 Task: Log work in the project CoastTech for the issue 'Upgrade the website content organization and categorization of a web application to improve user navigation and search experience' spent time as '6w 1d 3h 31m' and remaining time as '4w 6d 15h 57m' and add a flag. Now add the issue to the epic 'IT process automation'. Log work in the project CoastTech for the issue 'Create a new online platform for online fitness courses with advanced fitness tools and community features' spent time as '2w 1d 4h 50m' and remaining time as '5w 1d 13h 27m' and clone the issue. Now add the issue to the epic 'IT project portfolio management (PPM) improvement'
Action: Mouse moved to (220, 63)
Screenshot: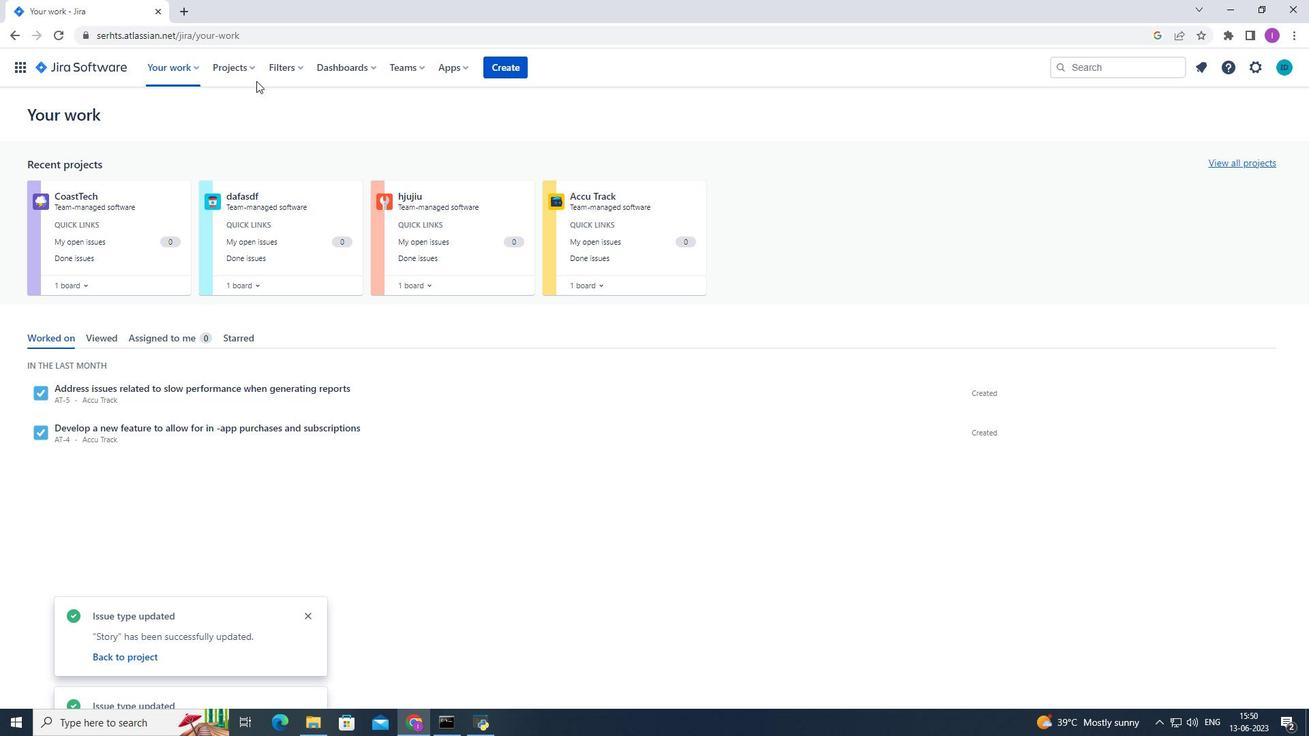 
Action: Mouse pressed left at (220, 63)
Screenshot: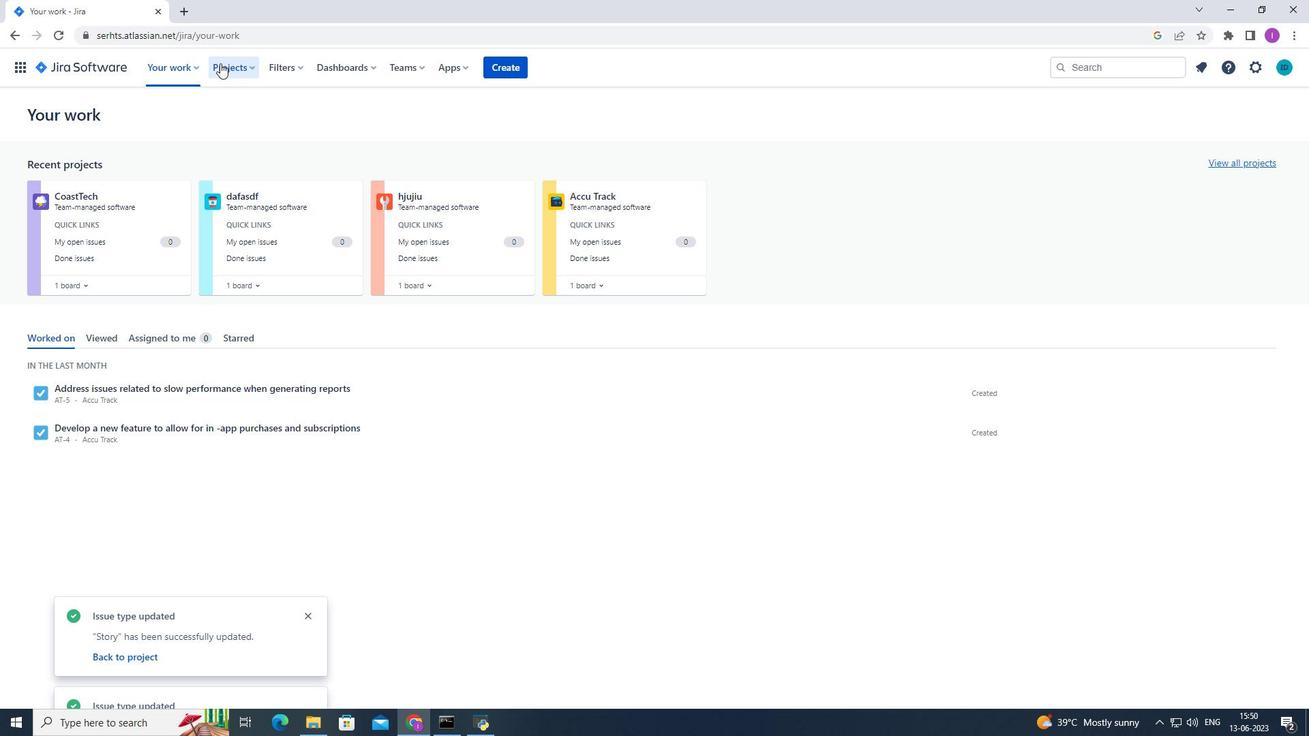 
Action: Mouse moved to (266, 129)
Screenshot: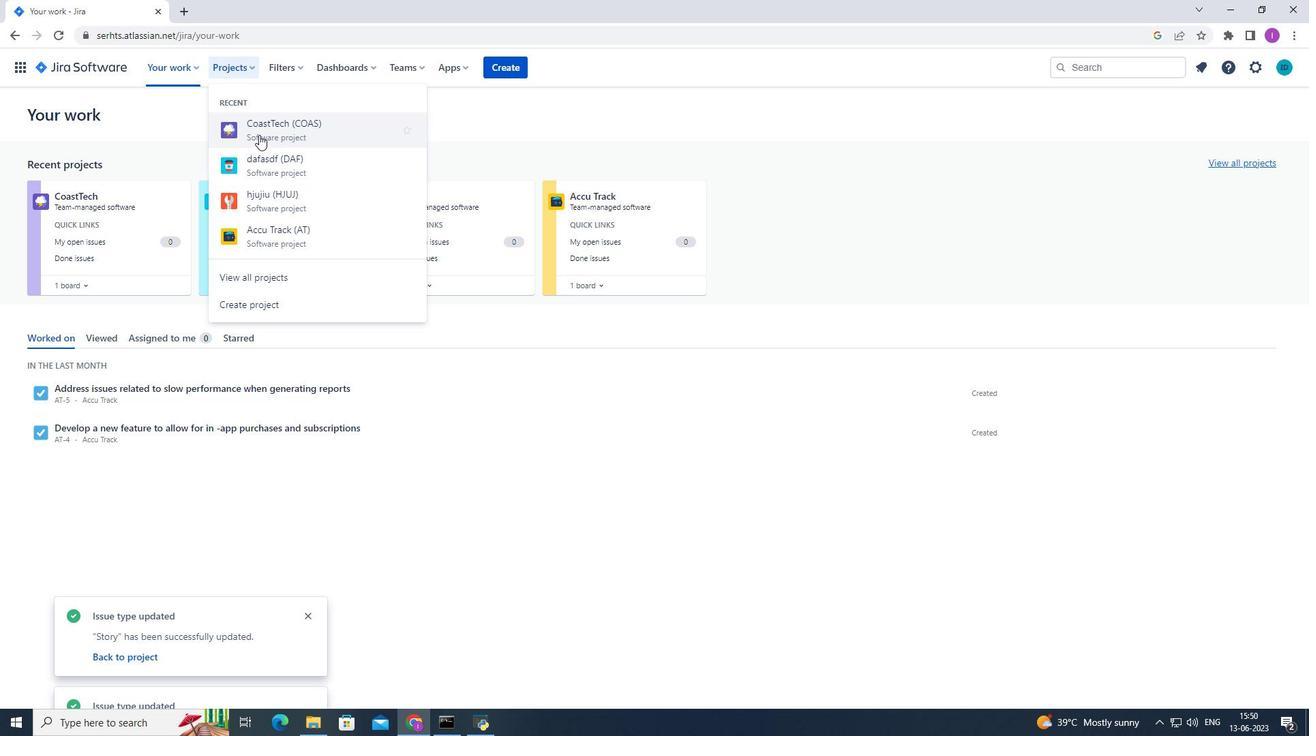 
Action: Mouse pressed left at (266, 129)
Screenshot: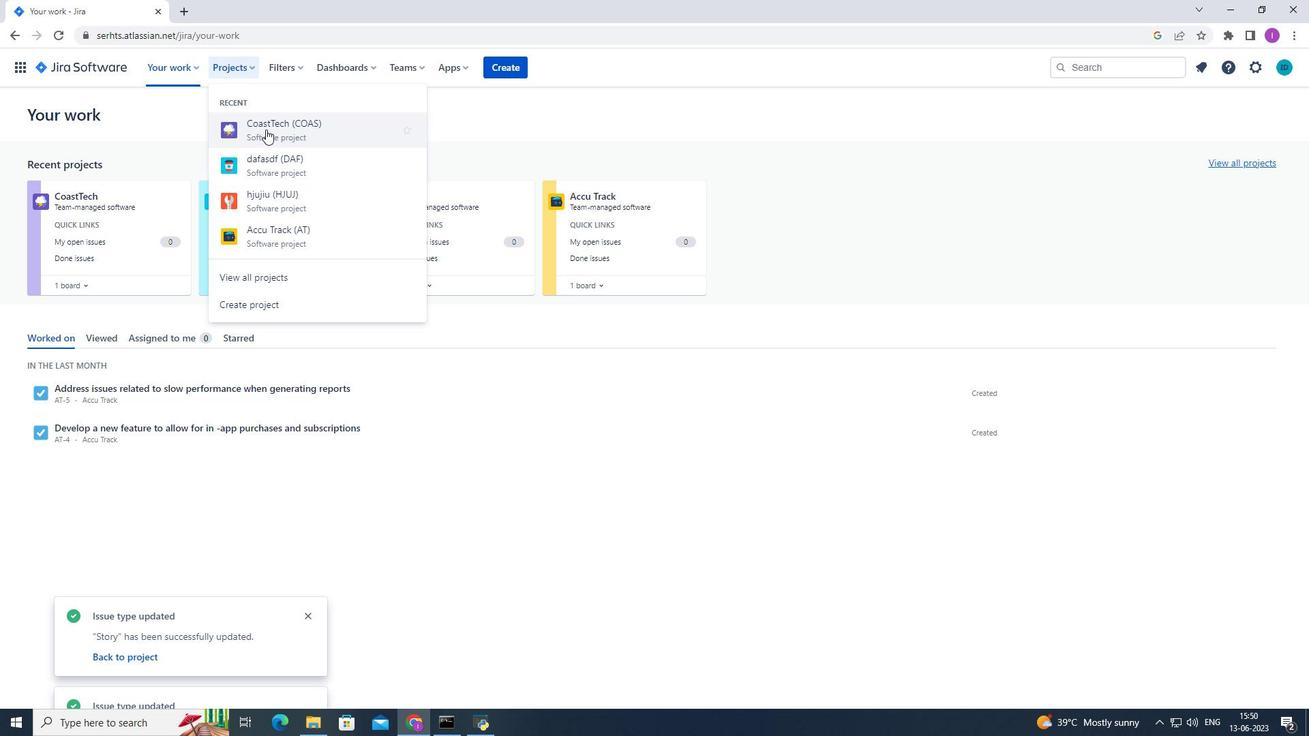 
Action: Mouse moved to (75, 212)
Screenshot: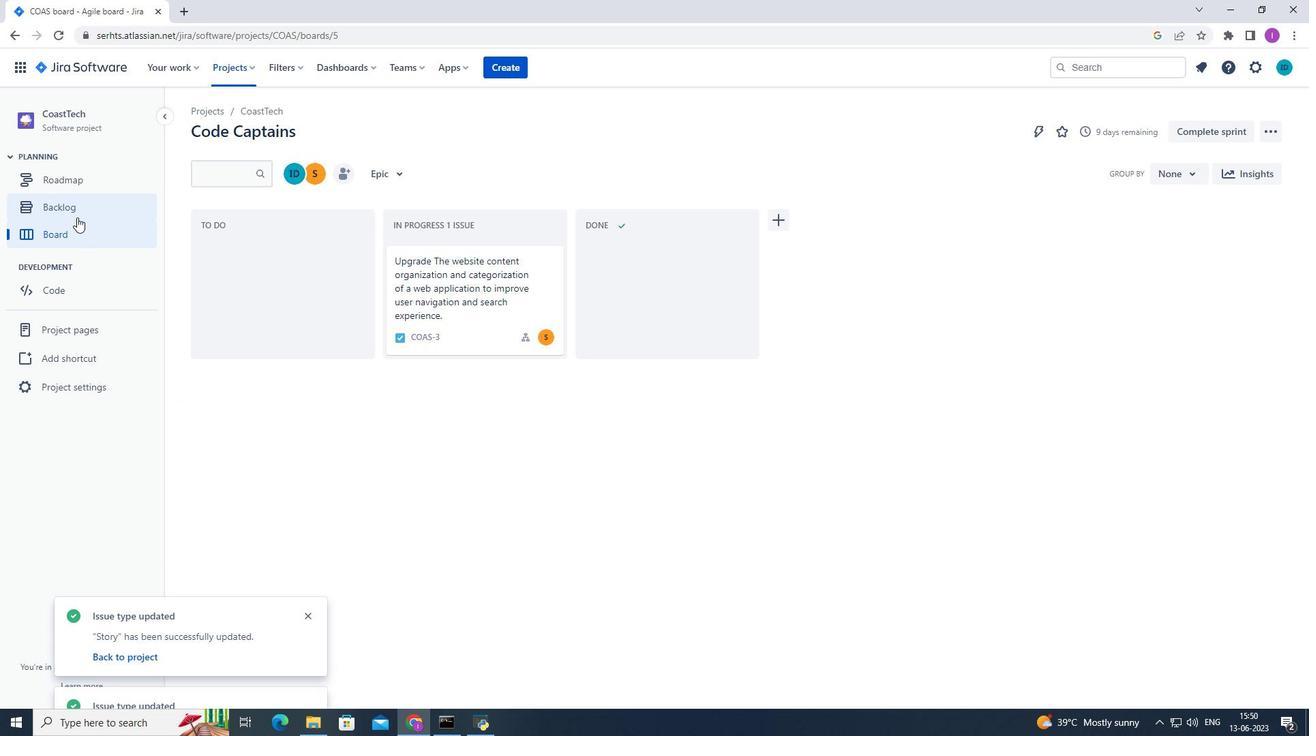 
Action: Mouse pressed left at (75, 212)
Screenshot: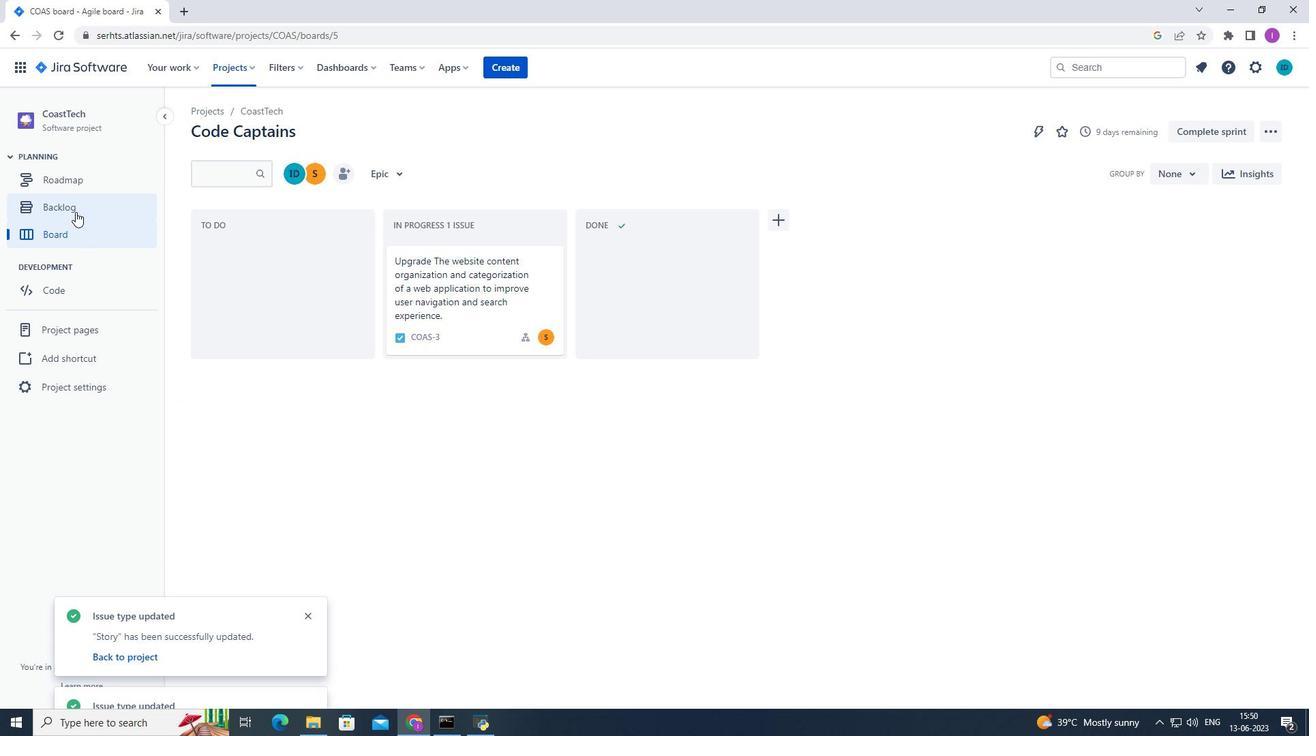 
Action: Mouse moved to (1000, 238)
Screenshot: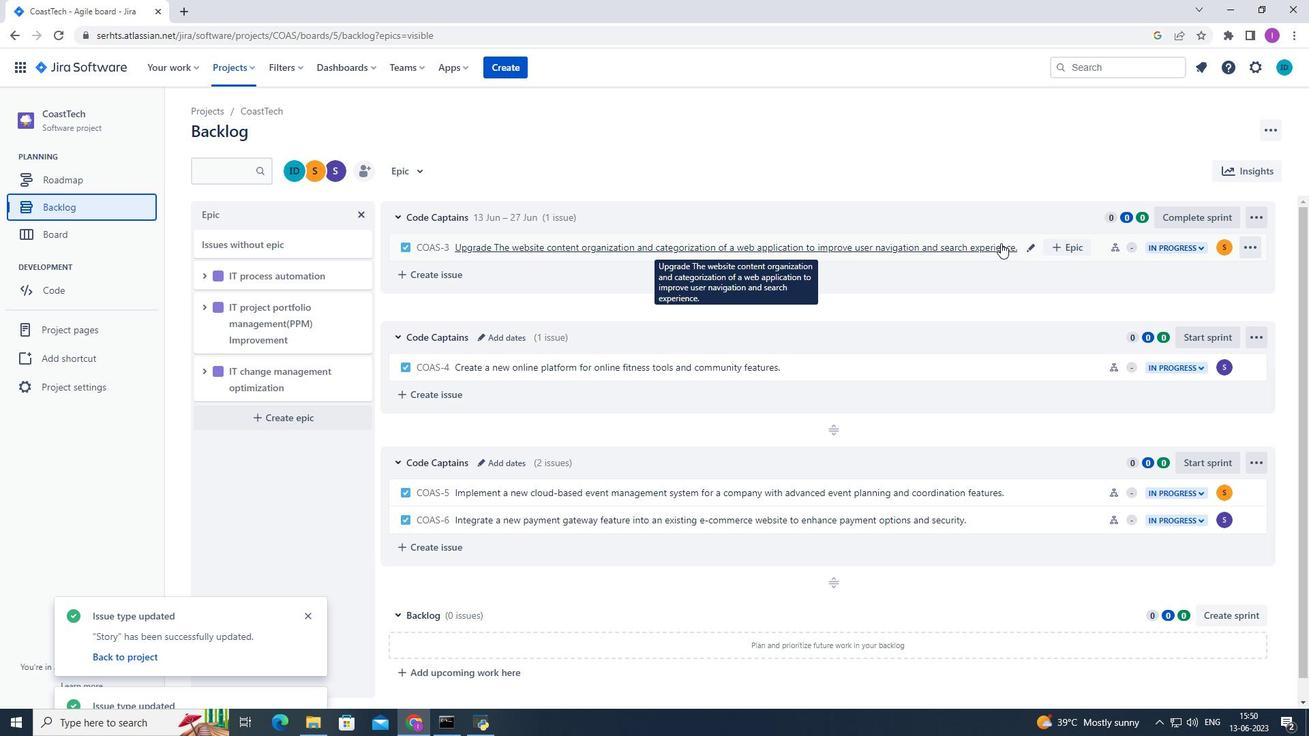 
Action: Mouse pressed left at (1000, 238)
Screenshot: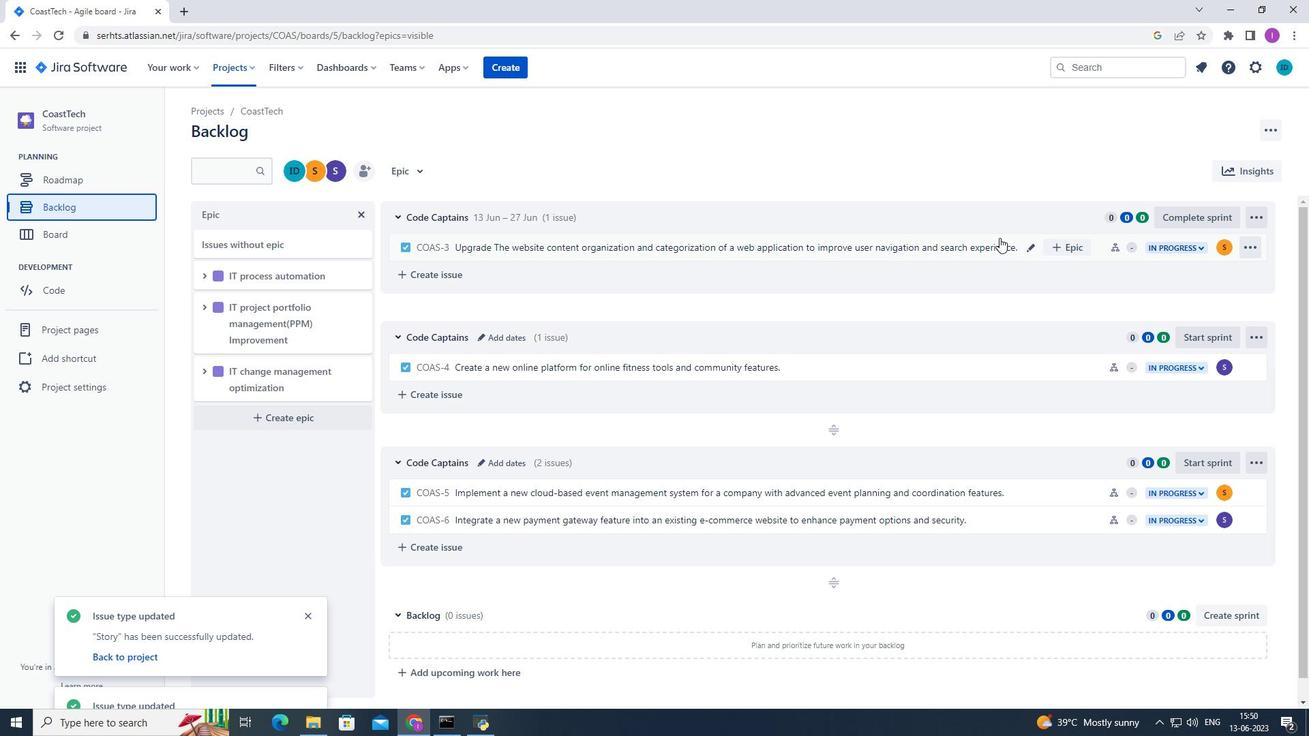 
Action: Mouse moved to (1254, 208)
Screenshot: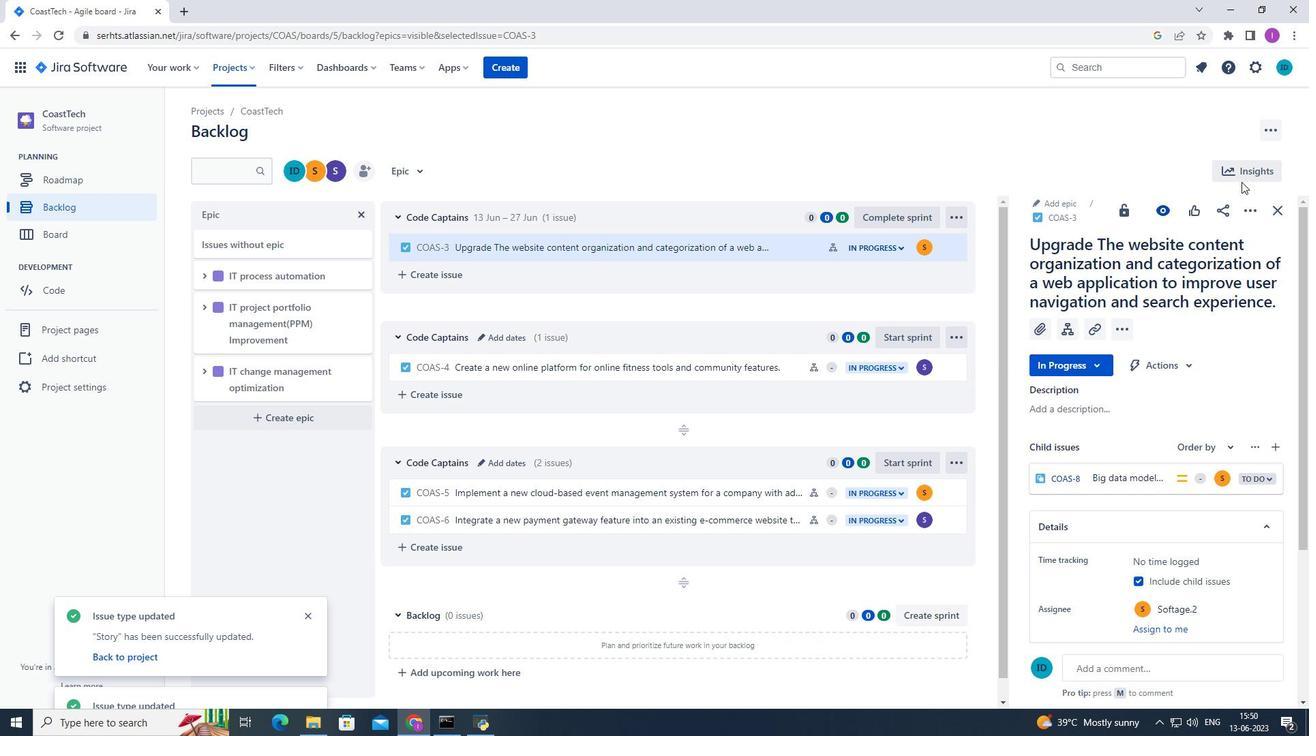 
Action: Mouse pressed left at (1254, 208)
Screenshot: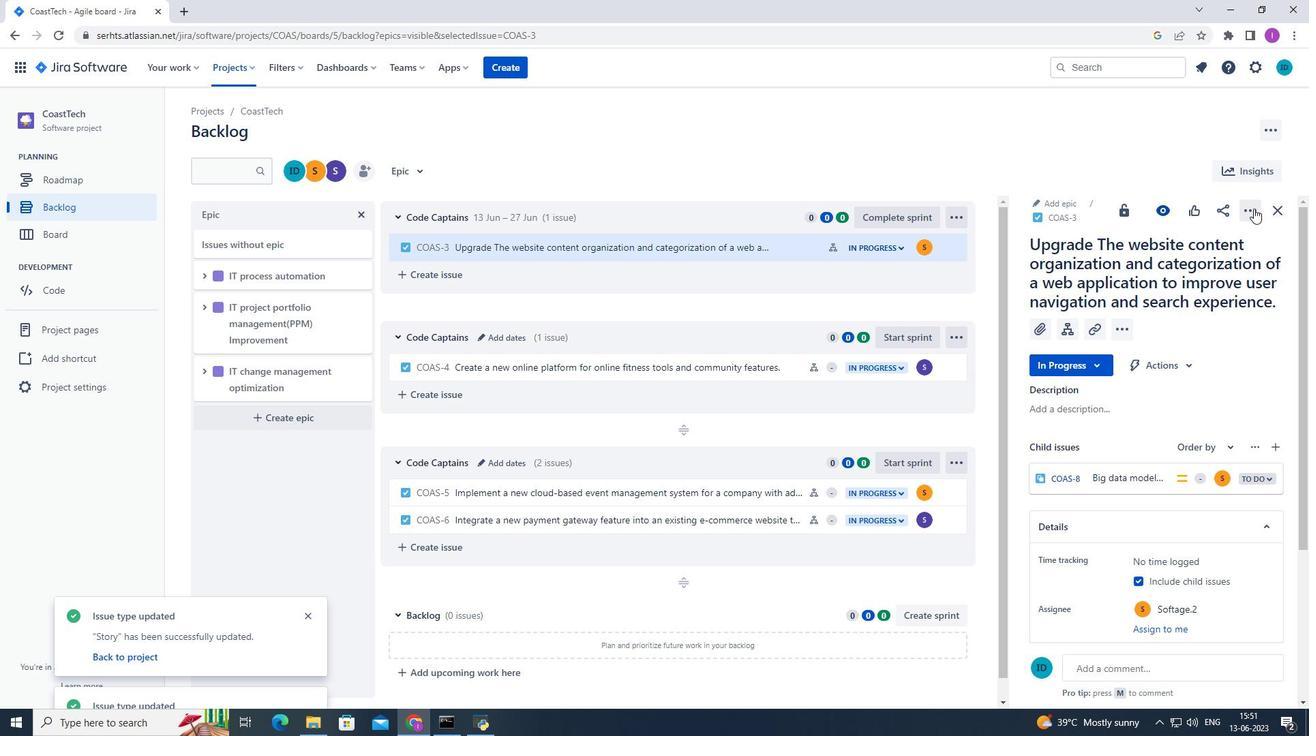 
Action: Mouse moved to (1206, 245)
Screenshot: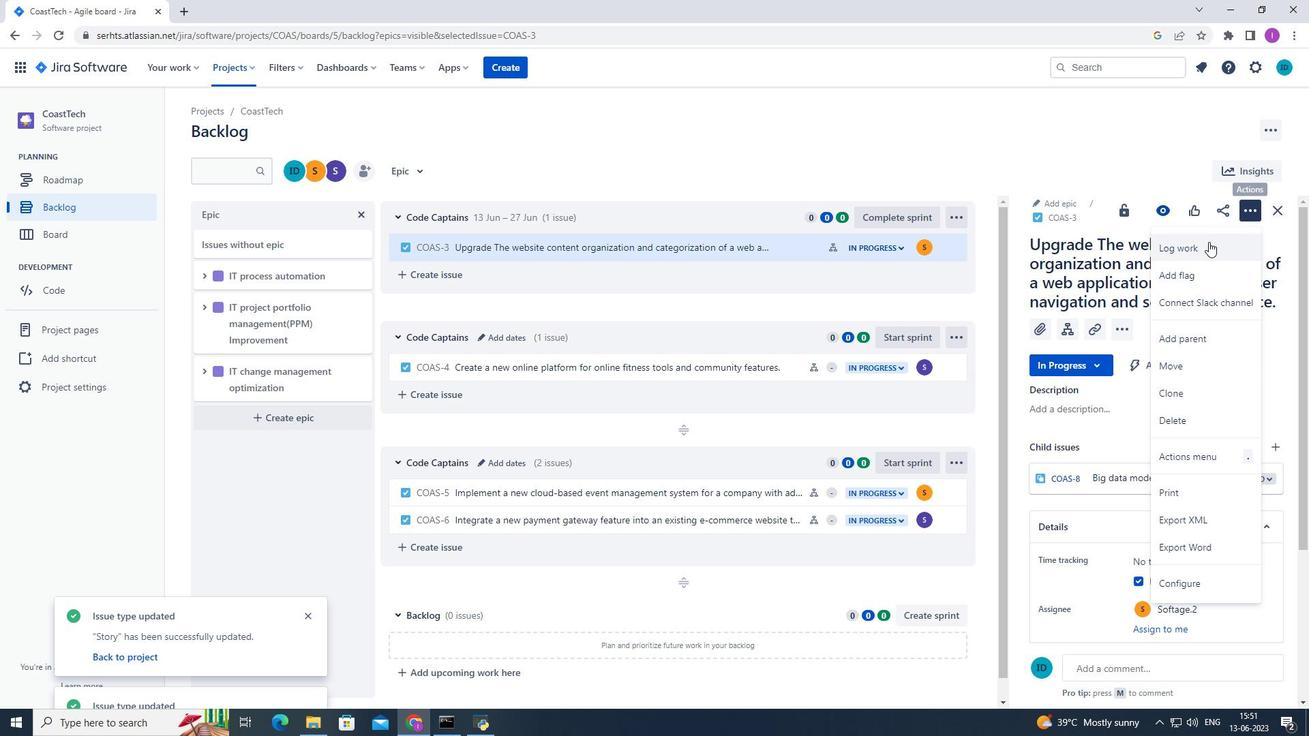 
Action: Mouse pressed left at (1206, 245)
Screenshot: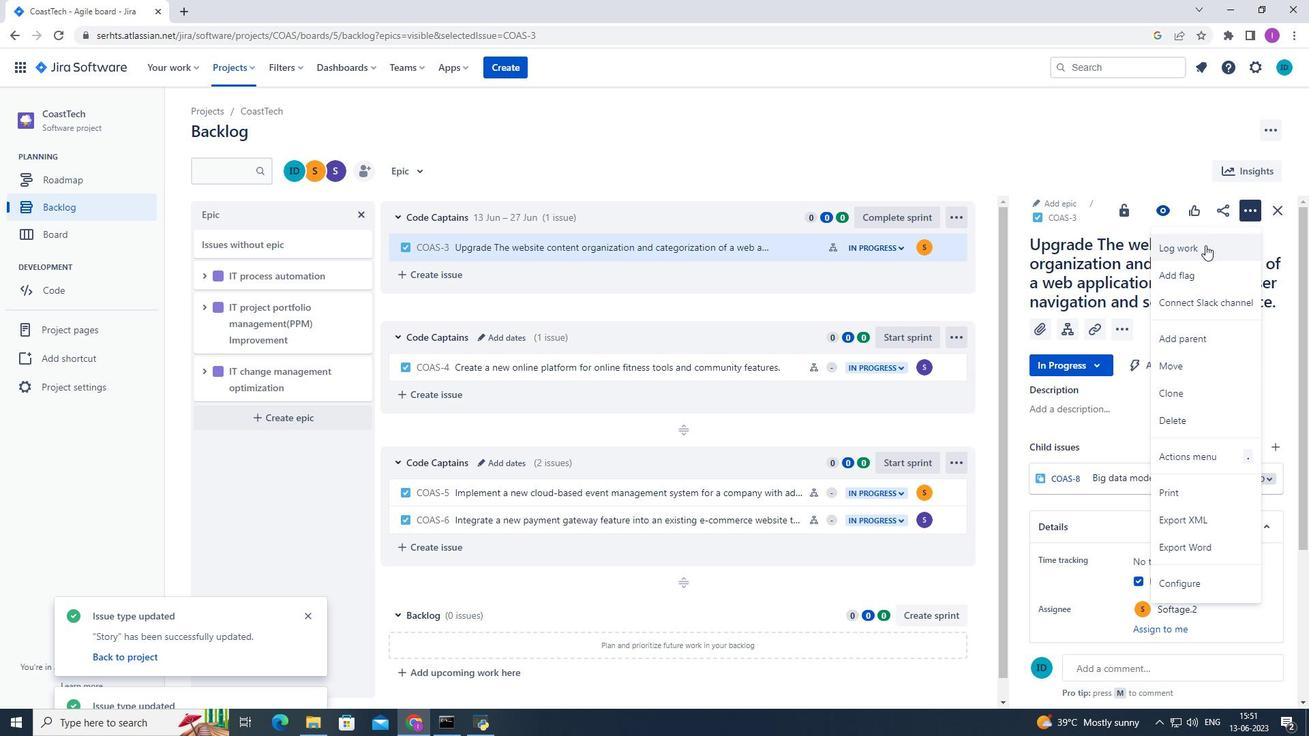 
Action: Mouse moved to (565, 205)
Screenshot: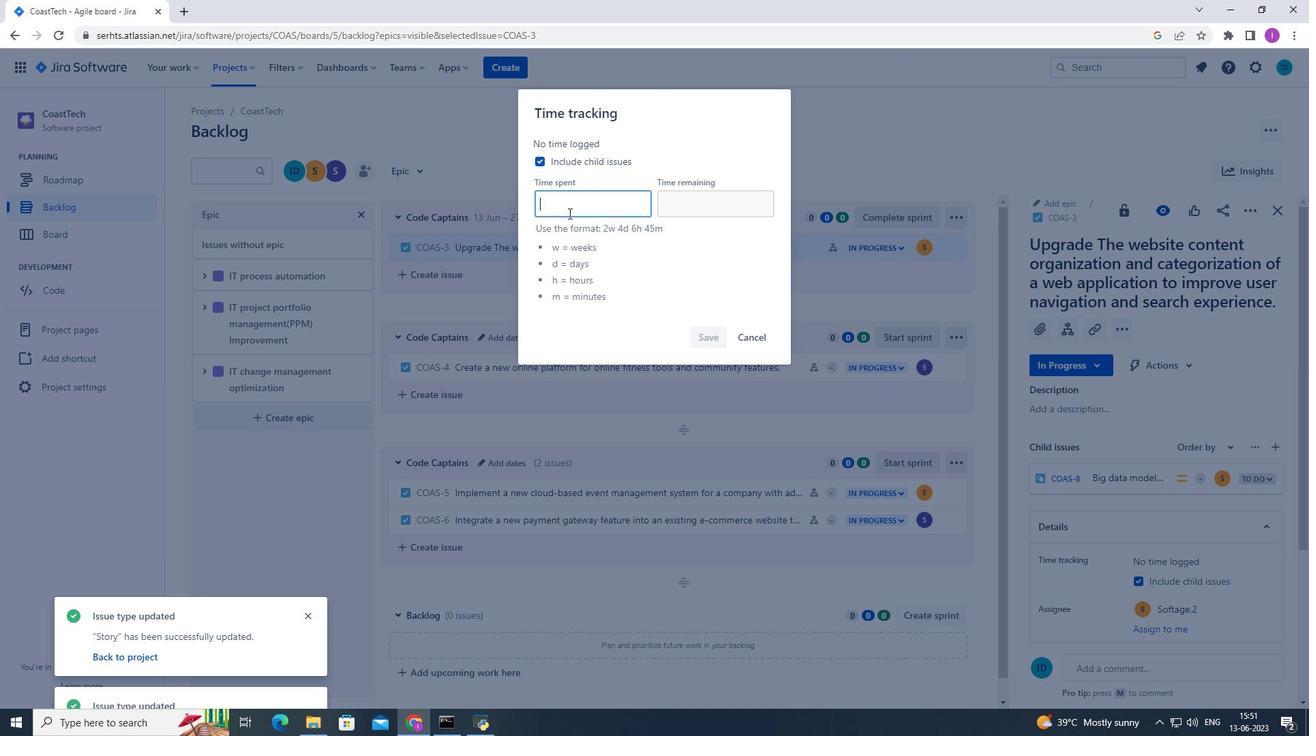 
Action: Key pressed 6<Key.shift>W<Key.backspace>w<Key.space>1<Key.shift>d<Key.space>3<Key.shift><Key.shift><Key.shift><Key.shift><Key.shift>h<Key.space>31m
Screenshot: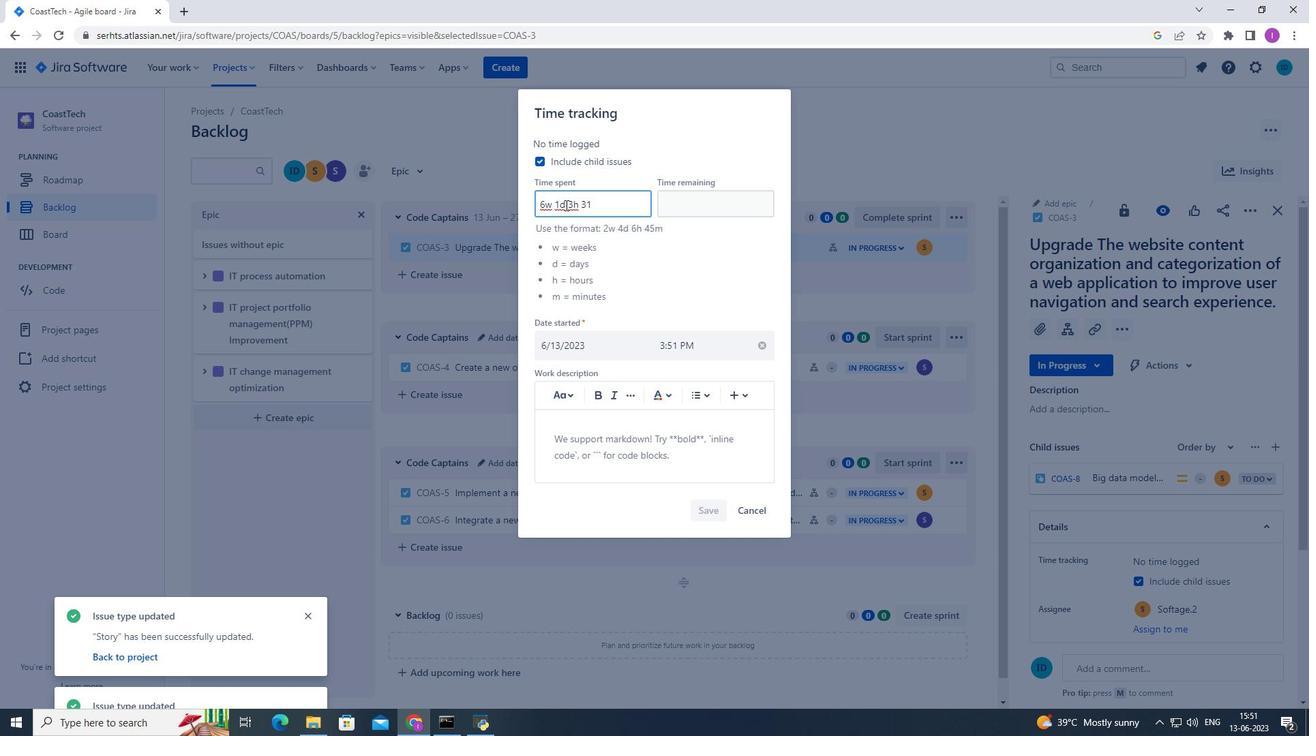 
Action: Mouse moved to (670, 201)
Screenshot: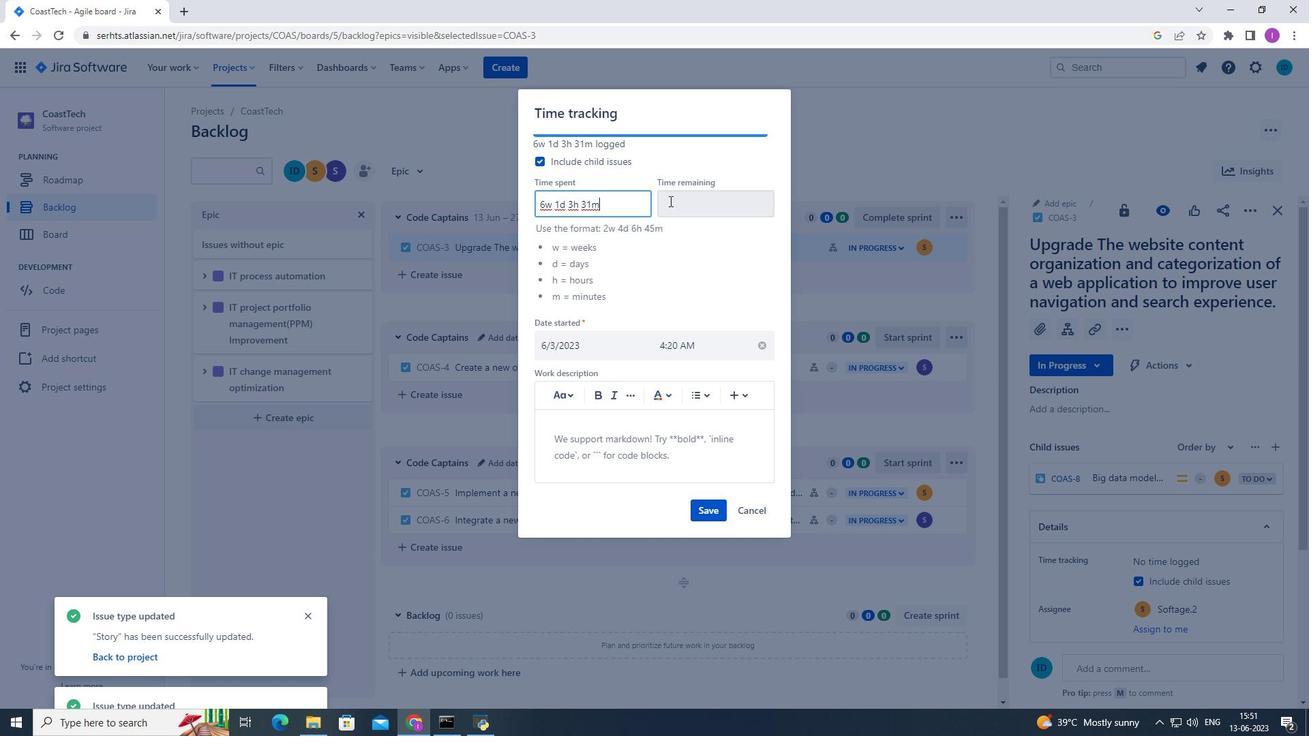
Action: Mouse pressed left at (670, 201)
Screenshot: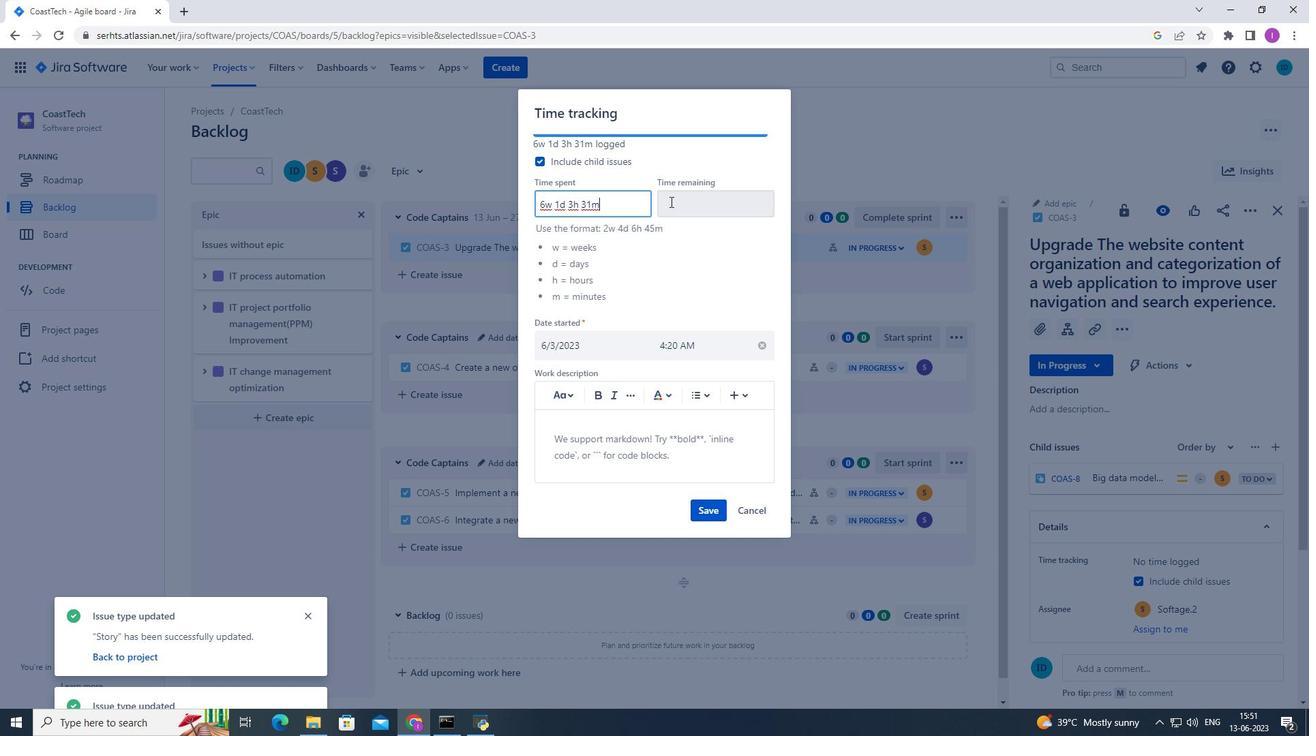 
Action: Mouse moved to (674, 213)
Screenshot: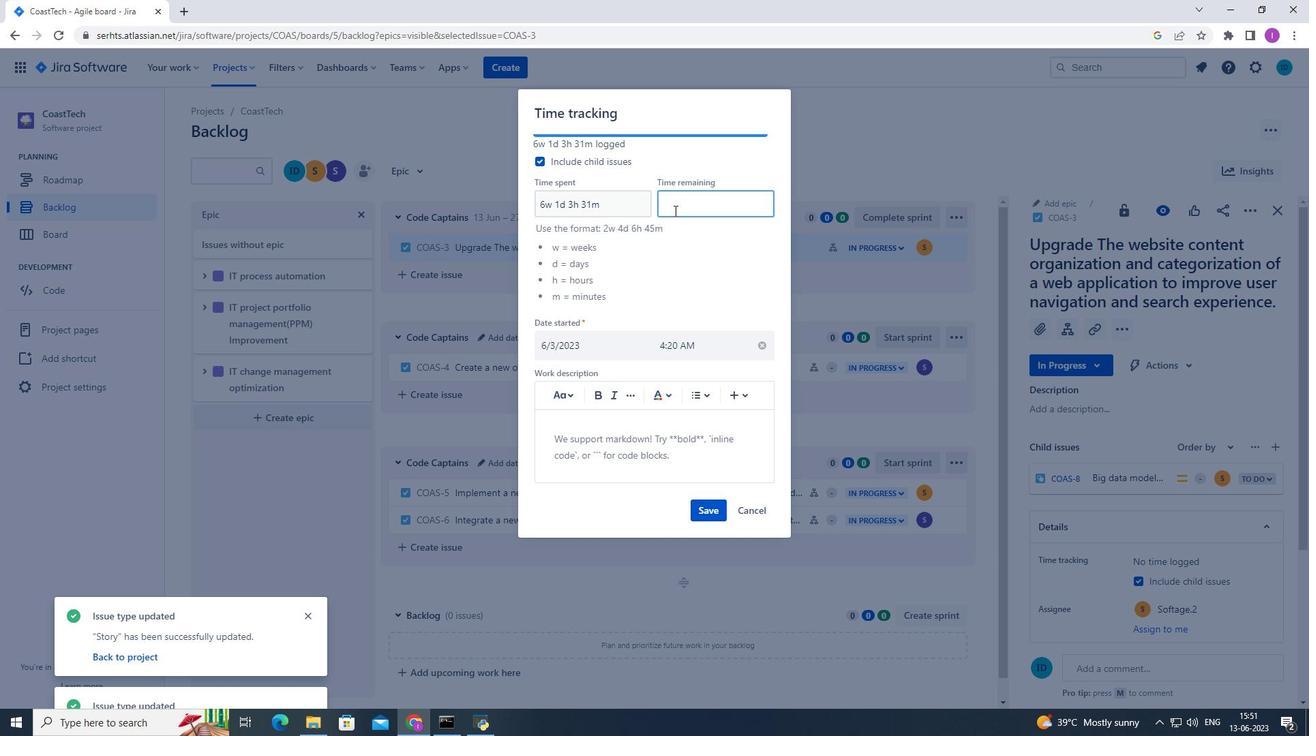 
Action: Key pressed 4w<Key.space>6d<Key.space>15<Key.space>h<Key.space>57m
Screenshot: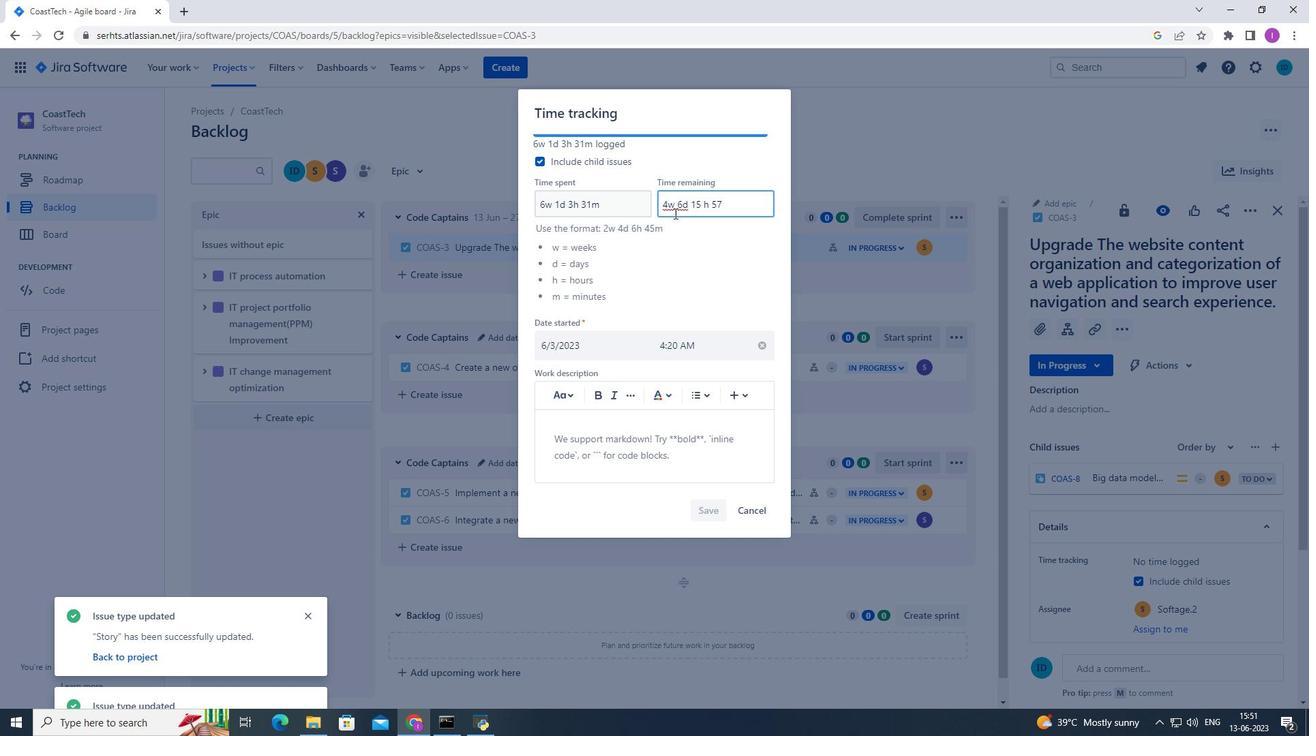 
Action: Mouse moved to (700, 206)
Screenshot: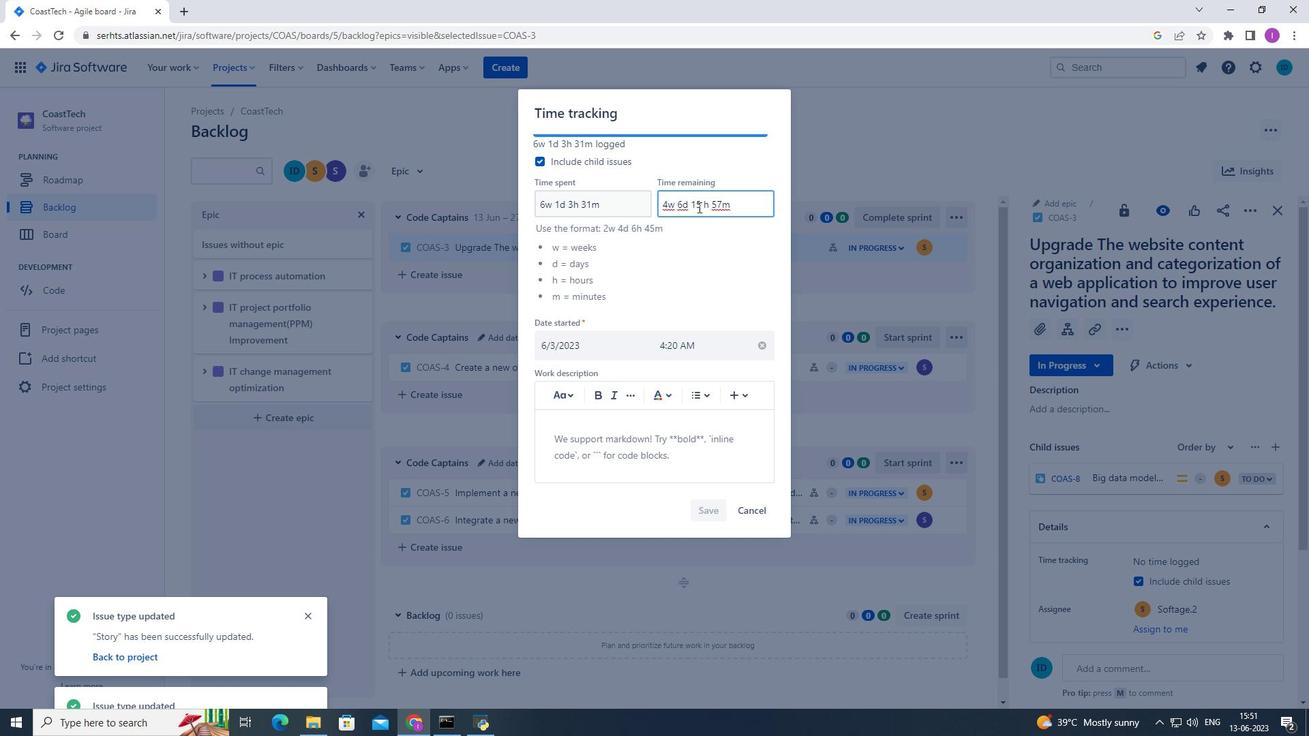 
Action: Mouse pressed left at (700, 206)
Screenshot: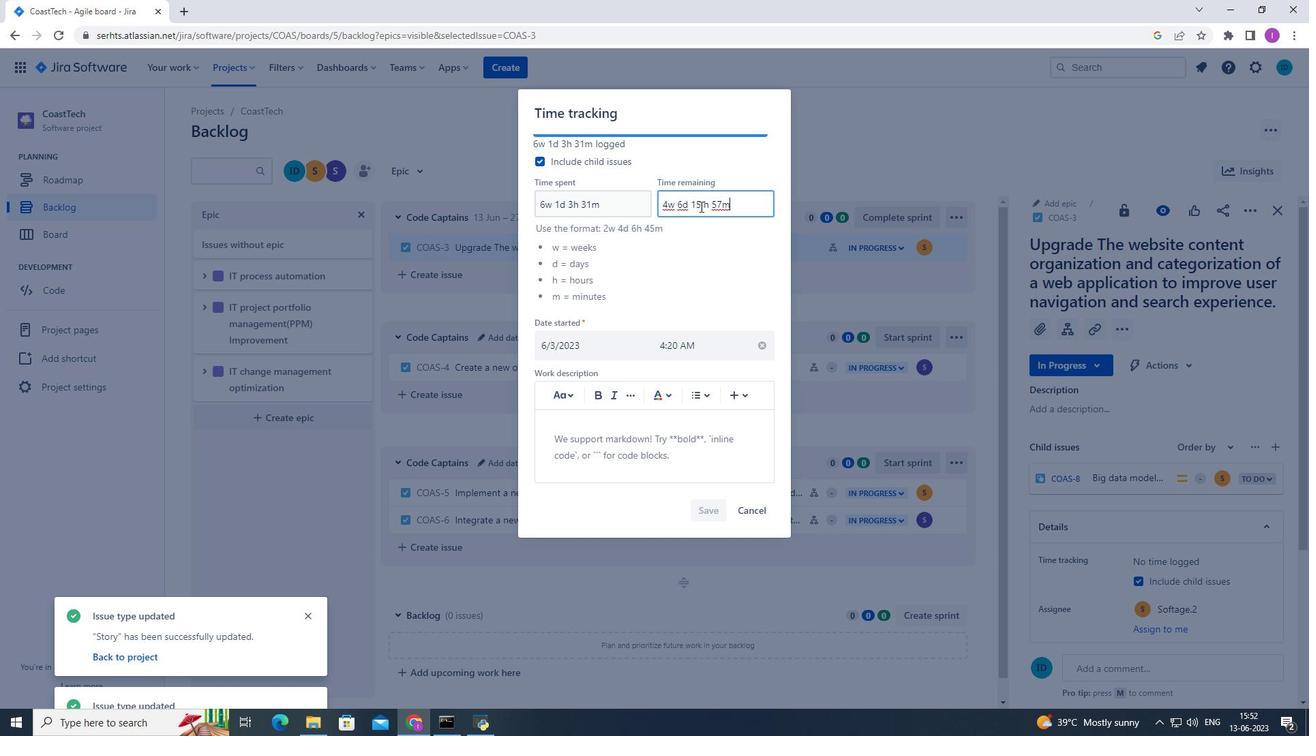 
Action: Mouse moved to (702, 208)
Screenshot: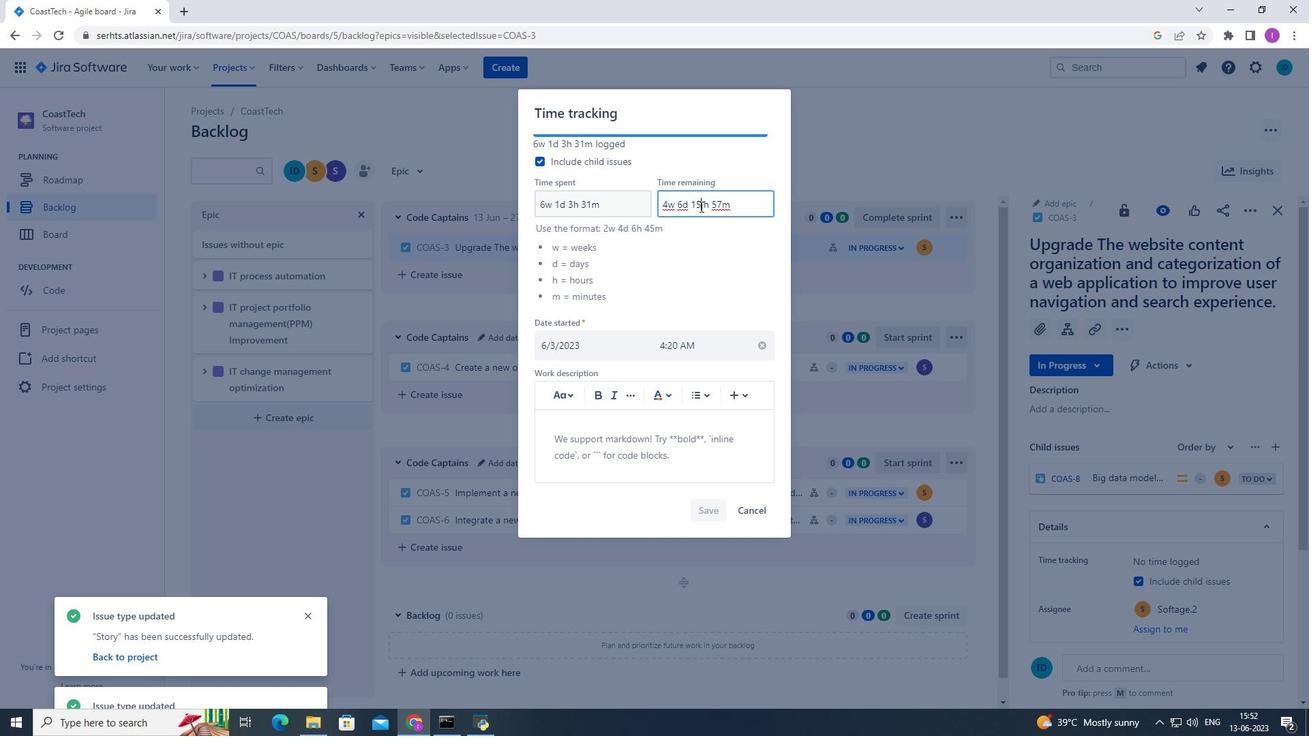 
Action: Mouse pressed left at (702, 208)
Screenshot: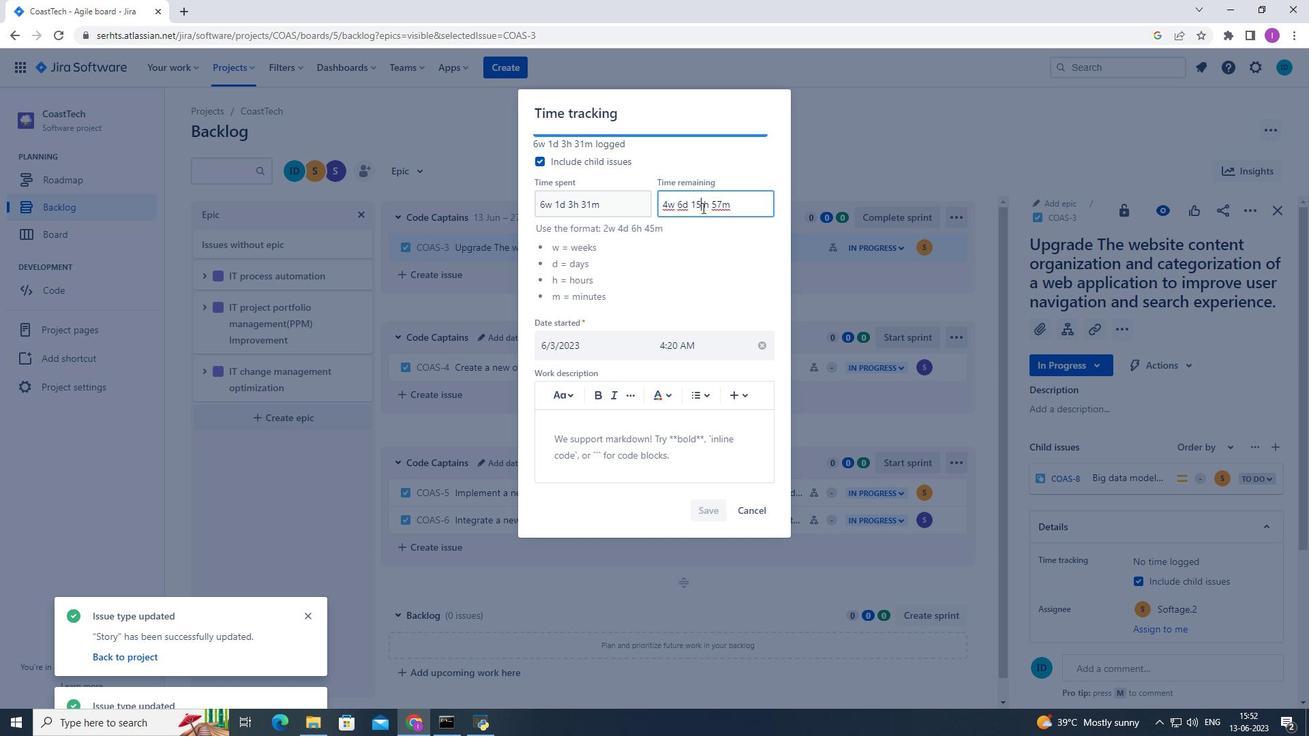 
Action: Mouse moved to (704, 201)
Screenshot: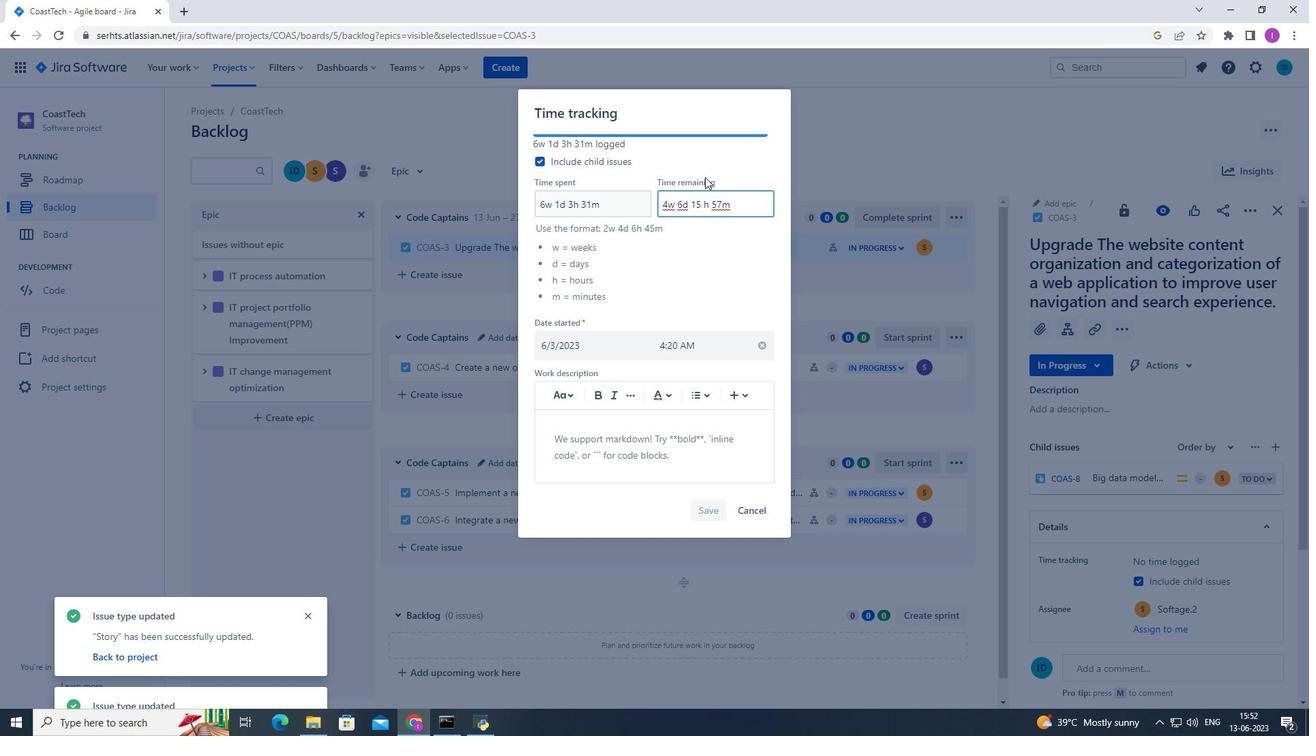 
Action: Mouse pressed left at (704, 201)
Screenshot: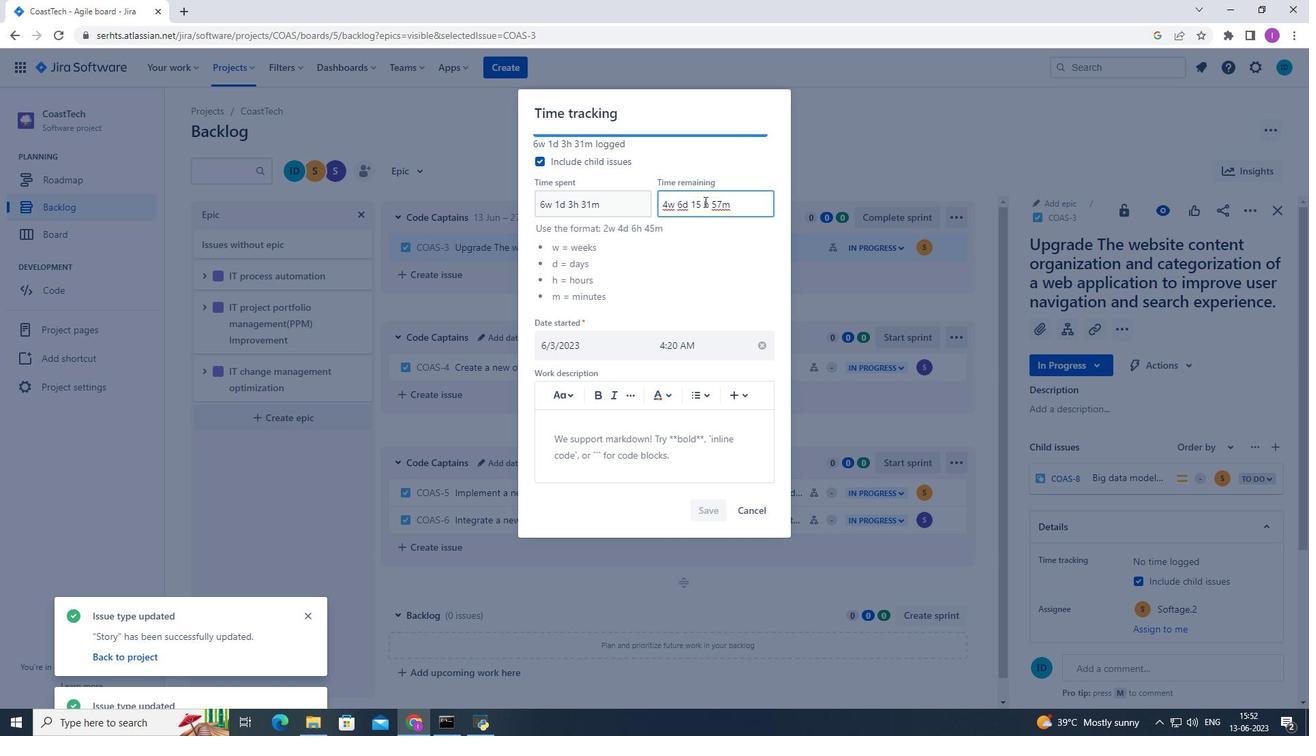 
Action: Mouse moved to (795, 345)
Screenshot: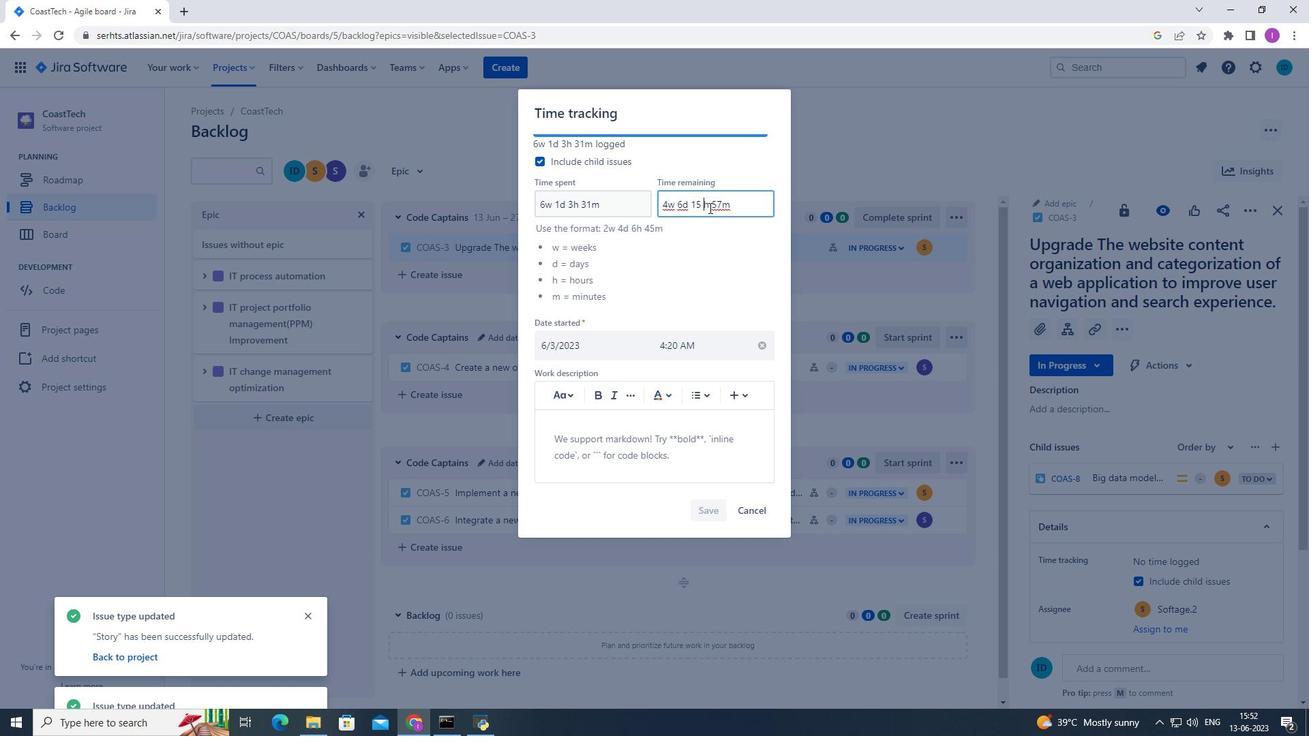 
Action: Key pressed <Key.space><Key.backspace><Key.backspace><Key.backspace>5
Screenshot: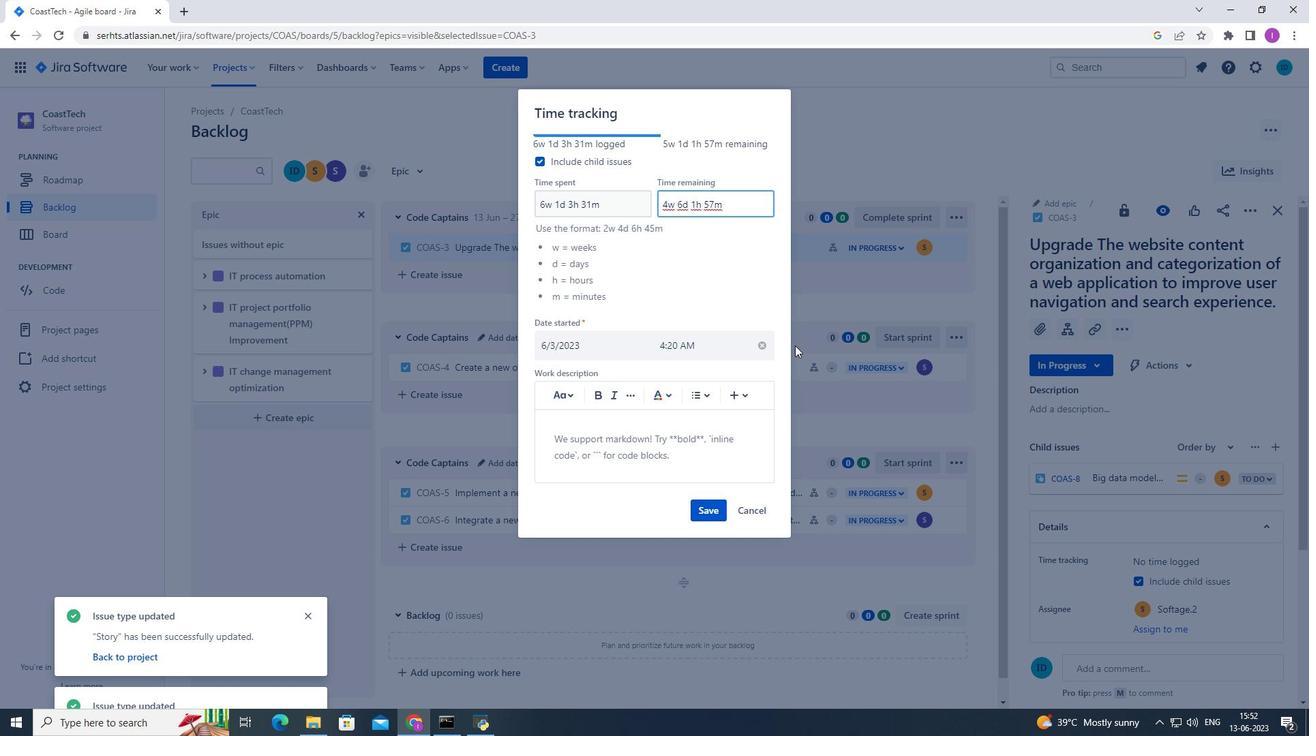 
Action: Mouse scrolled (795, 345) with delta (0, 0)
Screenshot: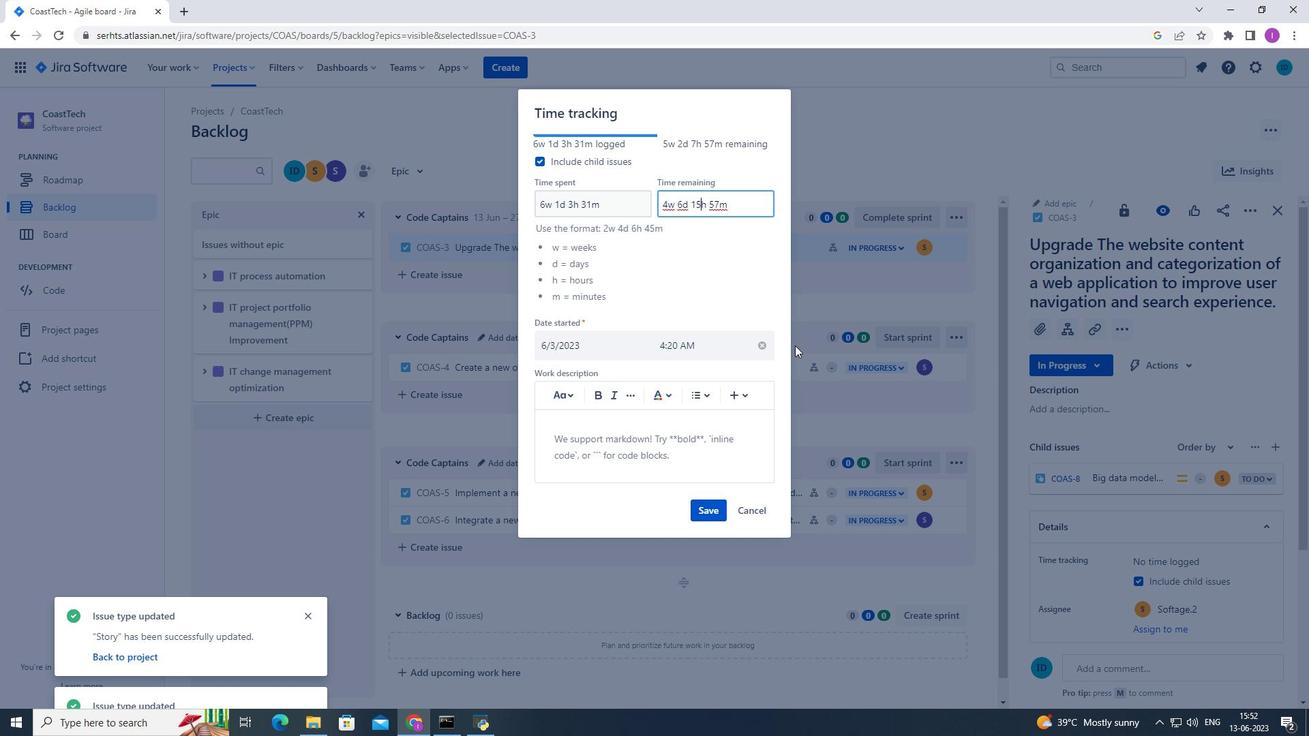 
Action: Mouse scrolled (795, 345) with delta (0, 0)
Screenshot: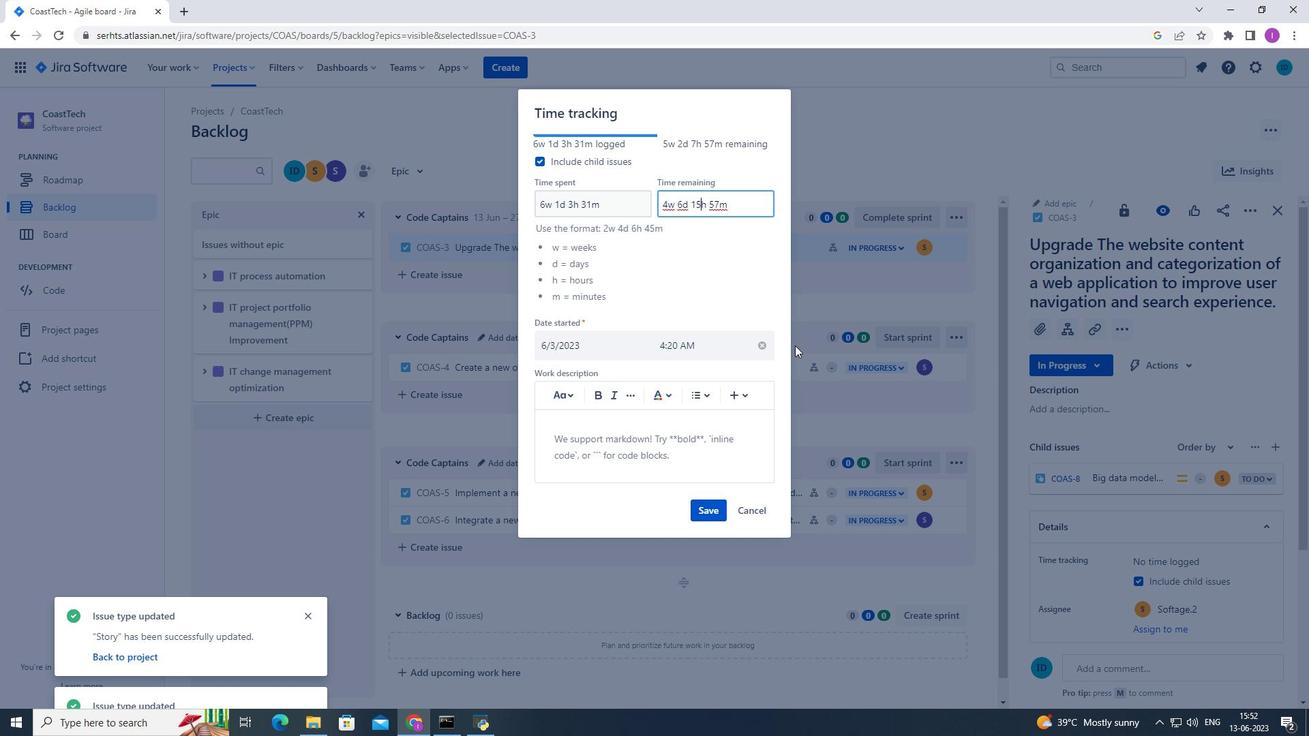 
Action: Mouse moved to (702, 517)
Screenshot: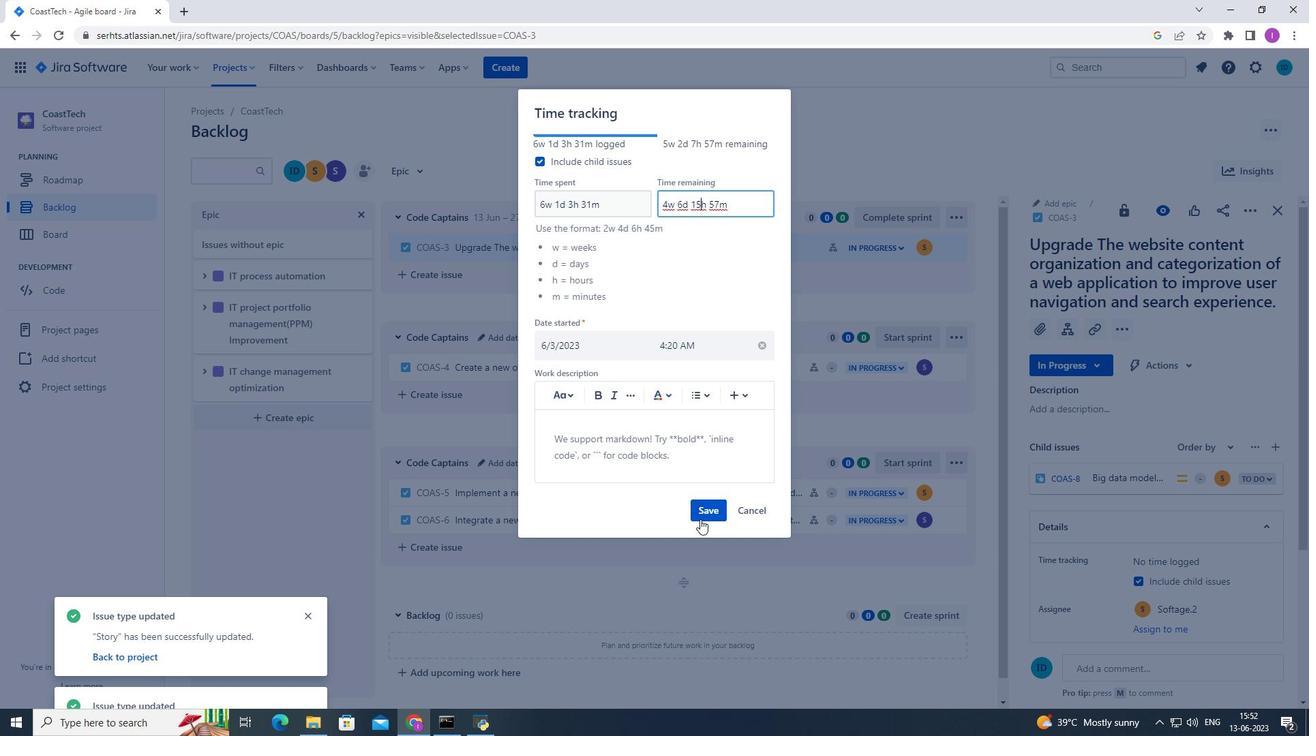 
Action: Mouse pressed left at (702, 517)
Screenshot: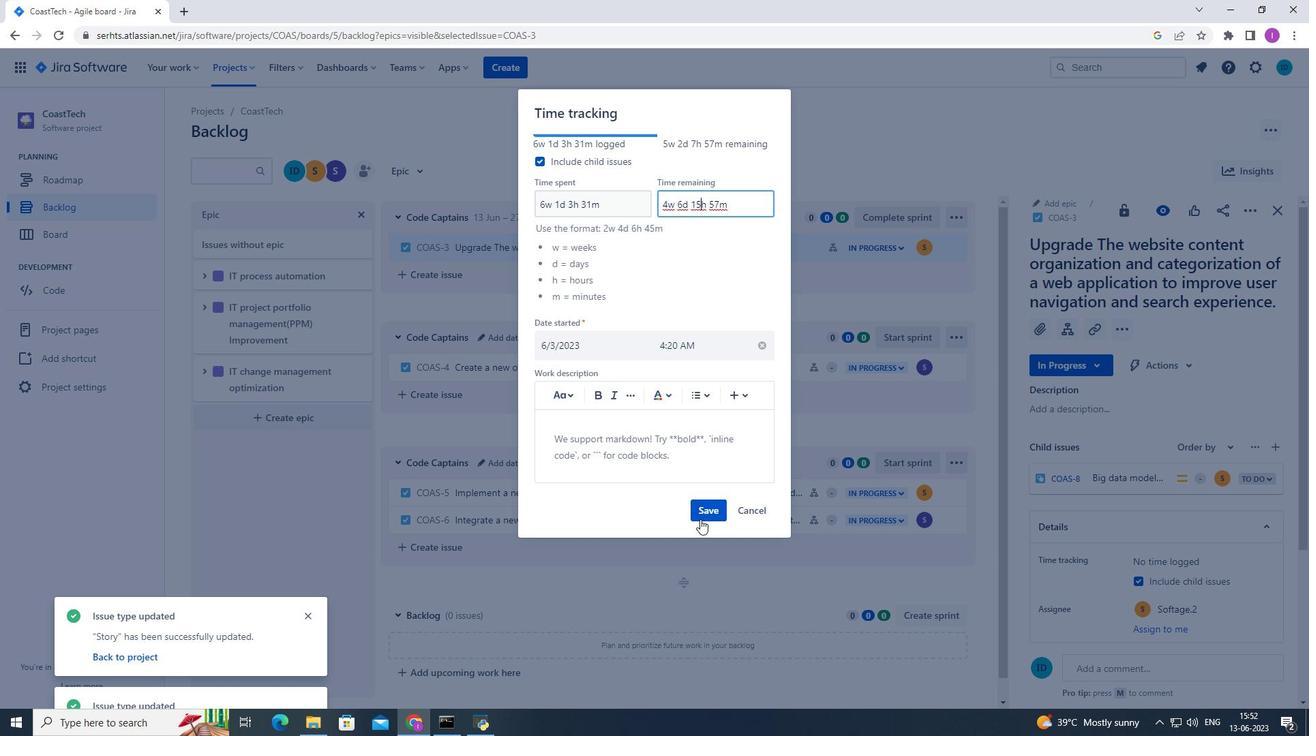 
Action: Mouse moved to (1256, 211)
Screenshot: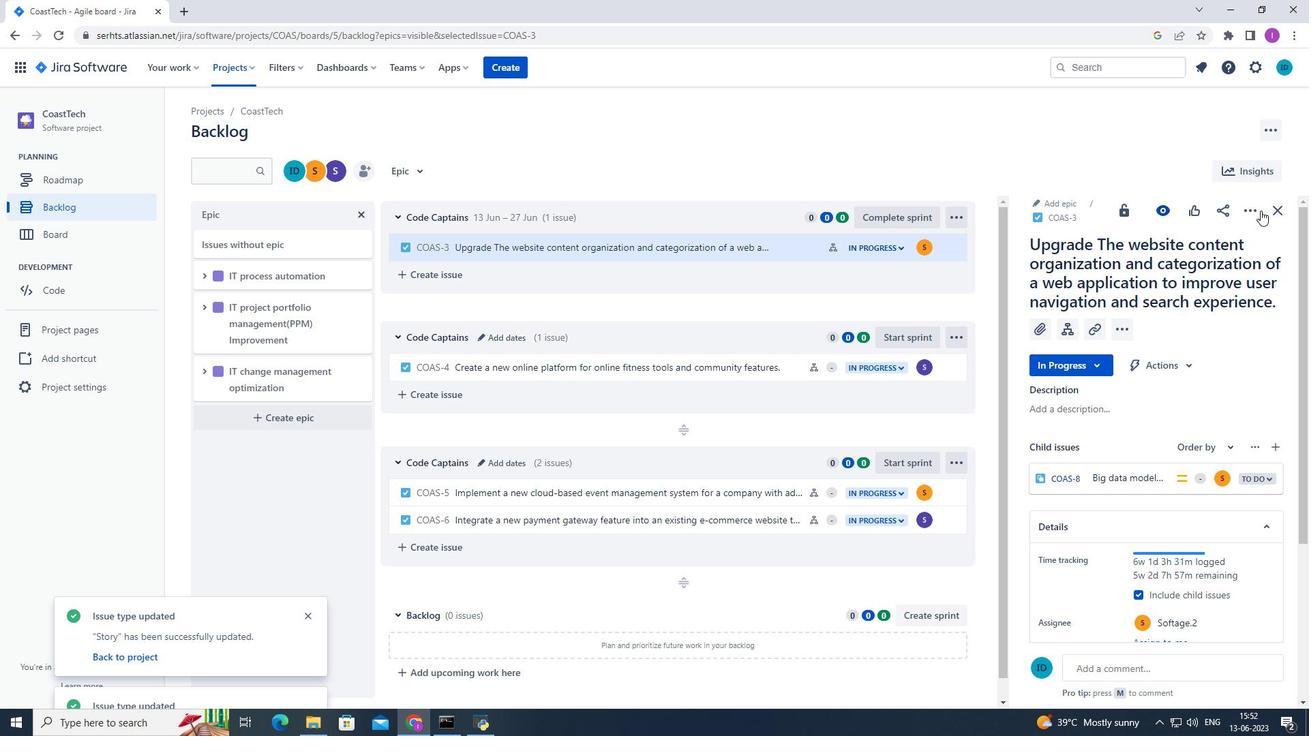 
Action: Mouse pressed left at (1256, 211)
Screenshot: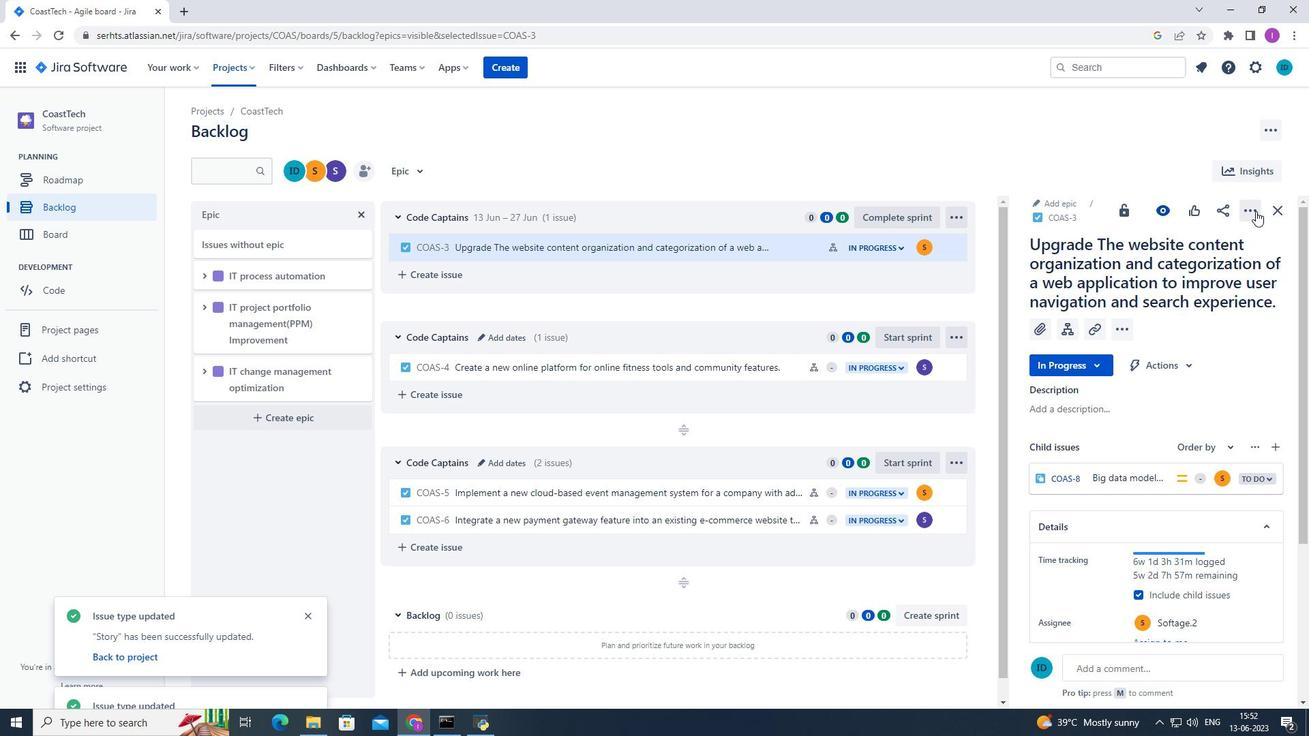 
Action: Mouse moved to (1188, 273)
Screenshot: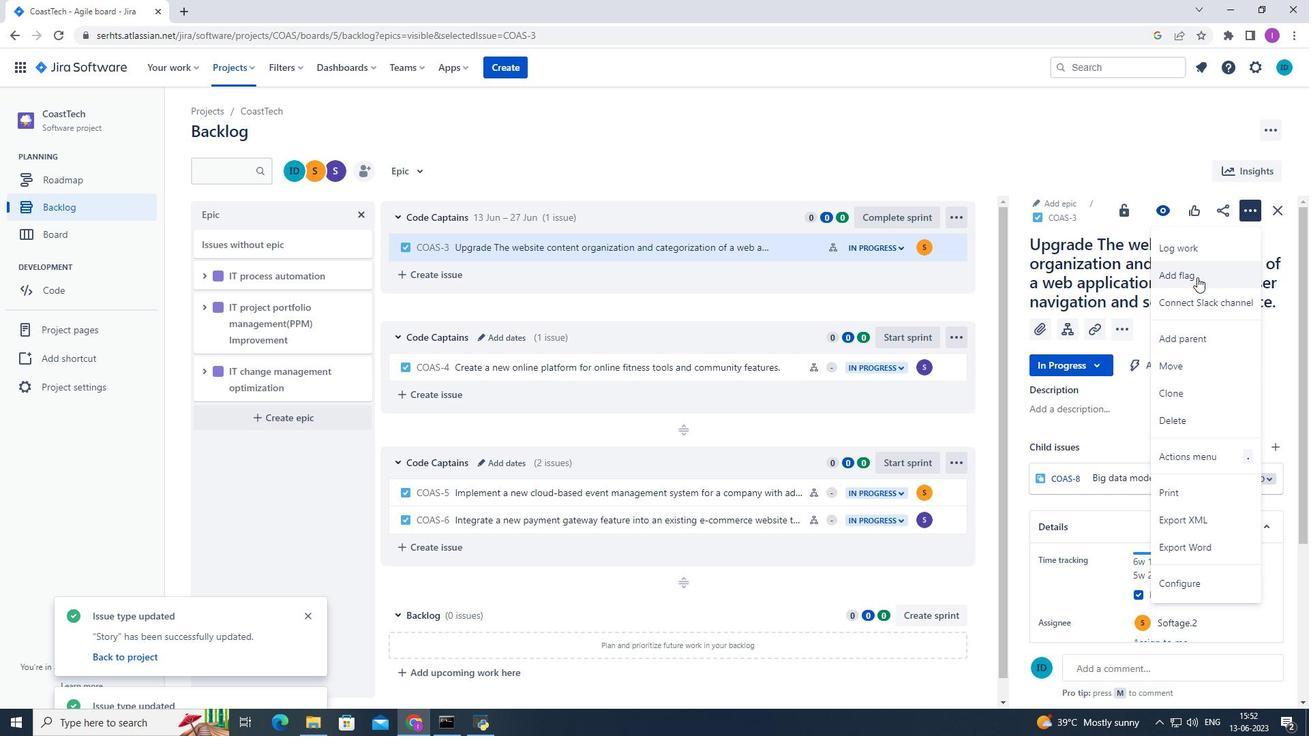 
Action: Mouse pressed left at (1188, 273)
Screenshot: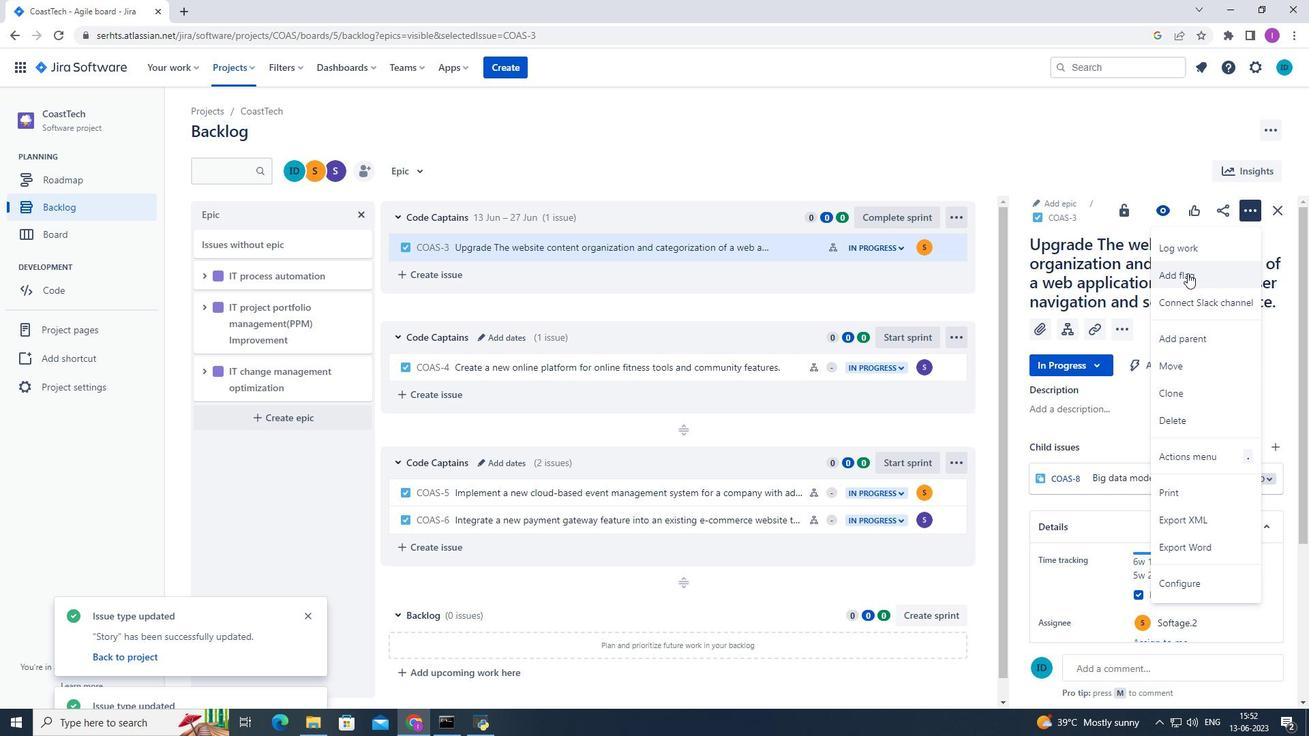 
Action: Mouse moved to (771, 242)
Screenshot: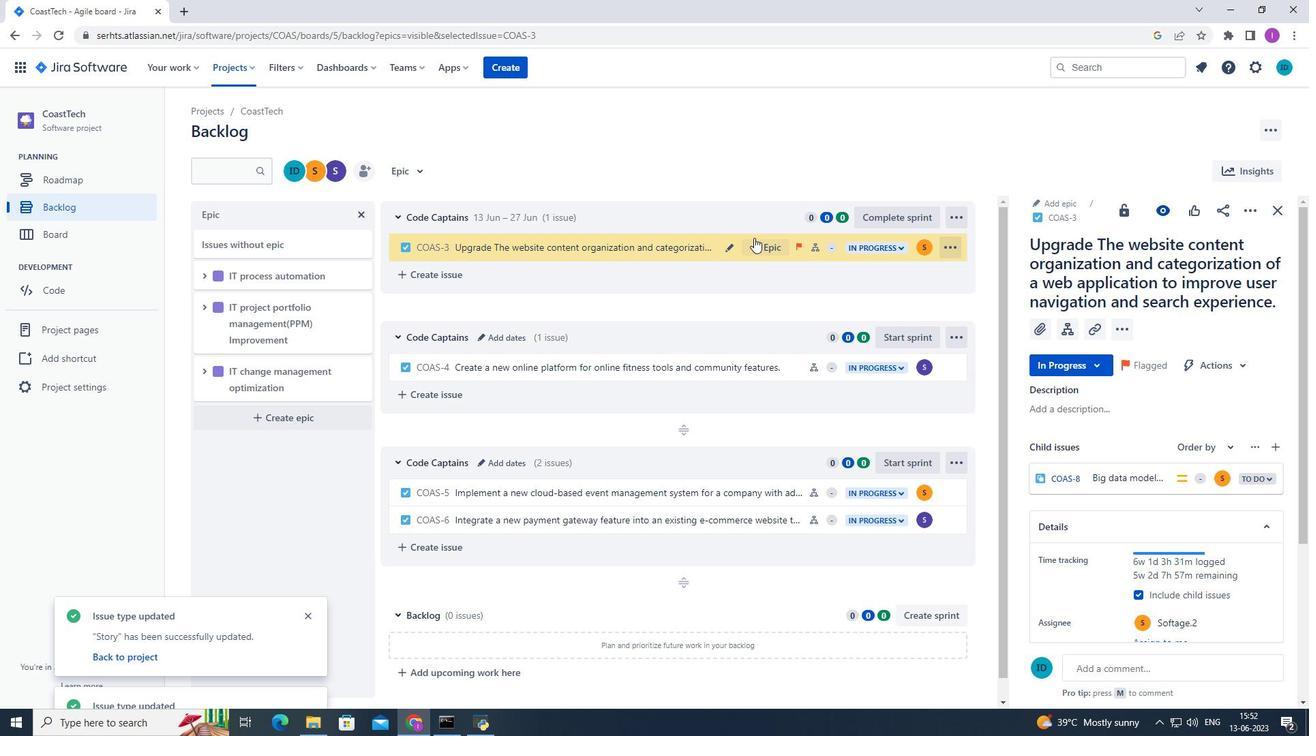 
Action: Mouse pressed left at (771, 242)
Screenshot: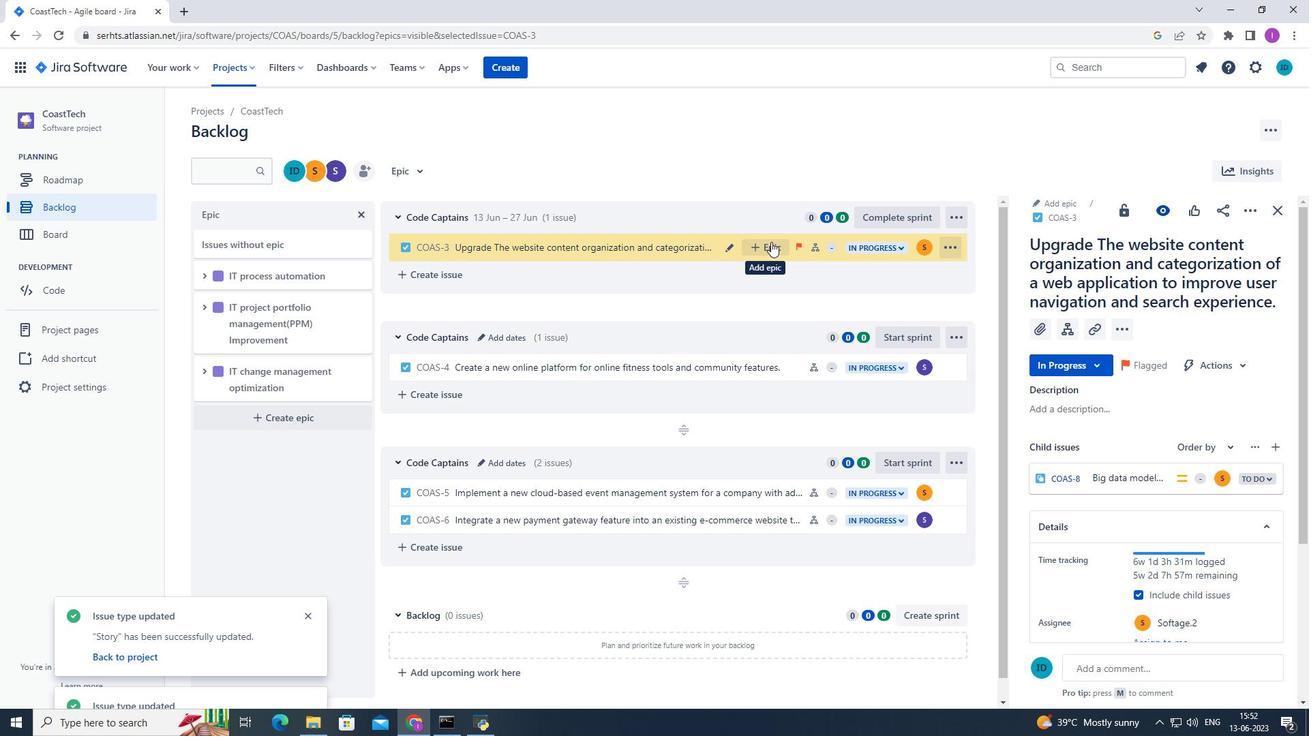 
Action: Mouse moved to (844, 345)
Screenshot: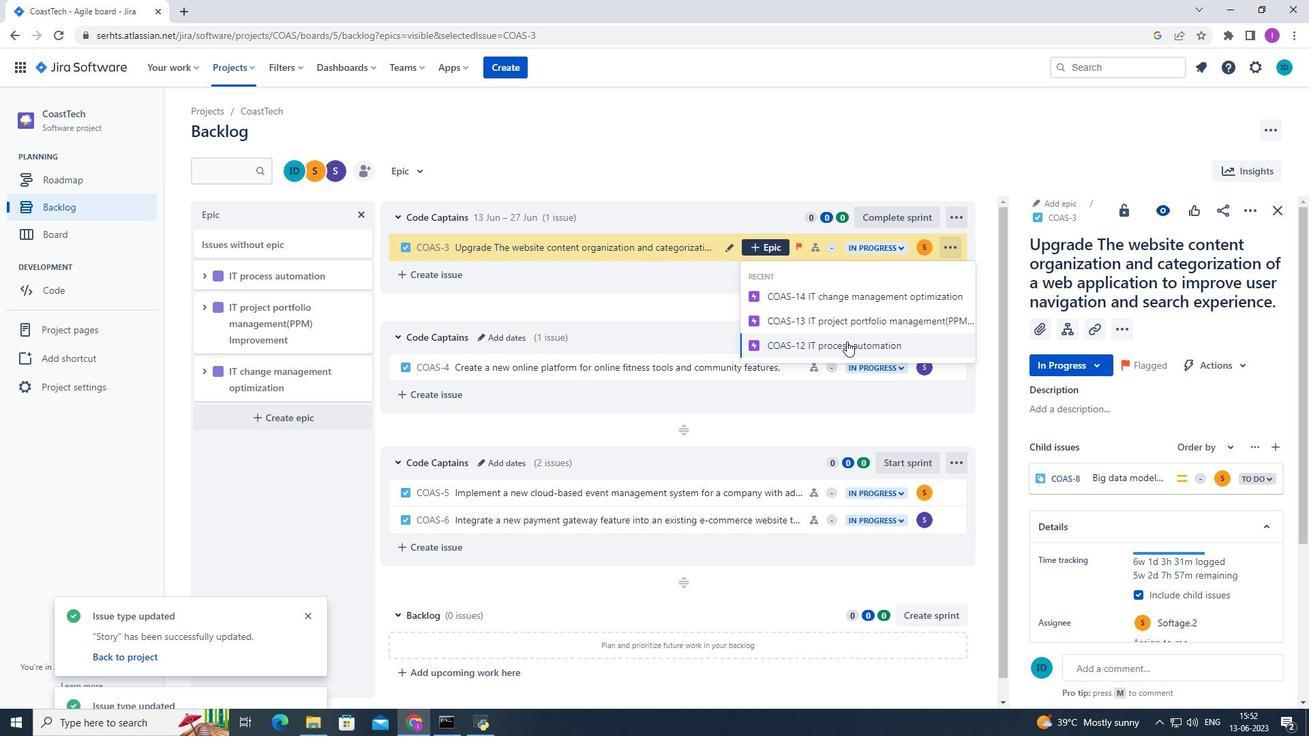 
Action: Mouse pressed left at (844, 345)
Screenshot: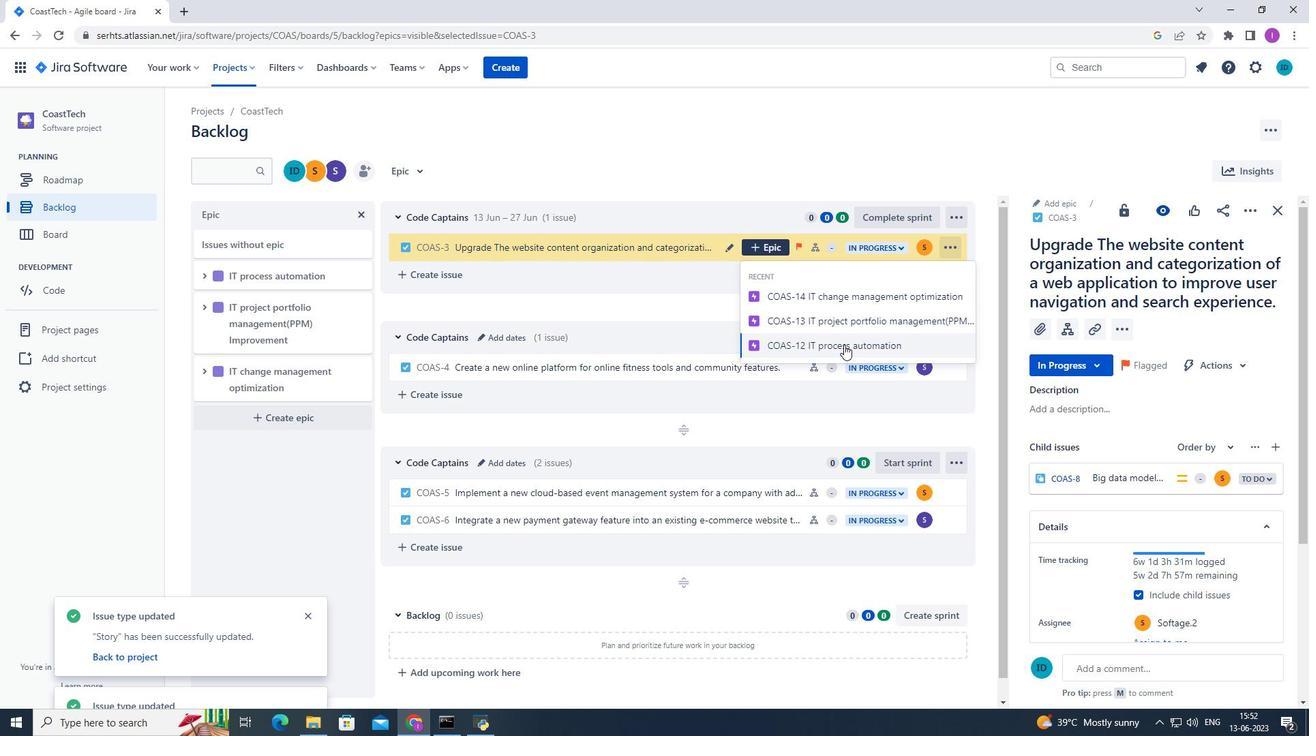 
Action: Mouse moved to (734, 360)
Screenshot: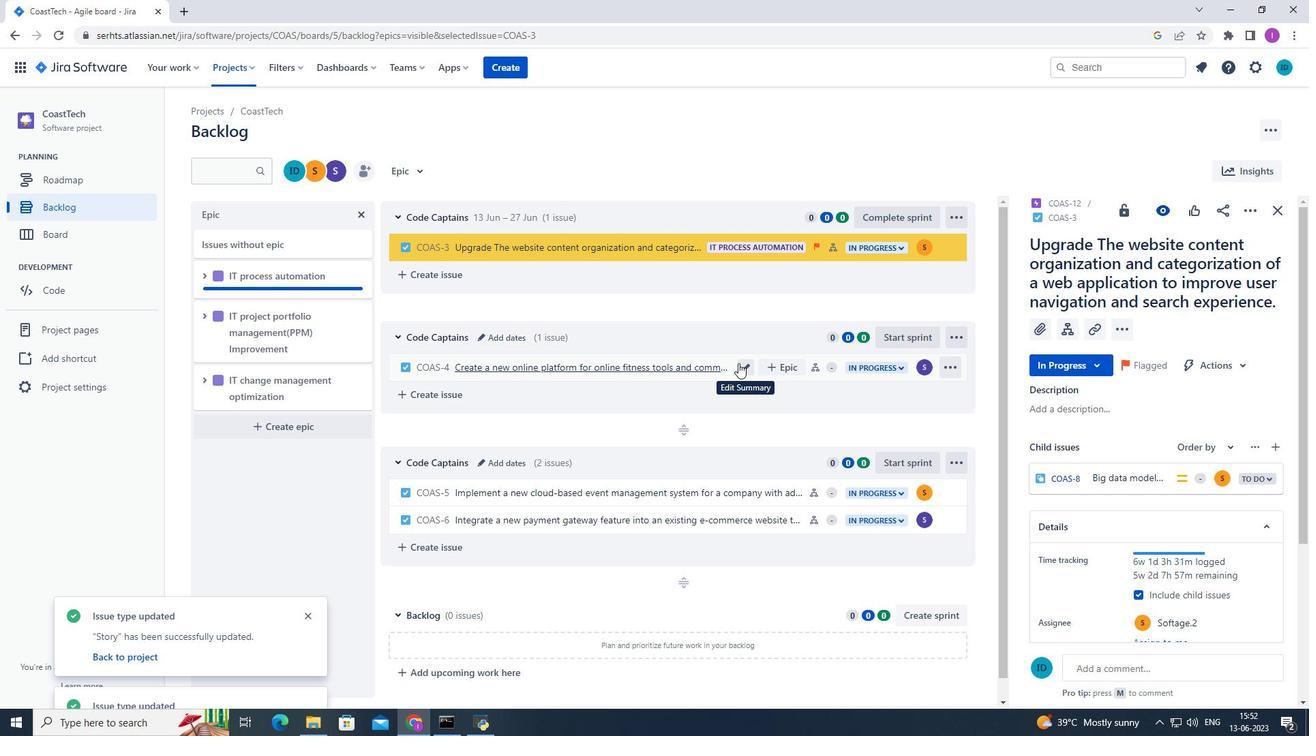 
Action: Mouse pressed left at (734, 360)
Screenshot: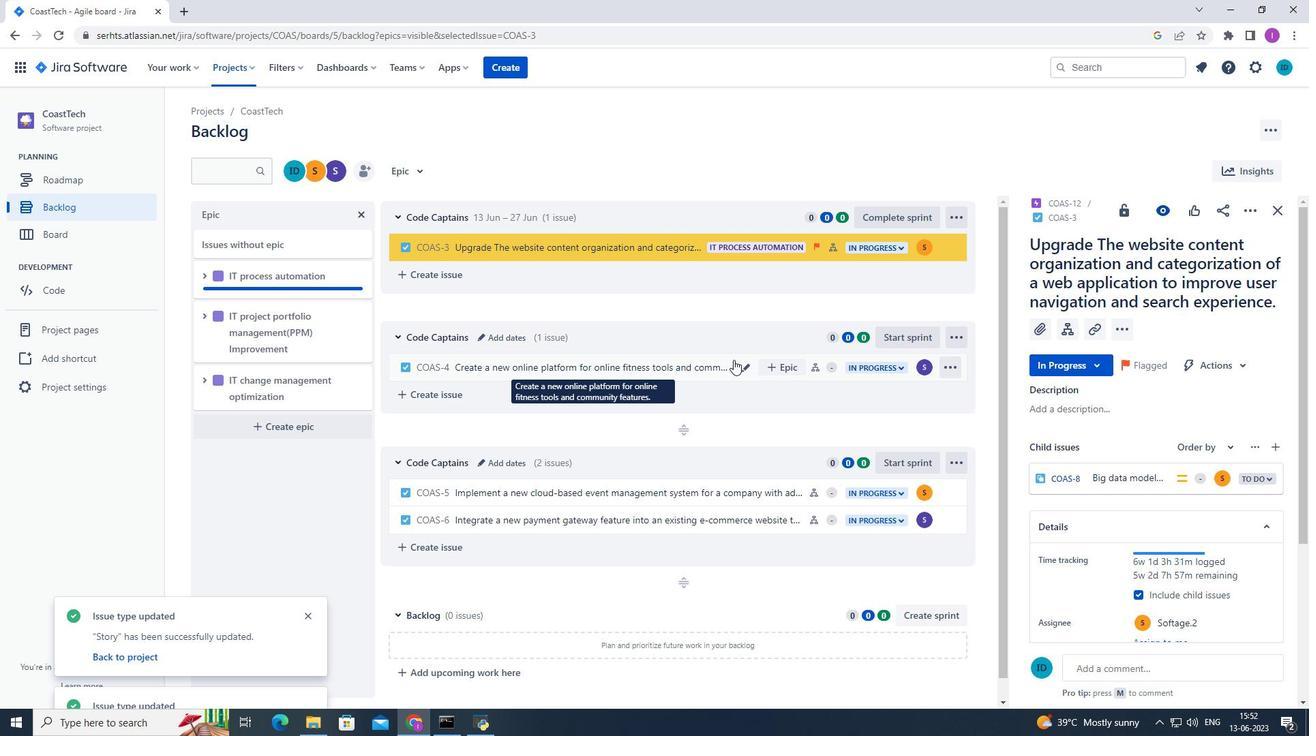 
Action: Mouse moved to (1257, 211)
Screenshot: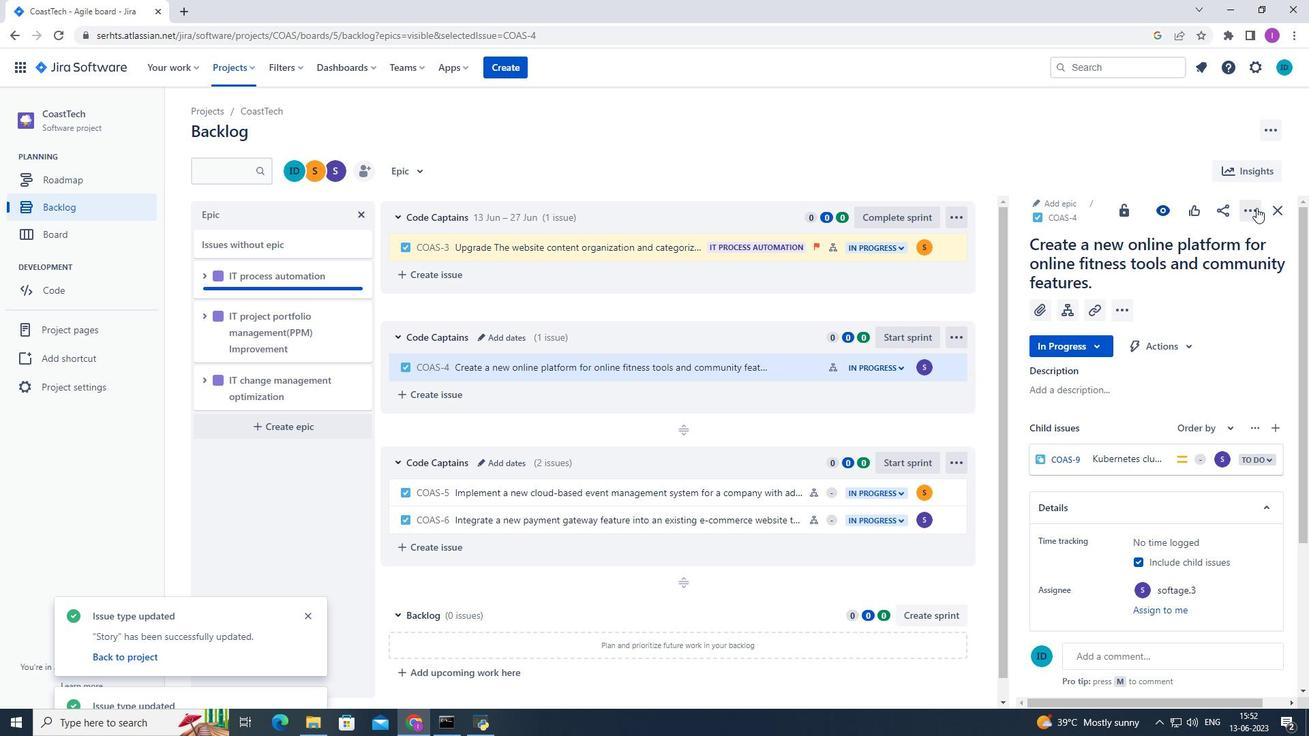 
Action: Mouse pressed left at (1257, 211)
Screenshot: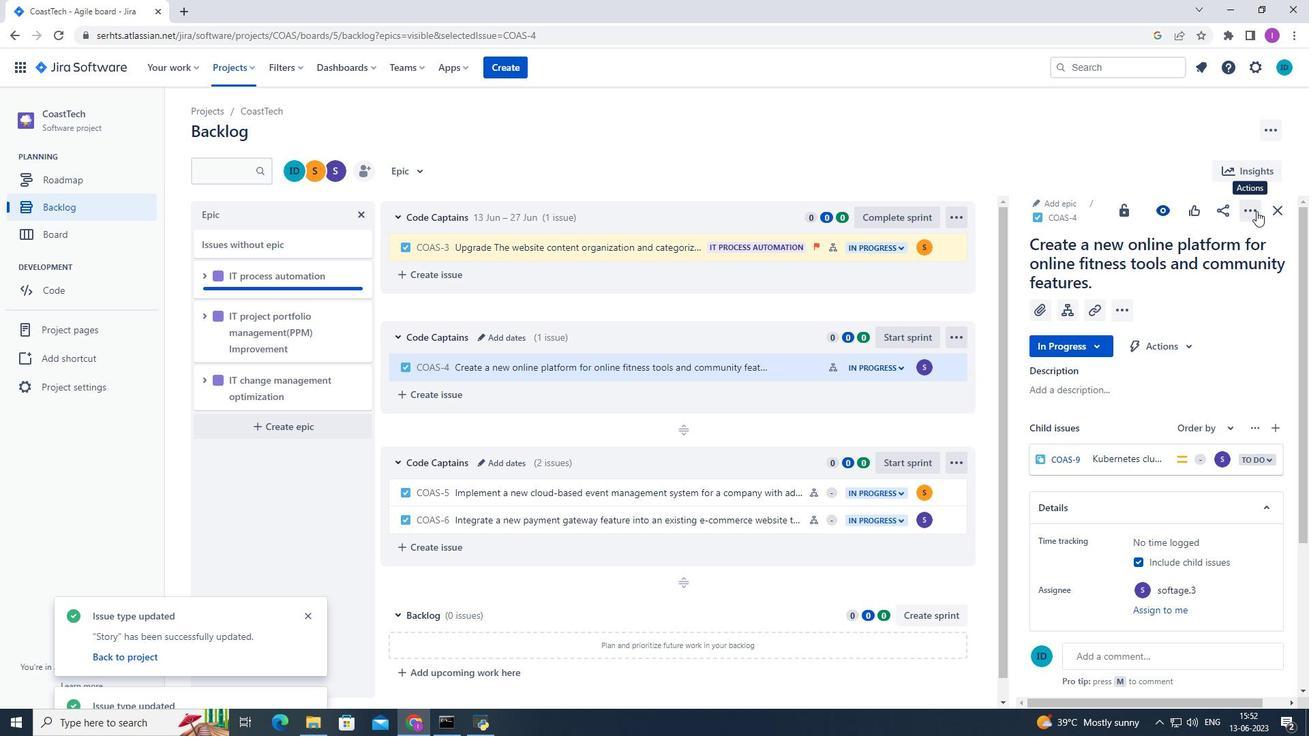 
Action: Mouse moved to (1185, 249)
Screenshot: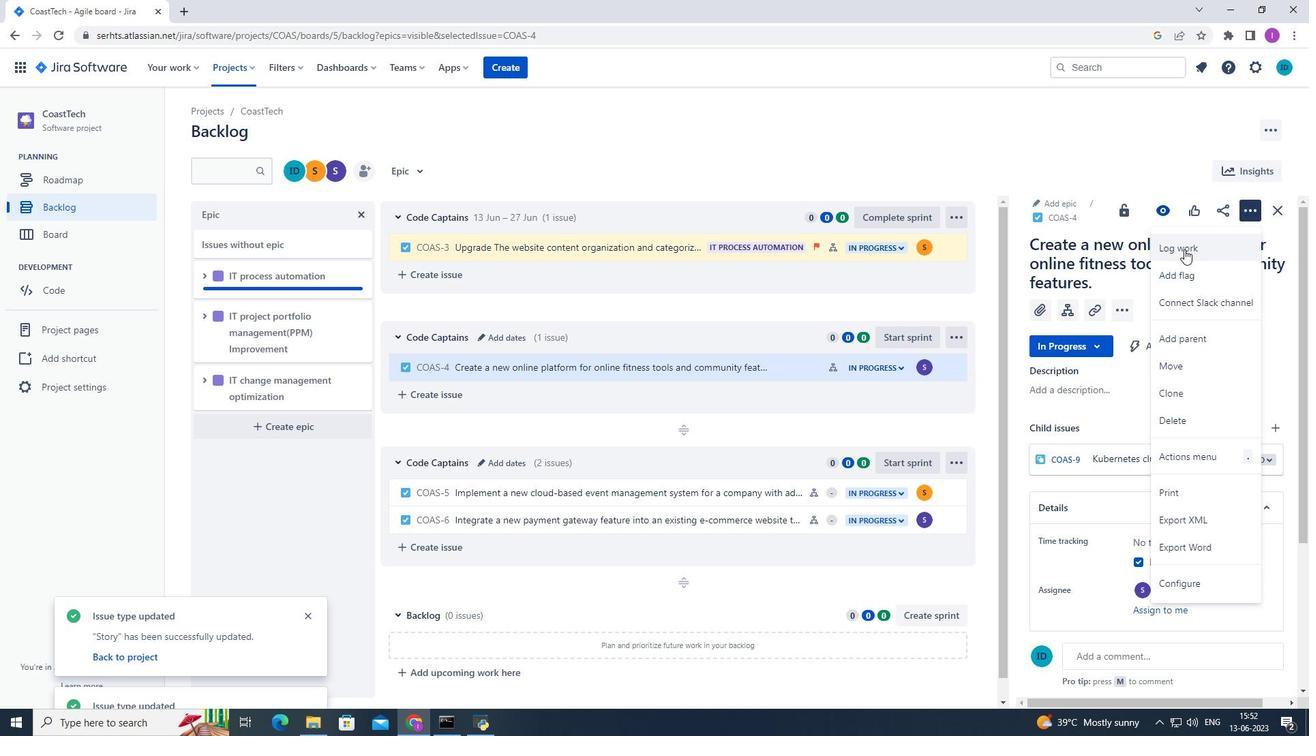 
Action: Mouse pressed left at (1185, 249)
Screenshot: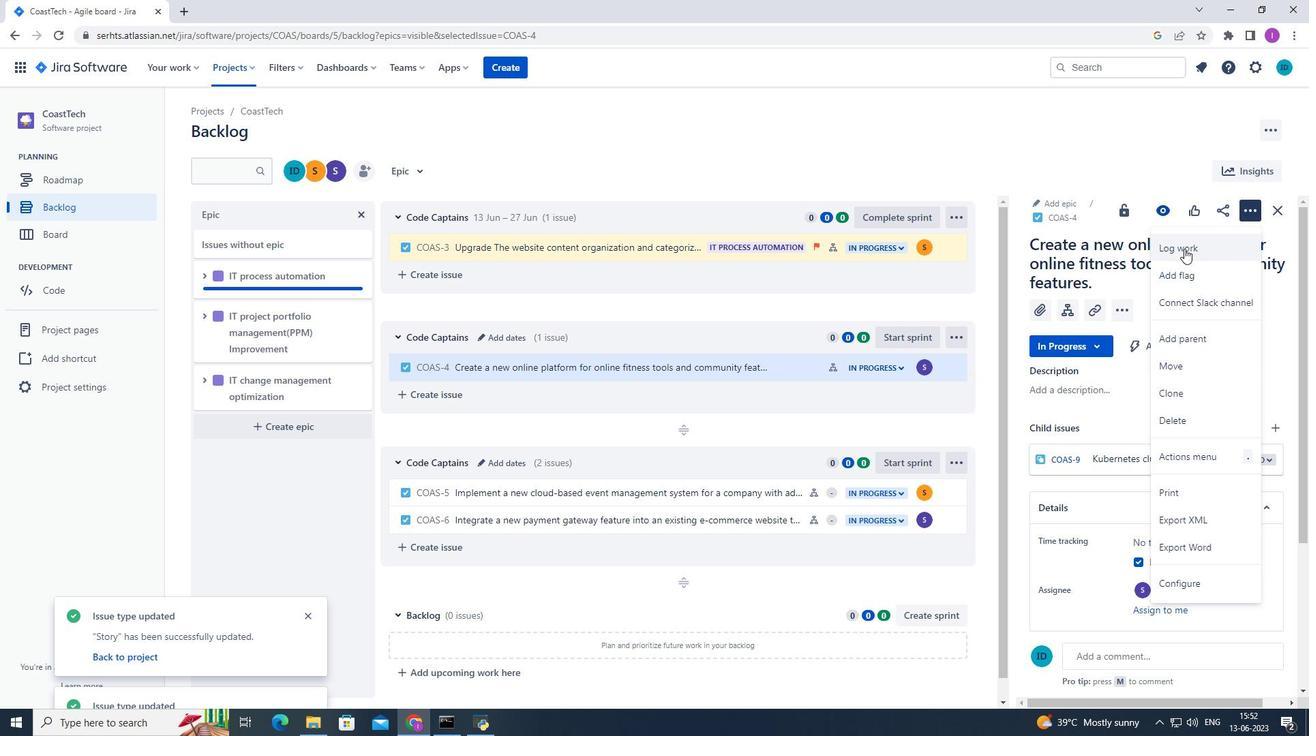 
Action: Mouse moved to (560, 221)
Screenshot: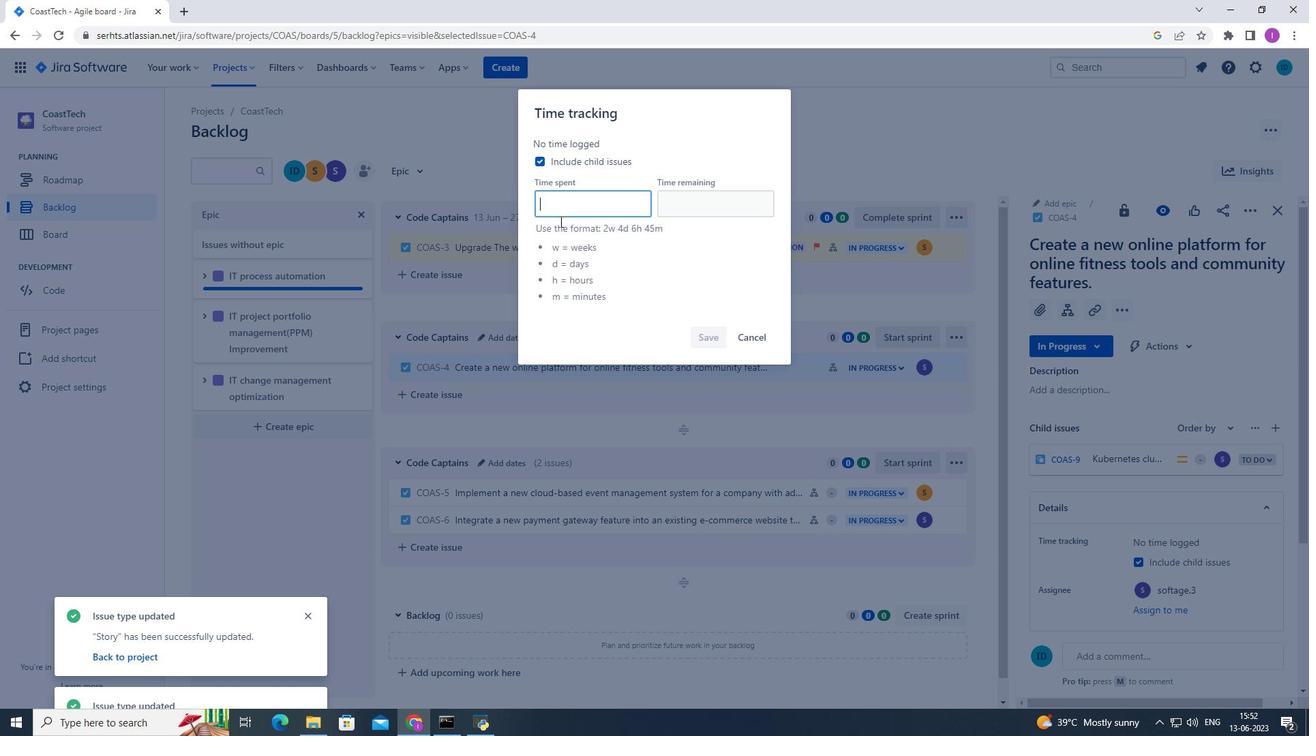 
Action: Key pressed 2w
Screenshot: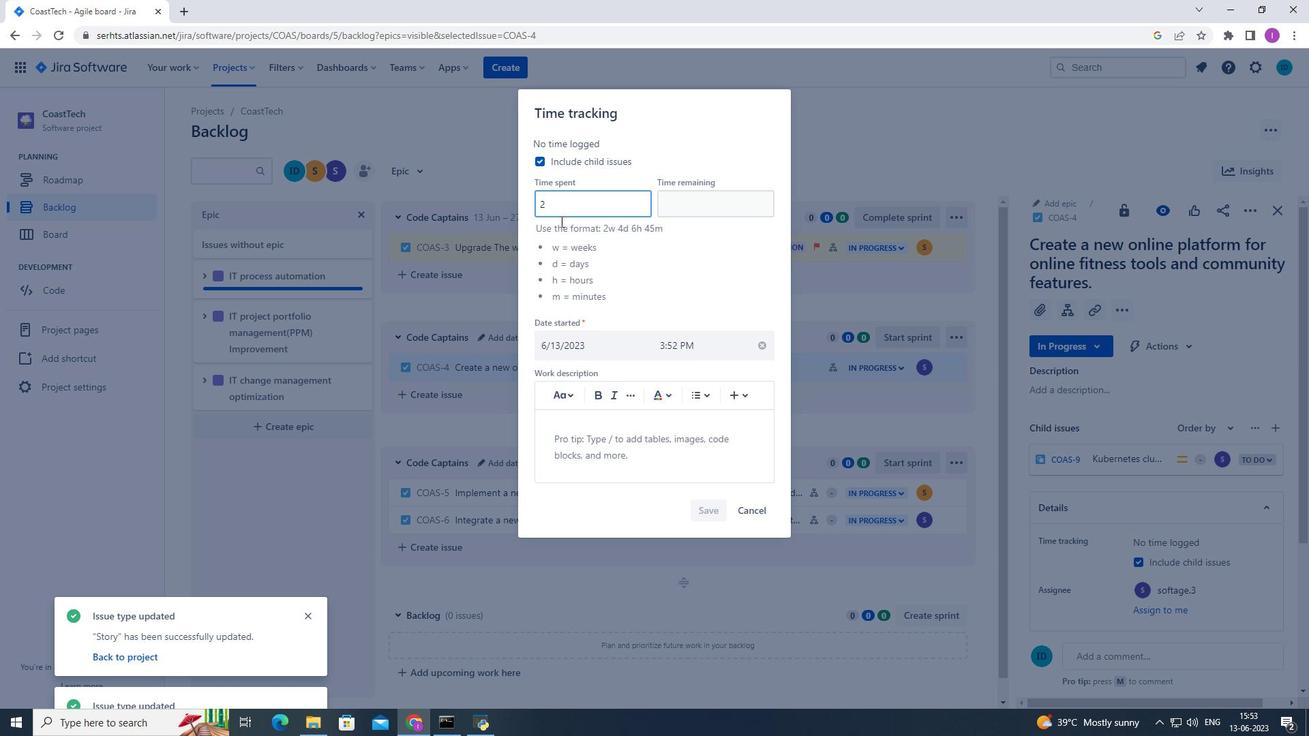 
Action: Mouse moved to (561, 233)
Screenshot: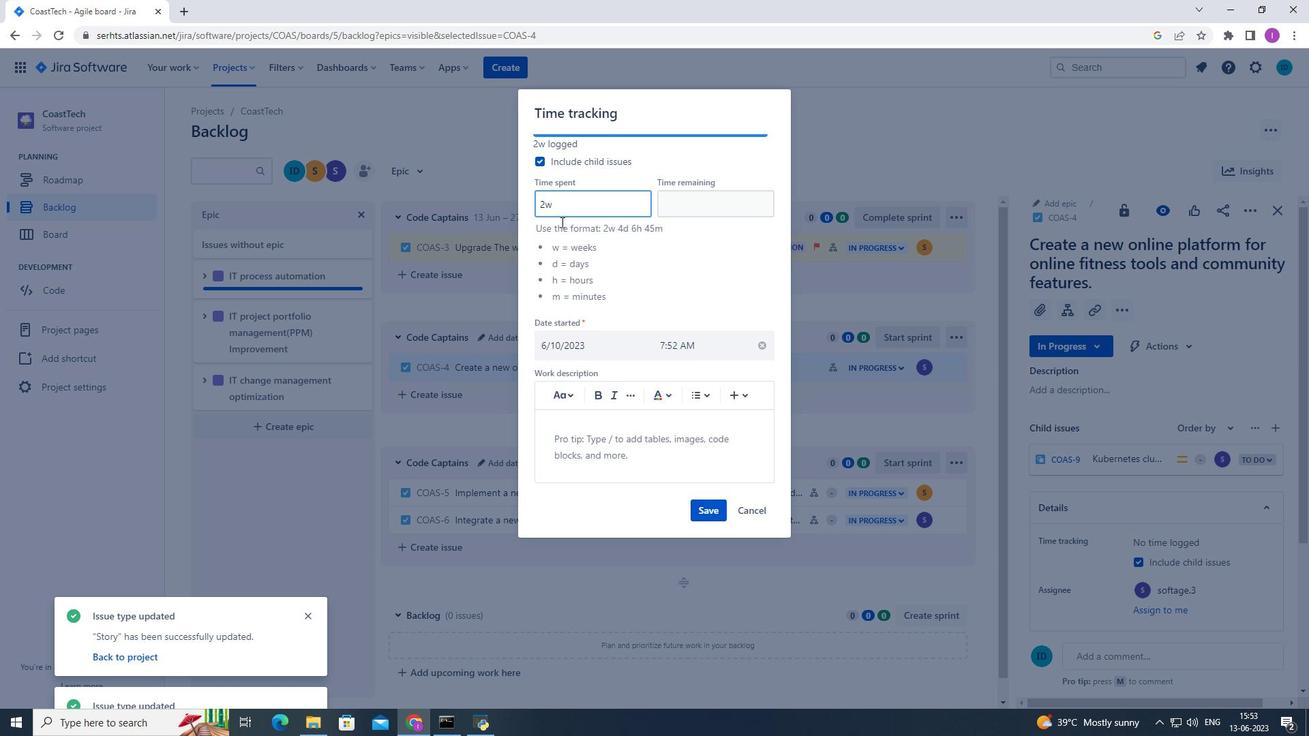 
Action: Key pressed <Key.space>
Screenshot: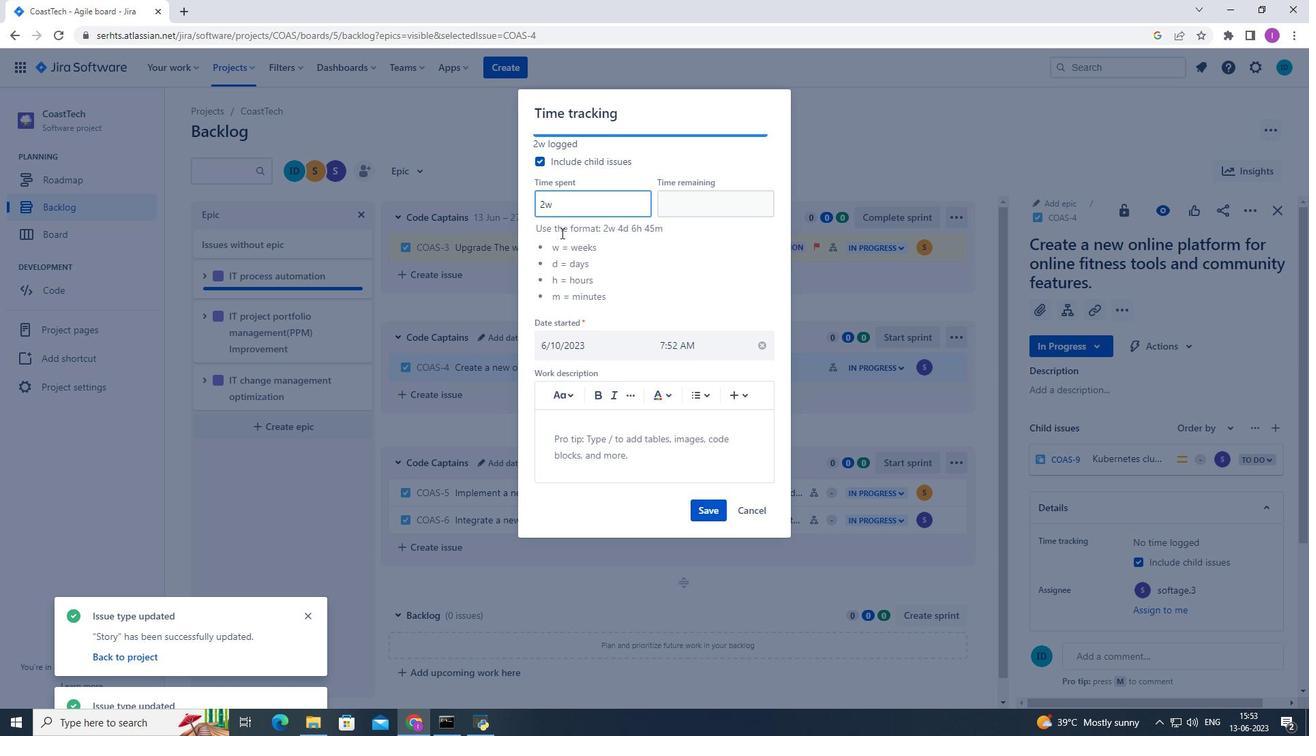 
Action: Mouse moved to (562, 236)
Screenshot: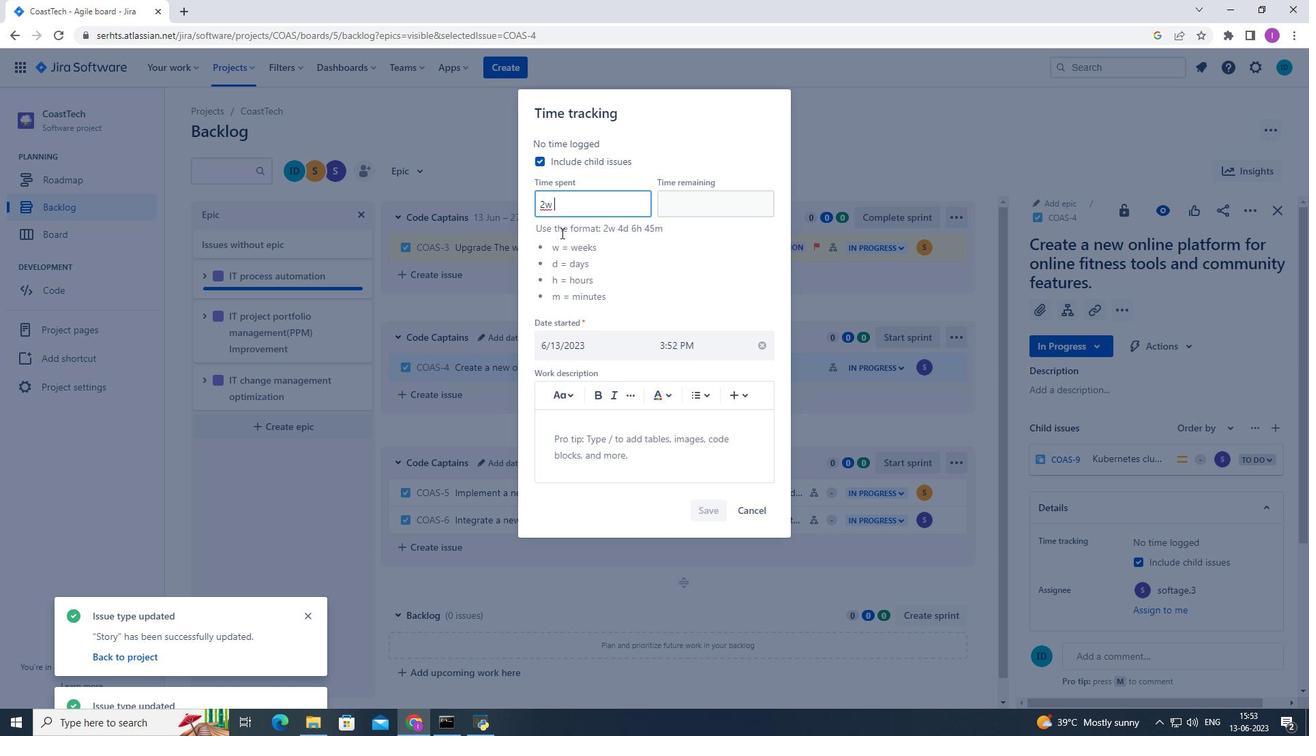 
Action: Key pressed 1
Screenshot: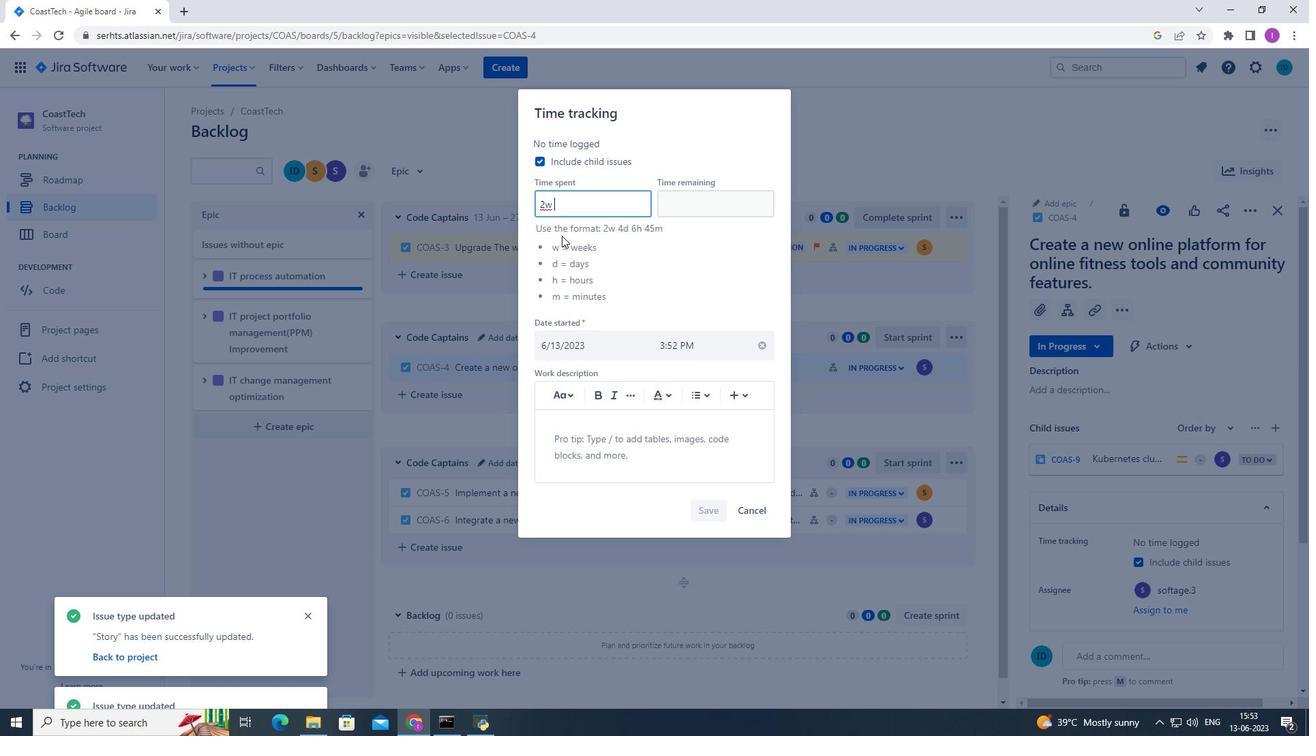 
Action: Mouse moved to (562, 238)
Screenshot: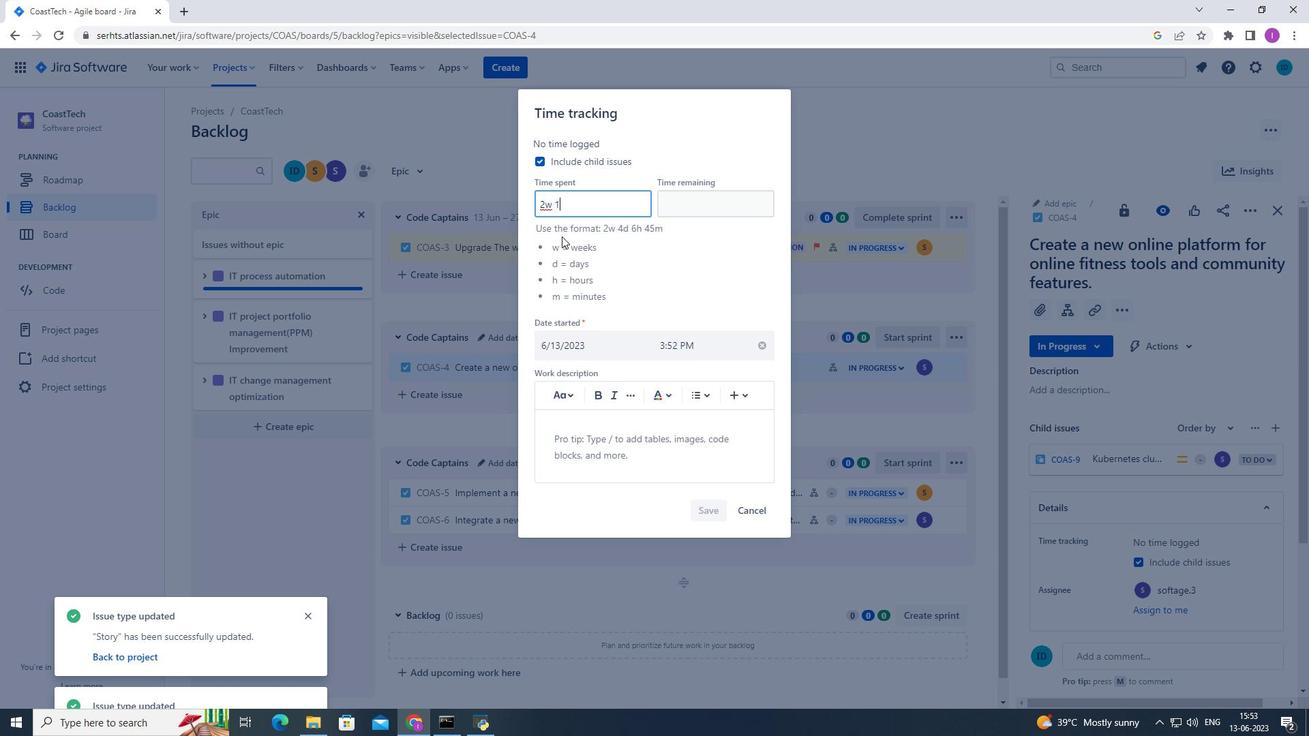 
Action: Key pressed d<Key.space>
Screenshot: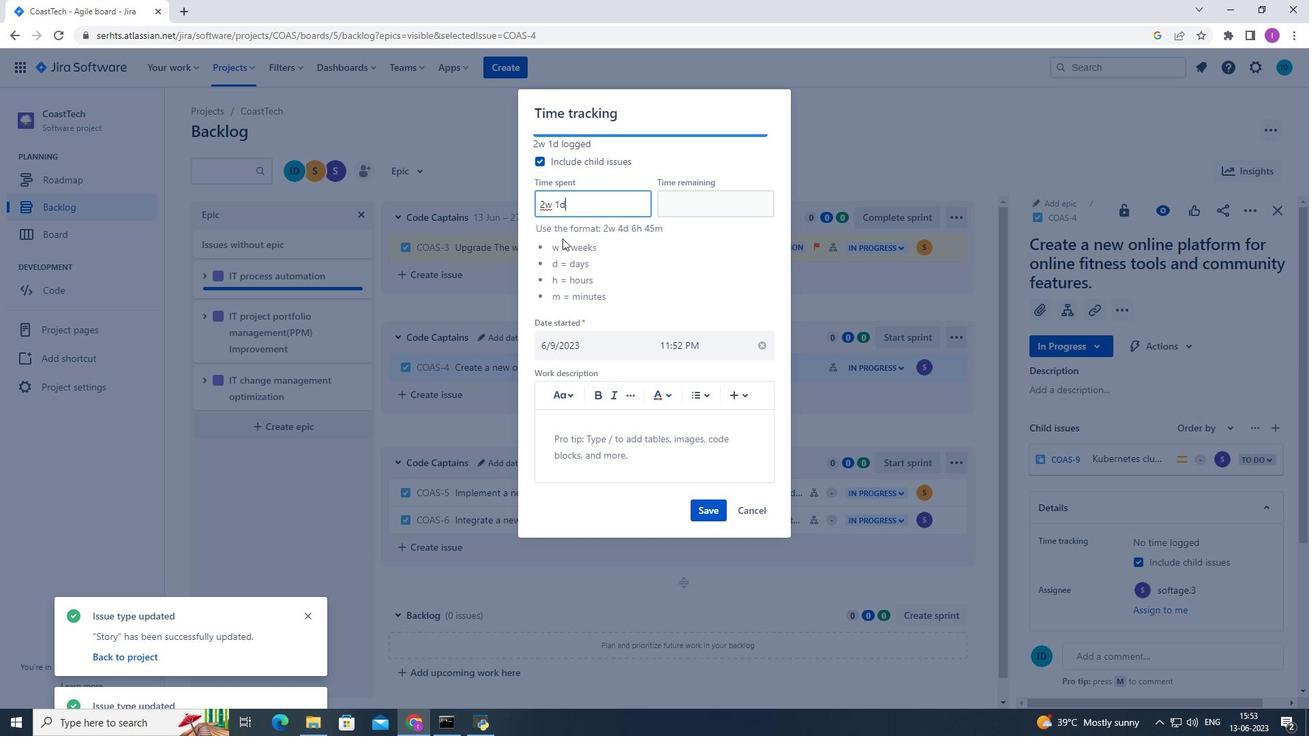 
Action: Mouse moved to (563, 244)
Screenshot: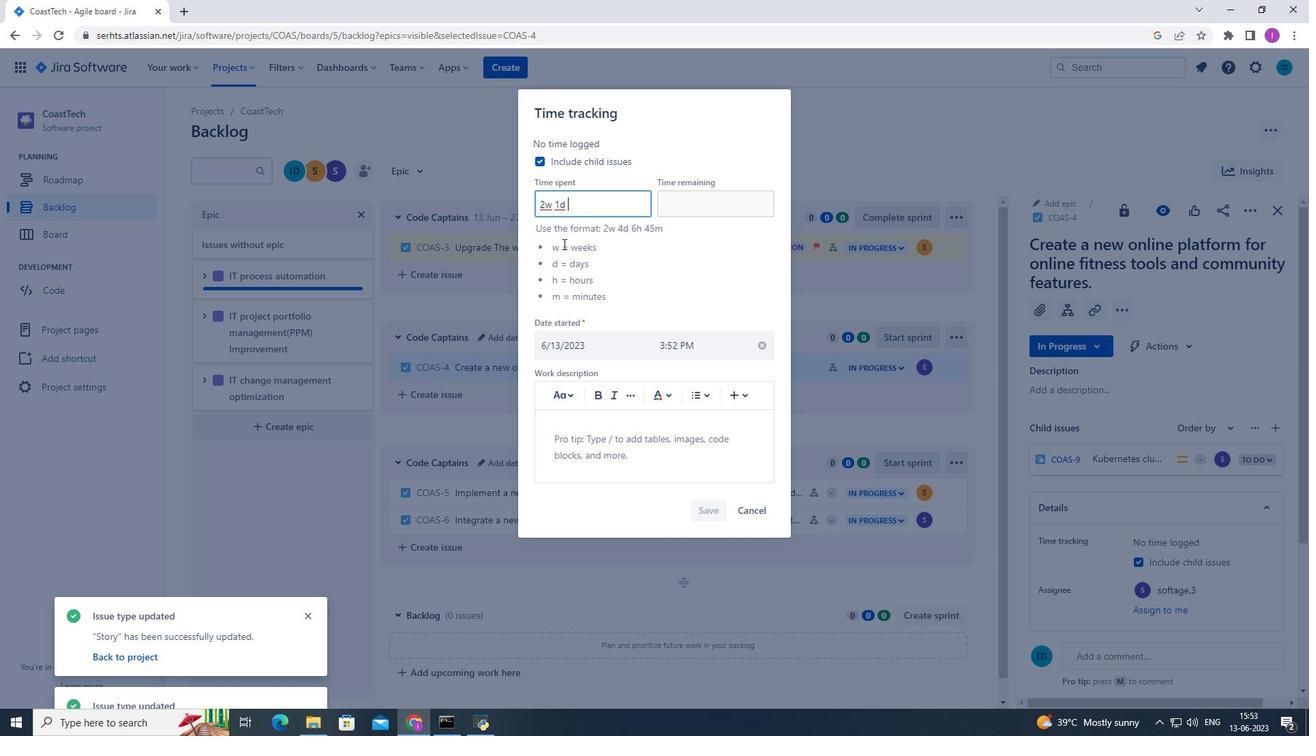 
Action: Key pressed 4
Screenshot: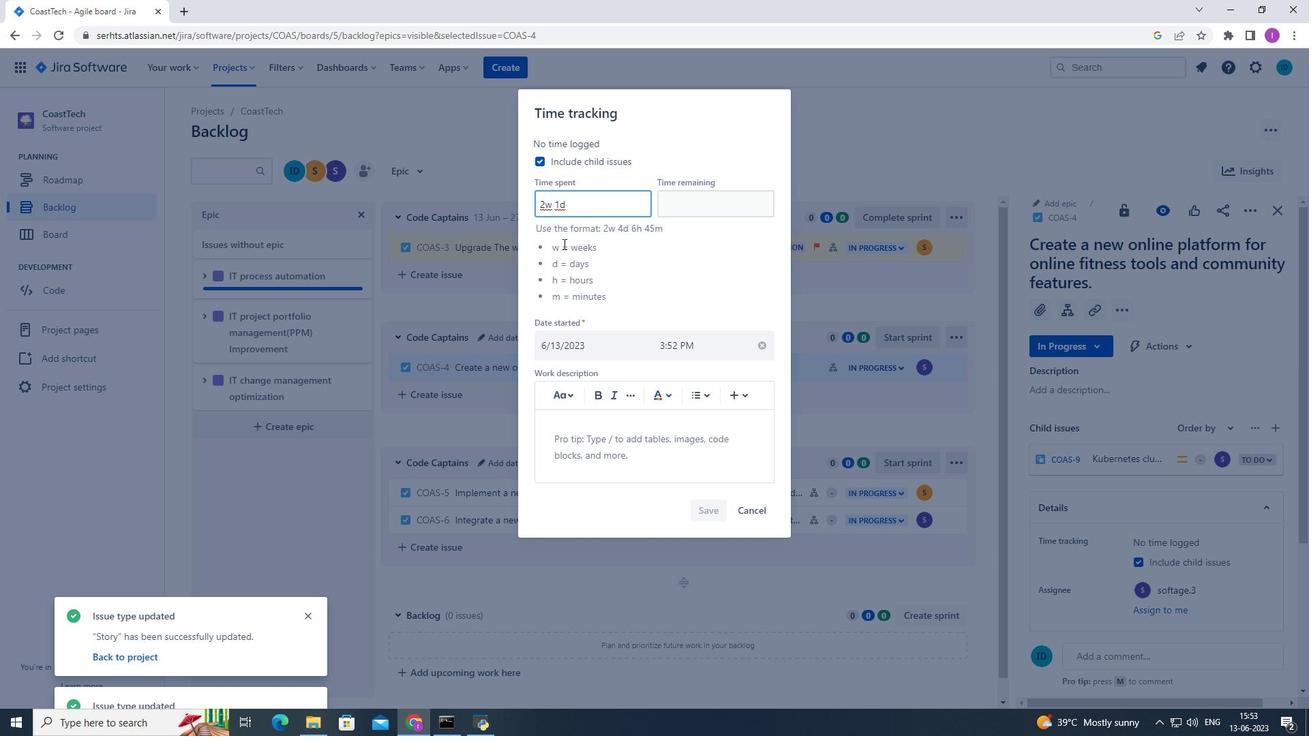 
Action: Mouse moved to (564, 248)
Screenshot: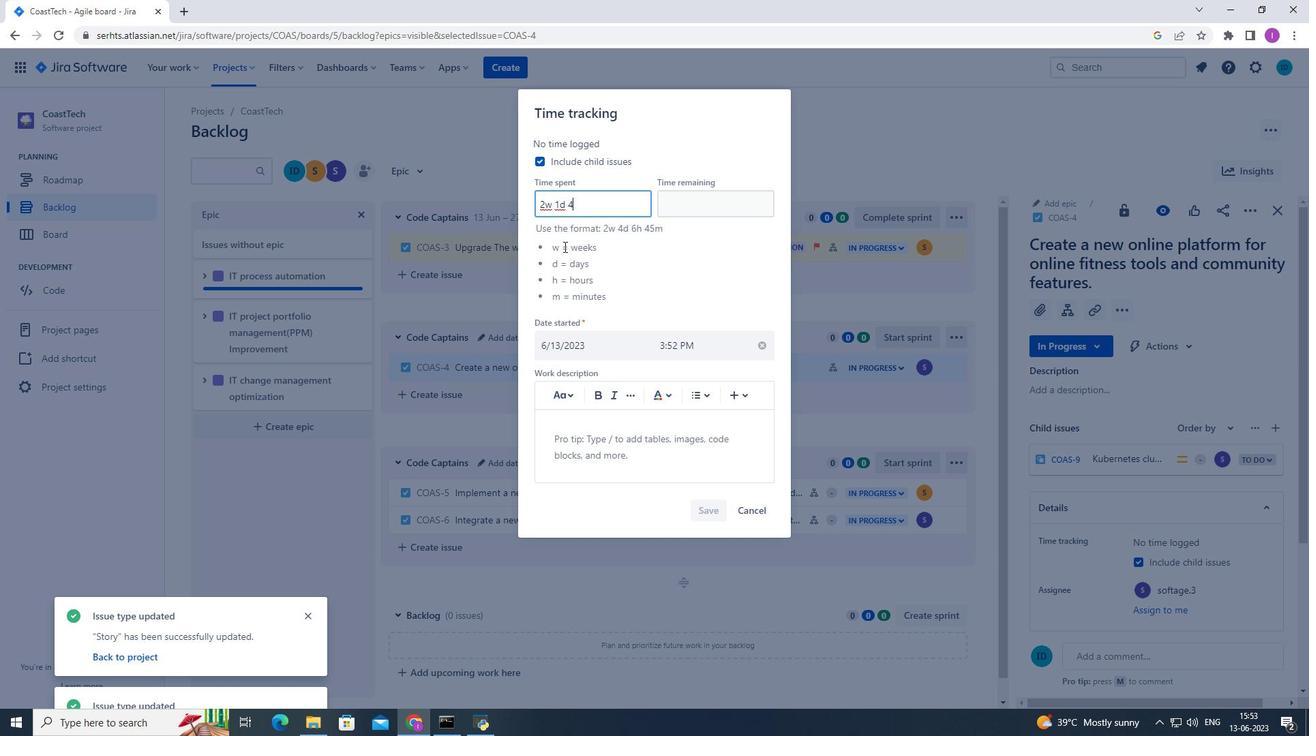 
Action: Key pressed h<Key.space>
Screenshot: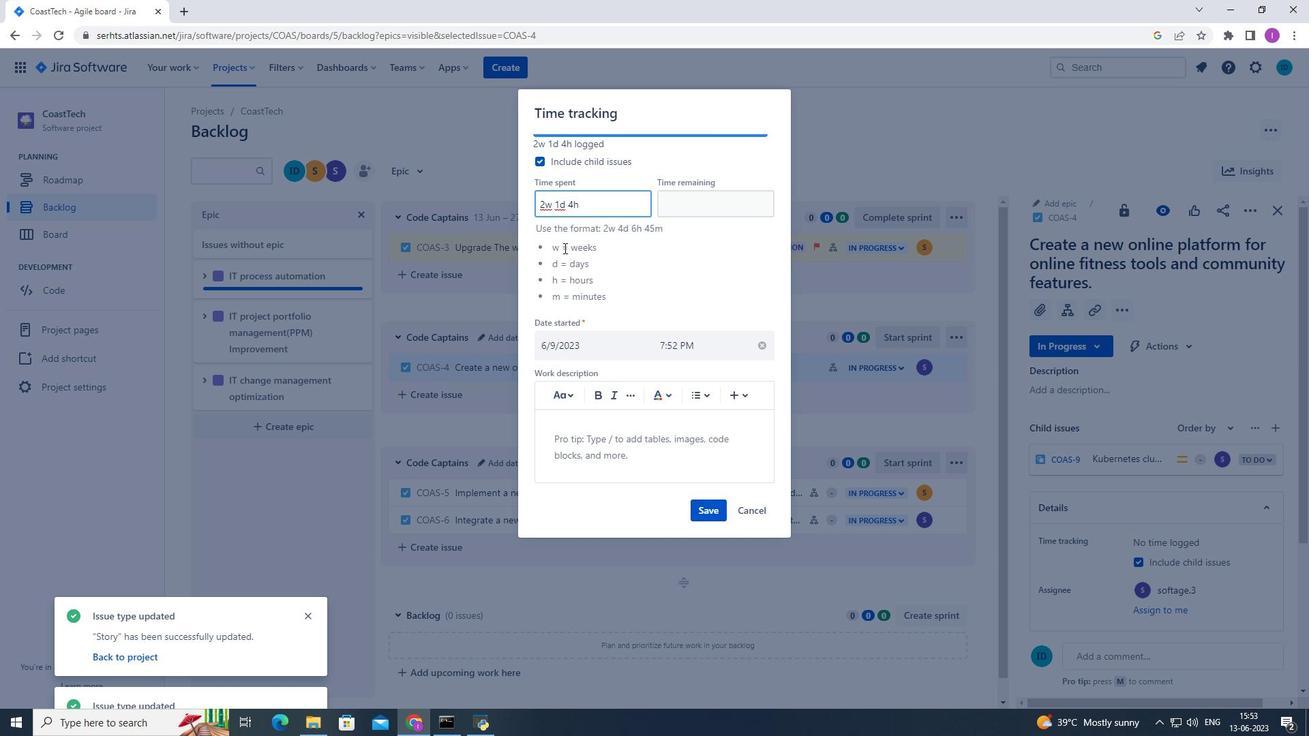 
Action: Mouse moved to (564, 251)
Screenshot: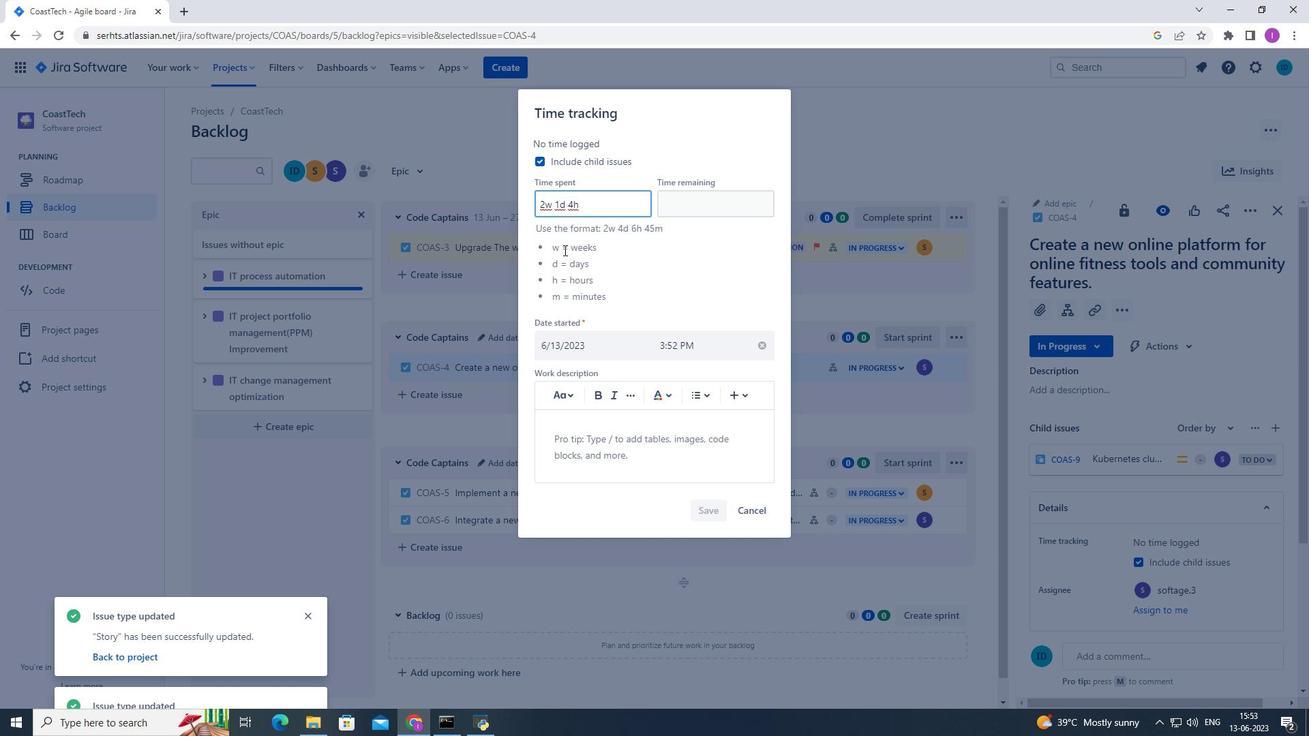 
Action: Key pressed 50
Screenshot: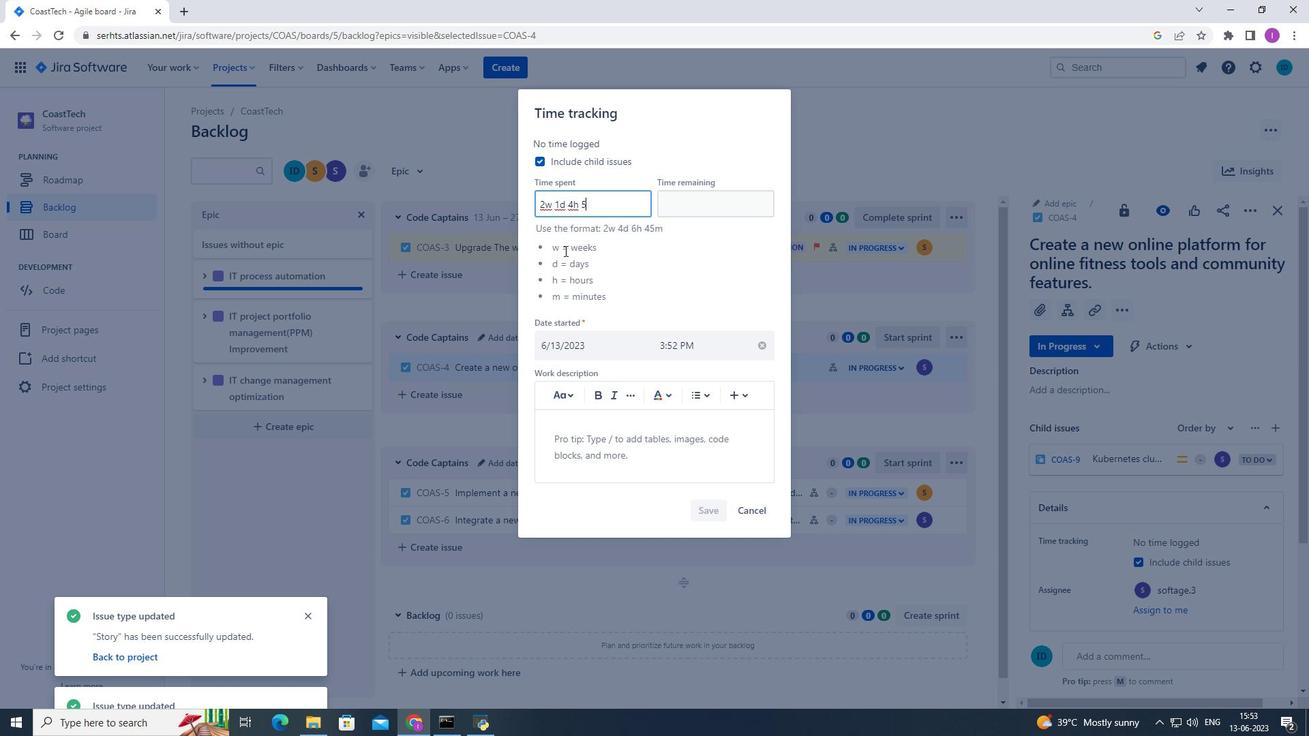
Action: Mouse moved to (564, 253)
Screenshot: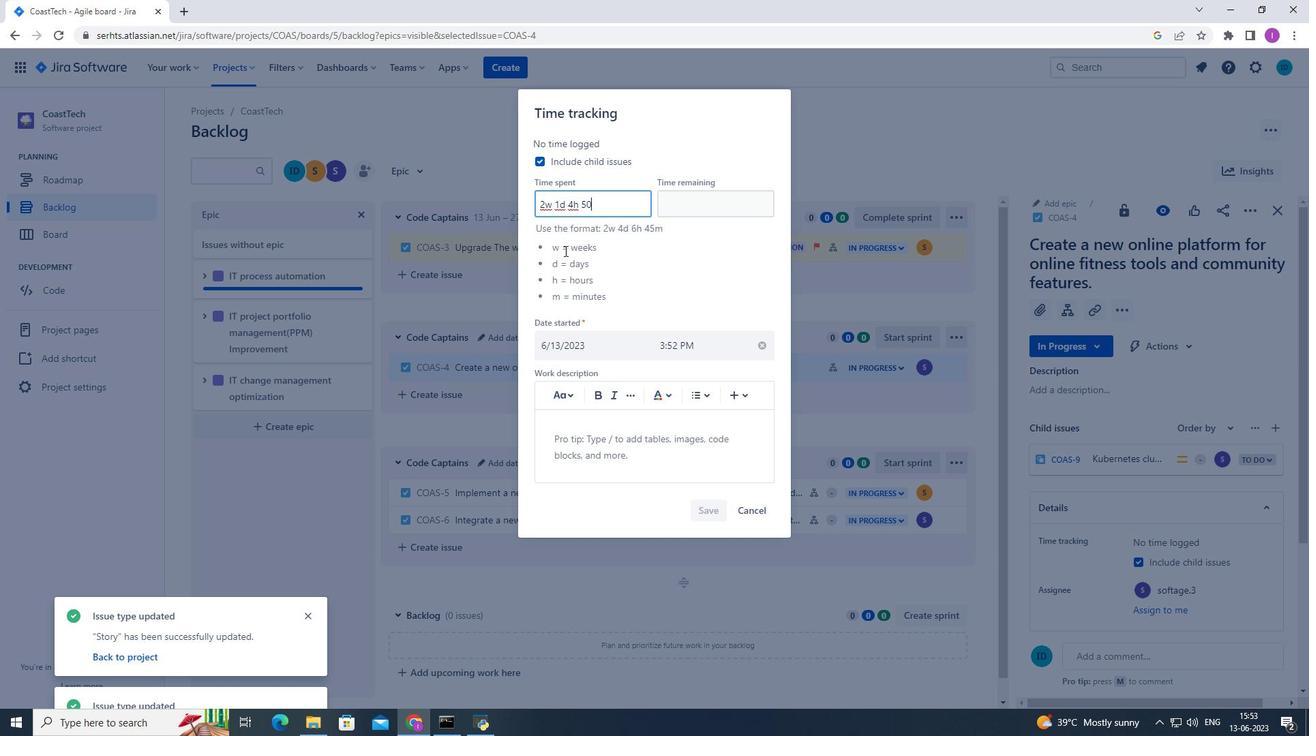 
Action: Key pressed m
Screenshot: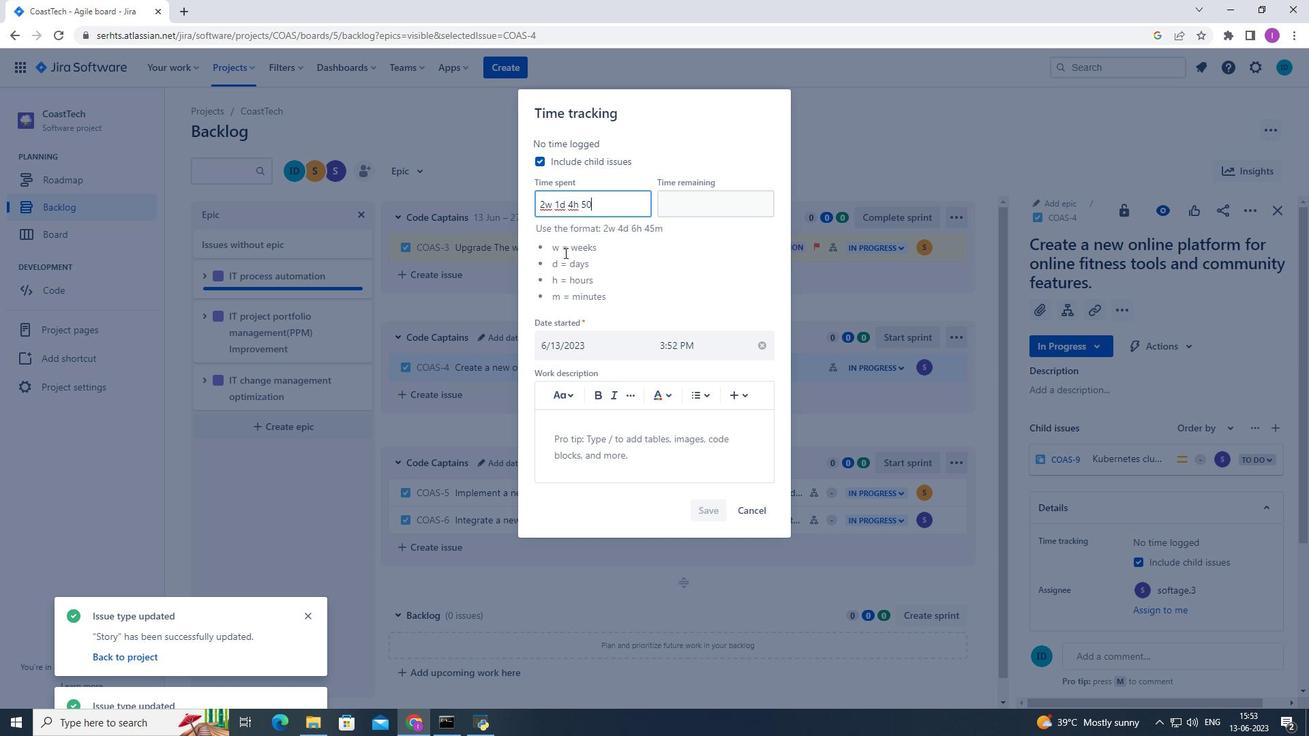
Action: Mouse moved to (687, 203)
Screenshot: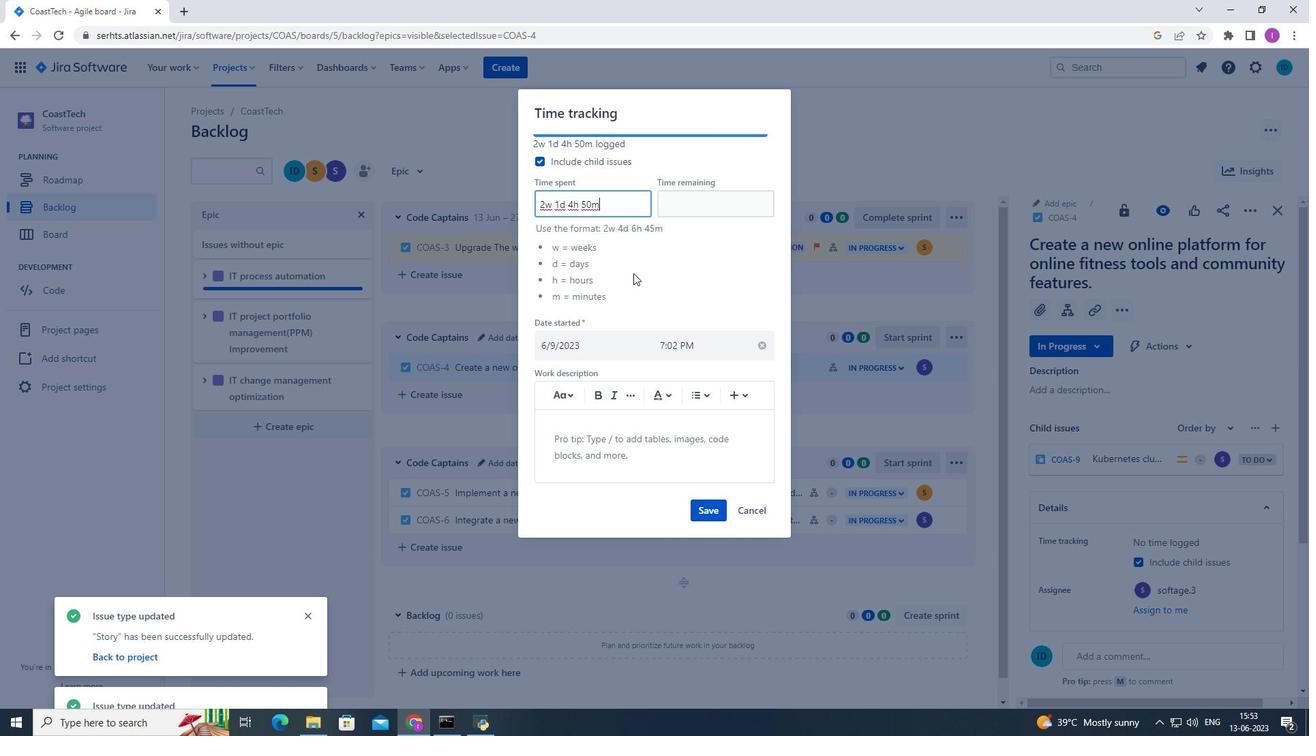 
Action: Mouse pressed left at (687, 203)
Screenshot: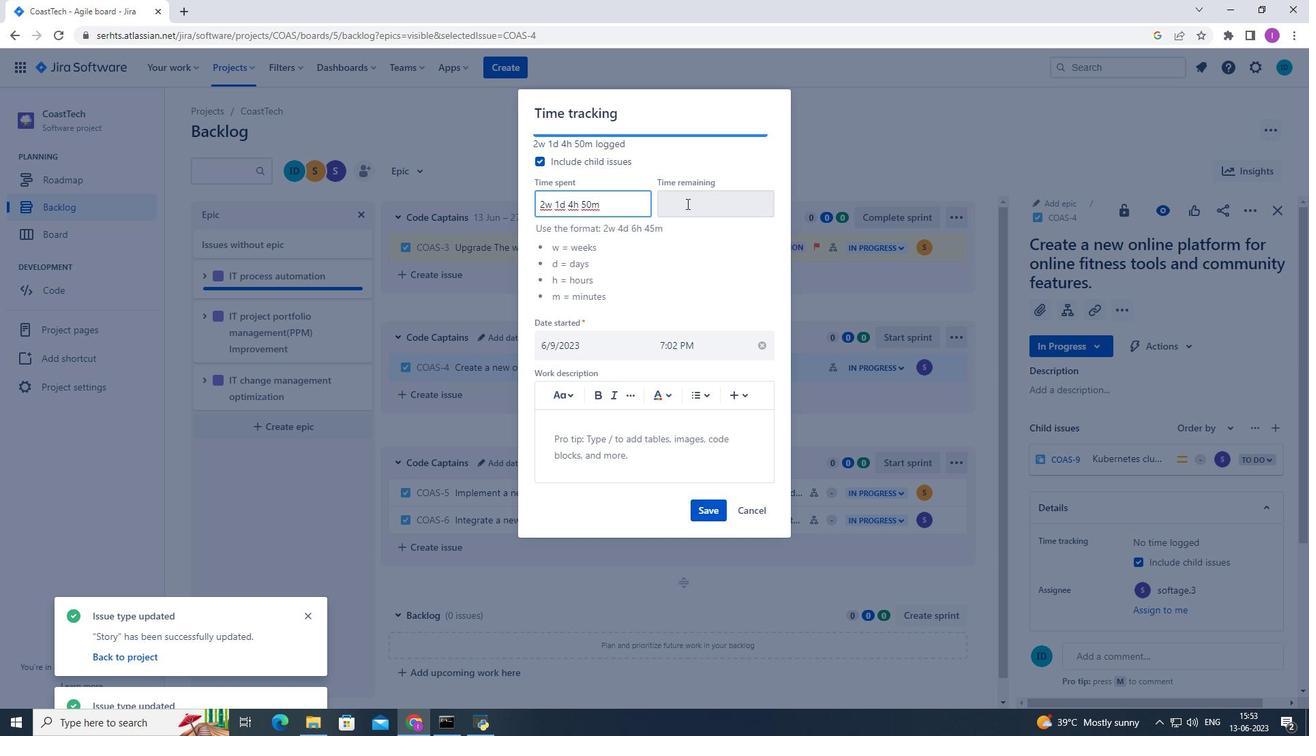 
Action: Mouse moved to (713, 231)
Screenshot: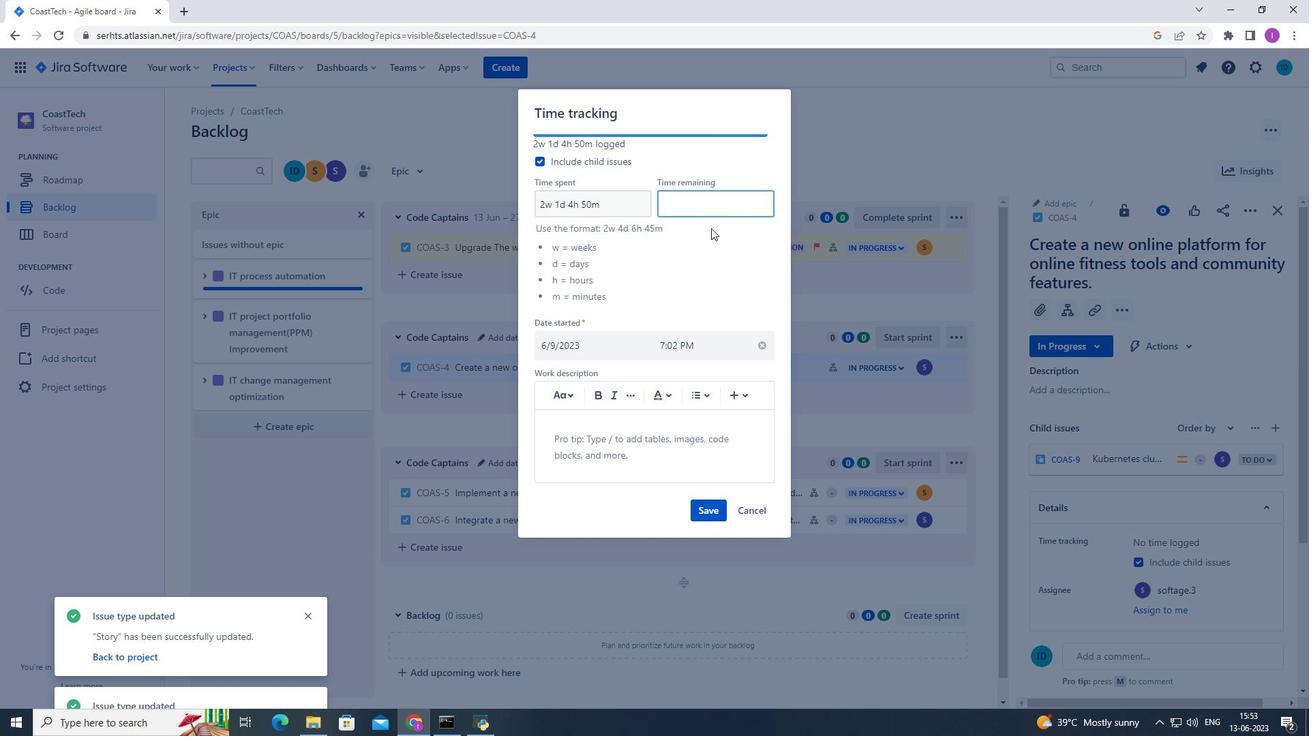 
Action: Key pressed 5
Screenshot: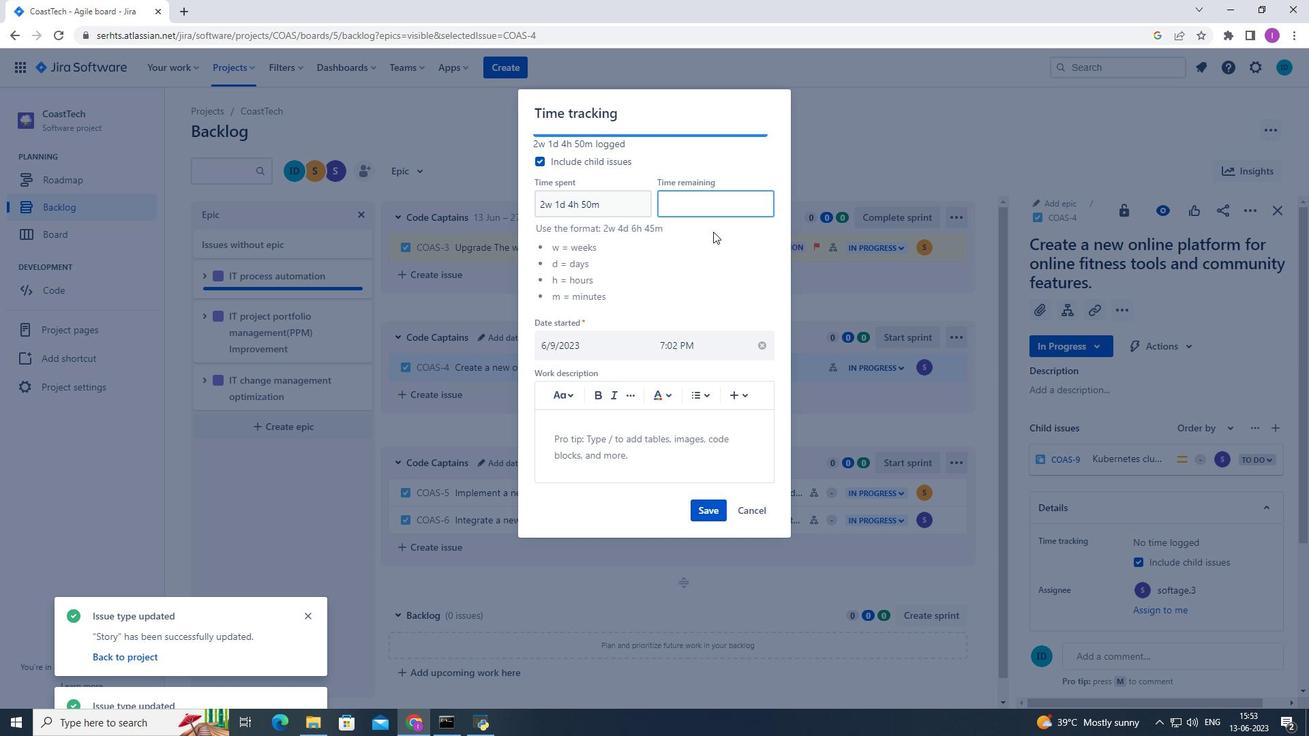 
Action: Mouse moved to (713, 232)
Screenshot: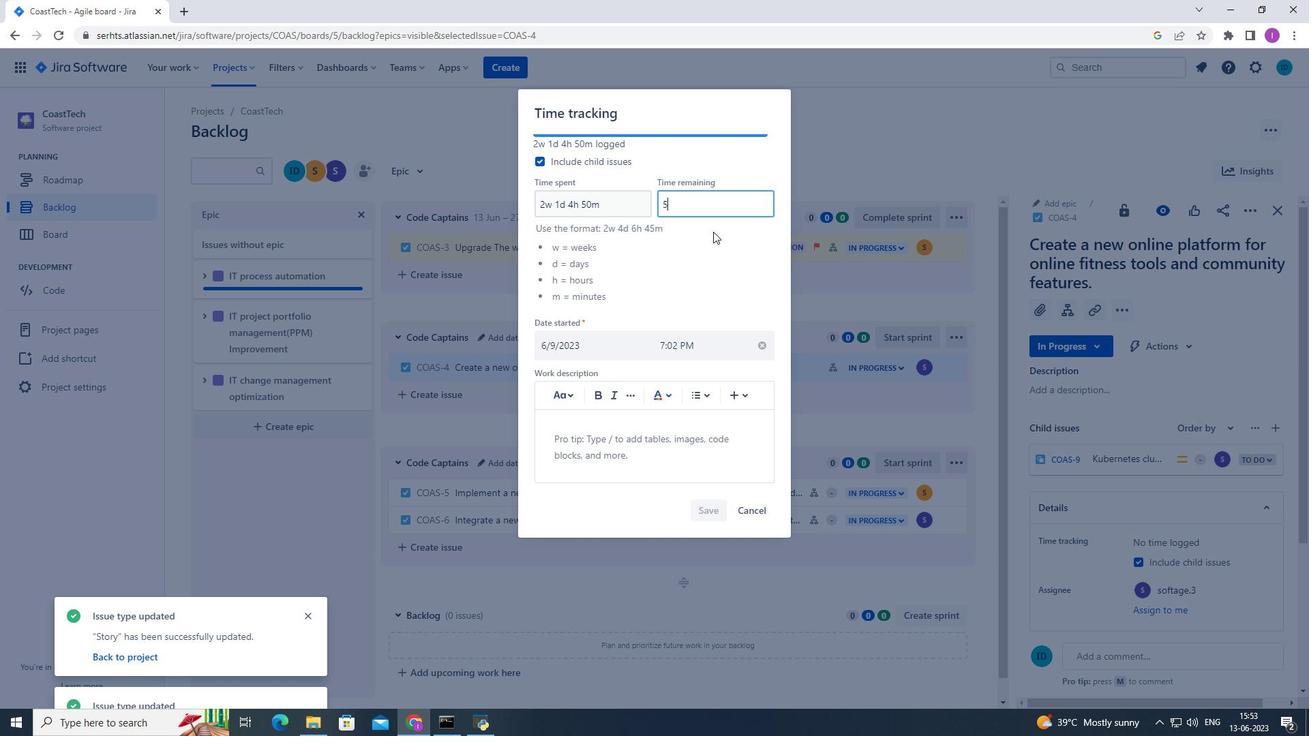 
Action: Key pressed w
Screenshot: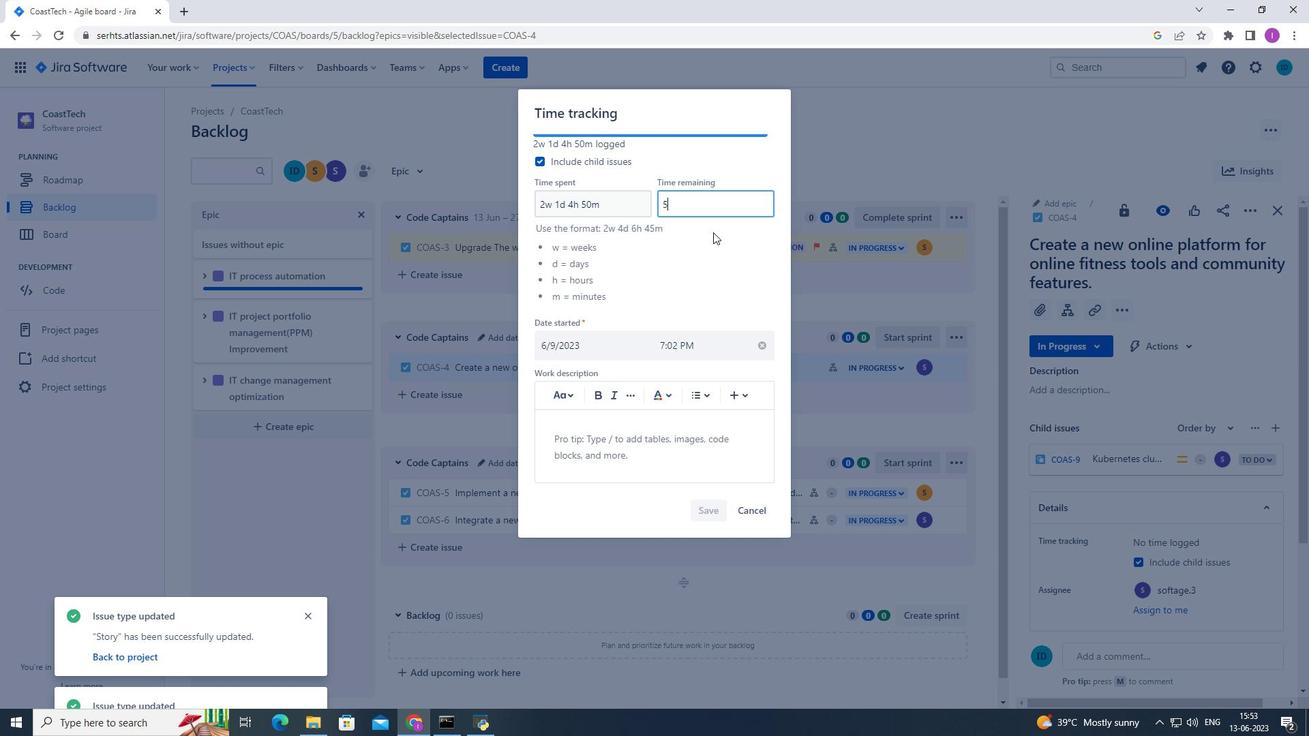
Action: Mouse moved to (713, 235)
Screenshot: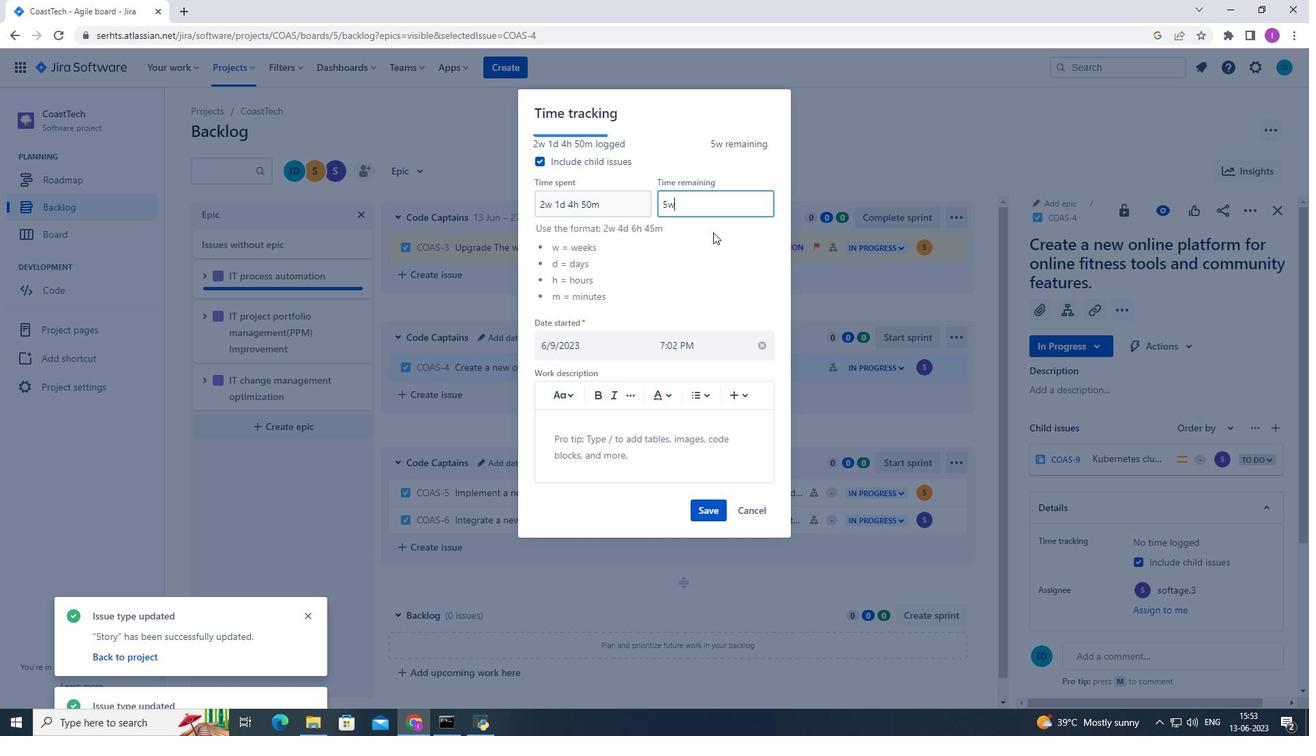
Action: Key pressed <Key.space>
Screenshot: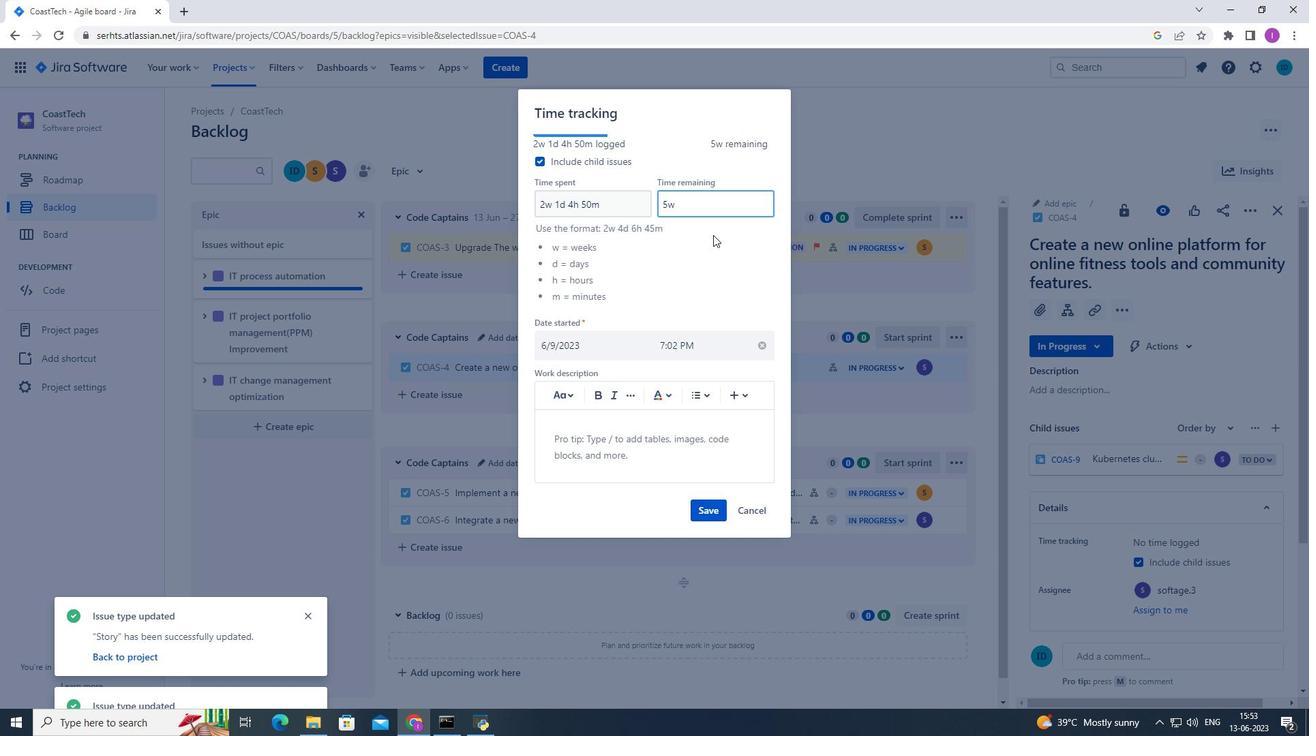 
Action: Mouse moved to (706, 252)
Screenshot: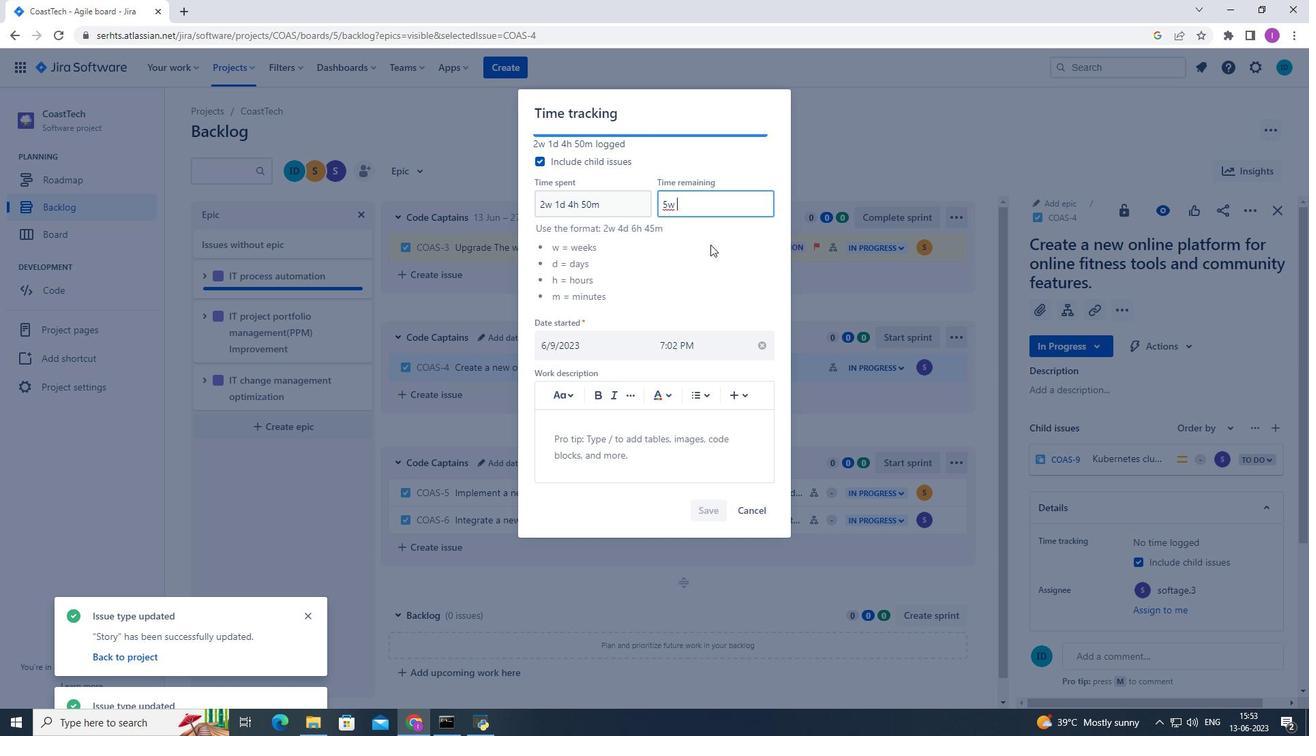 
Action: Key pressed 1d<Key.space>13h<Key.space>27m
Screenshot: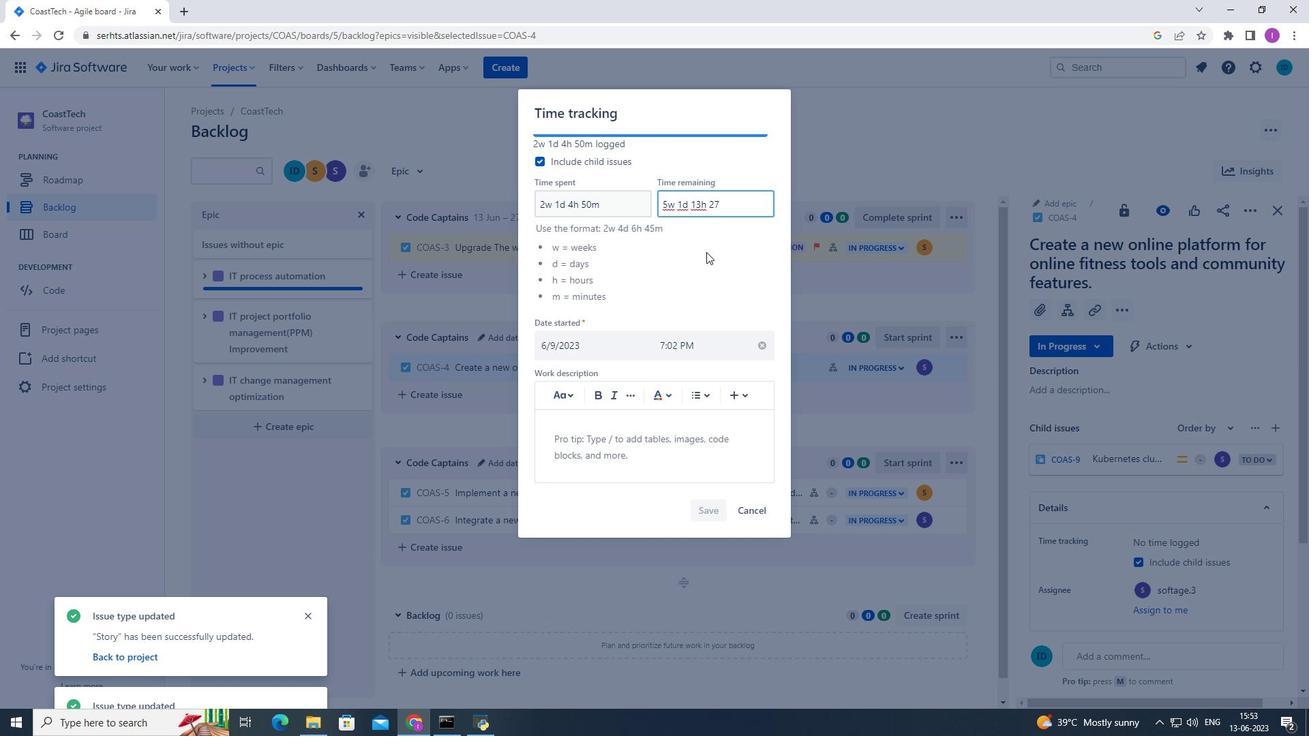 
Action: Mouse moved to (706, 502)
Screenshot: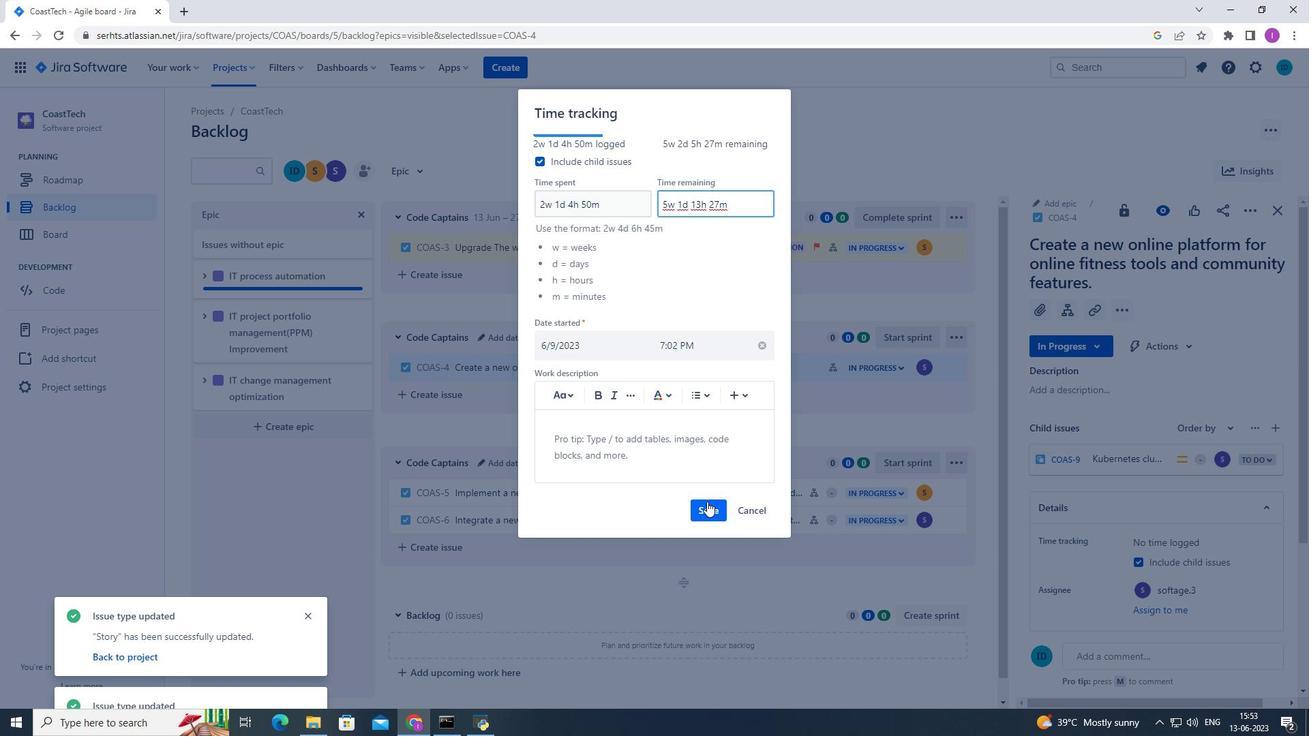 
Action: Mouse pressed left at (706, 502)
Screenshot: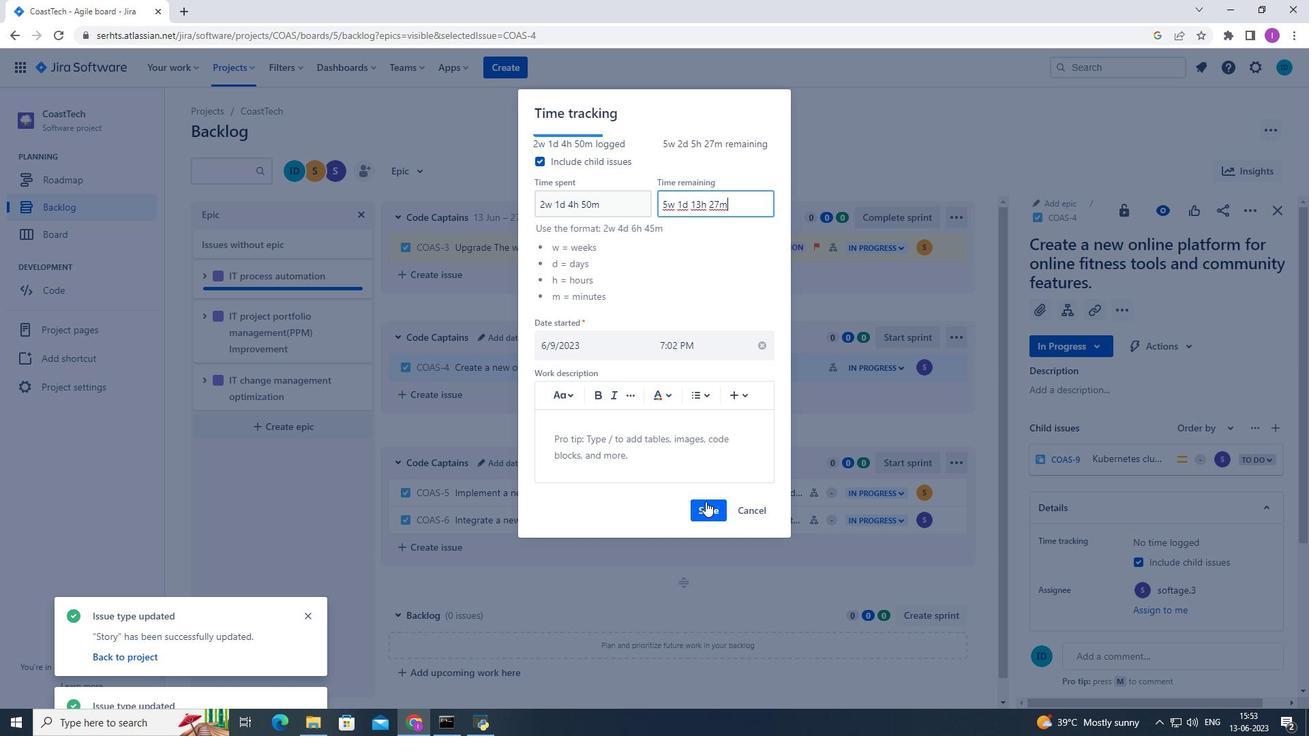 
Action: Mouse moved to (1251, 213)
Screenshot: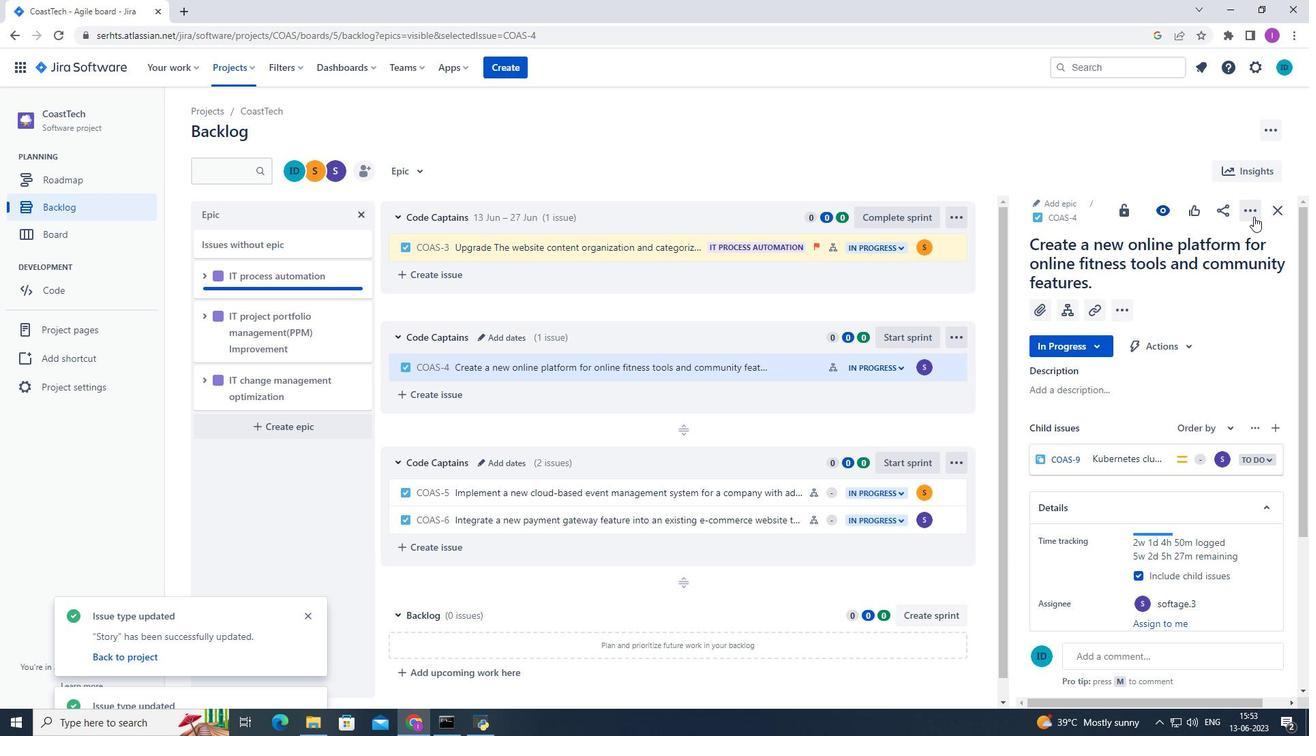 
Action: Mouse pressed left at (1251, 213)
Screenshot: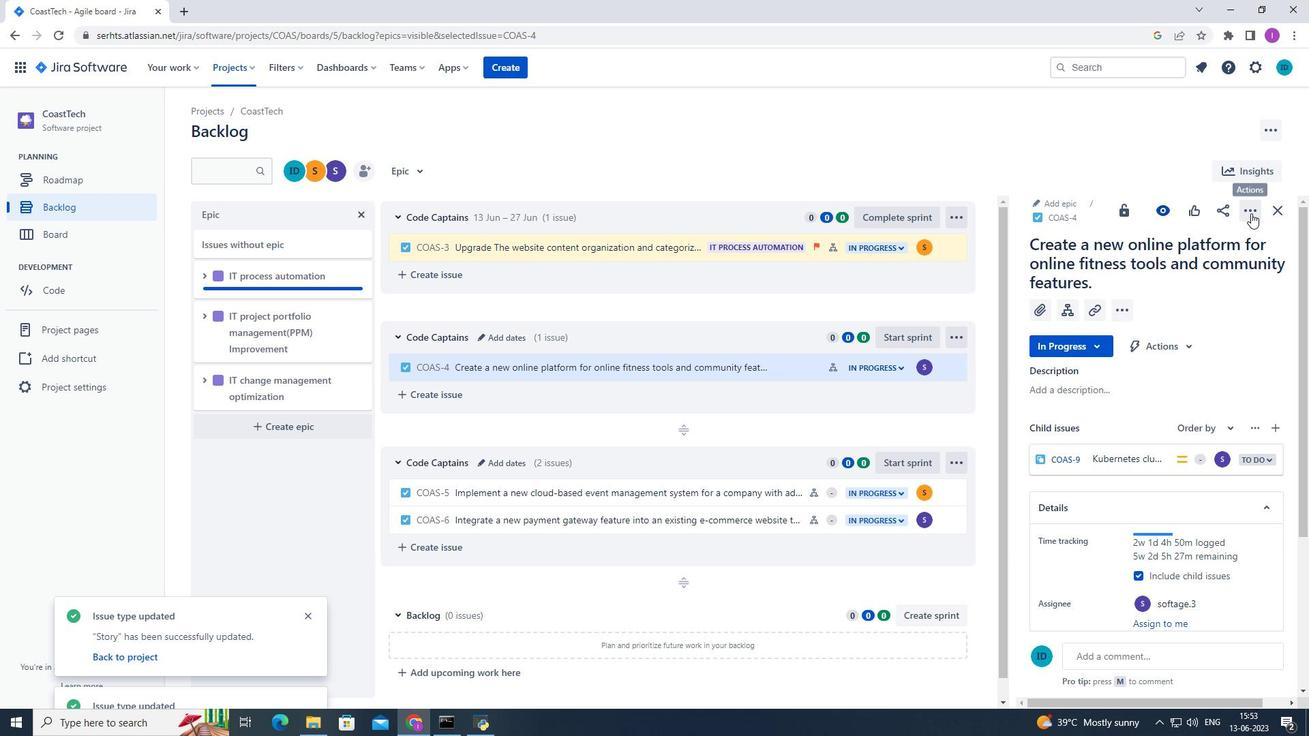 
Action: Mouse moved to (1200, 397)
Screenshot: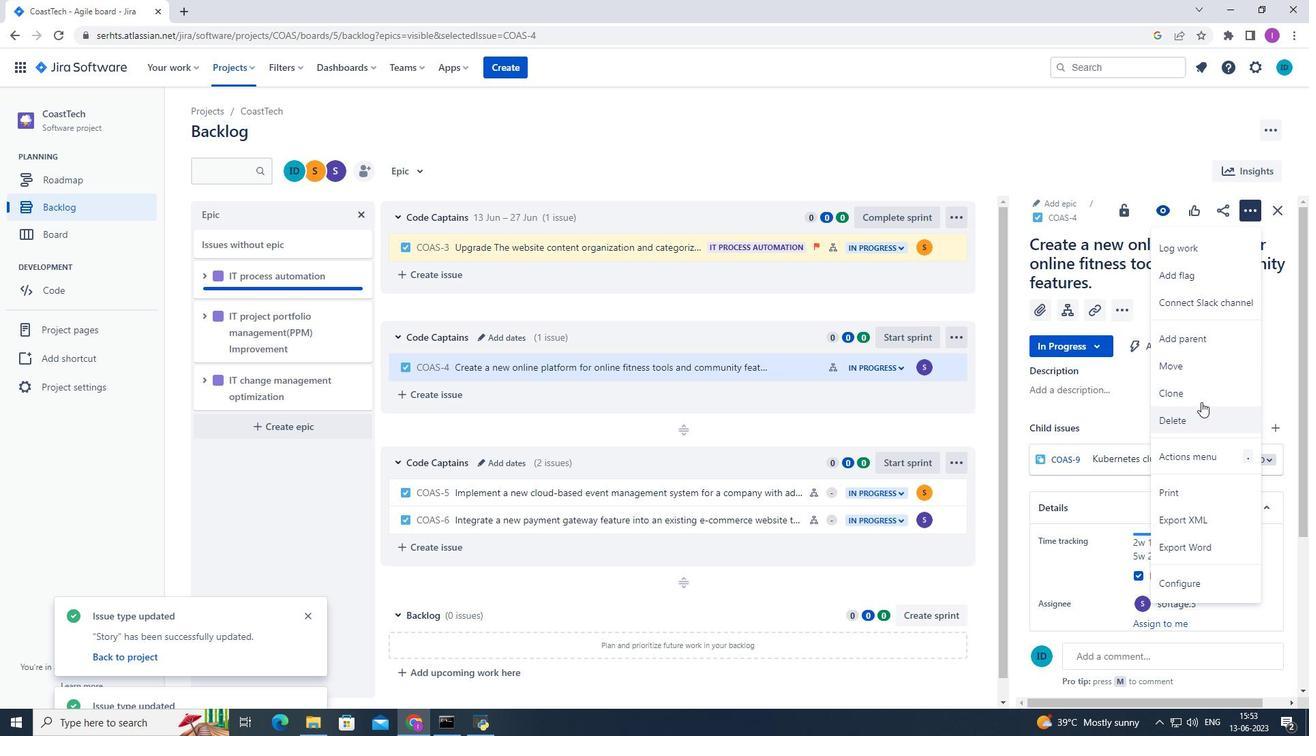 
Action: Mouse pressed left at (1200, 397)
Screenshot: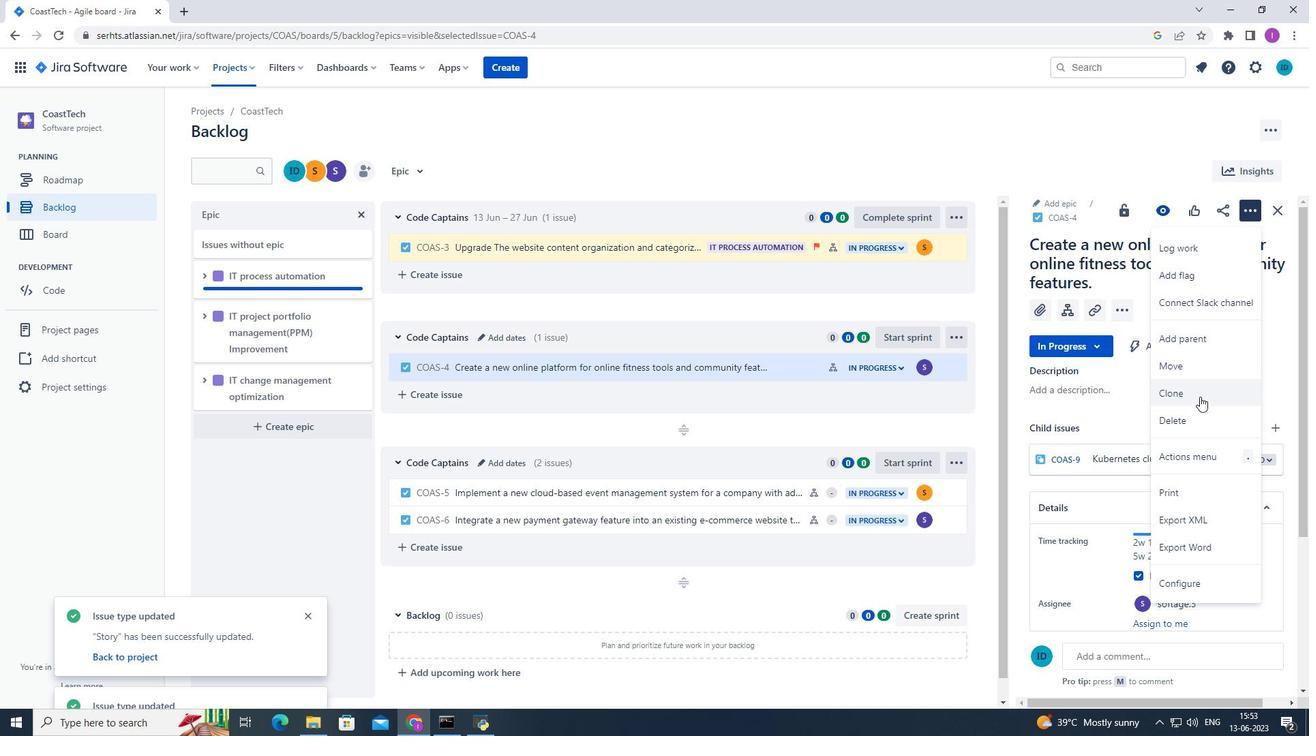 
Action: Mouse moved to (750, 293)
Screenshot: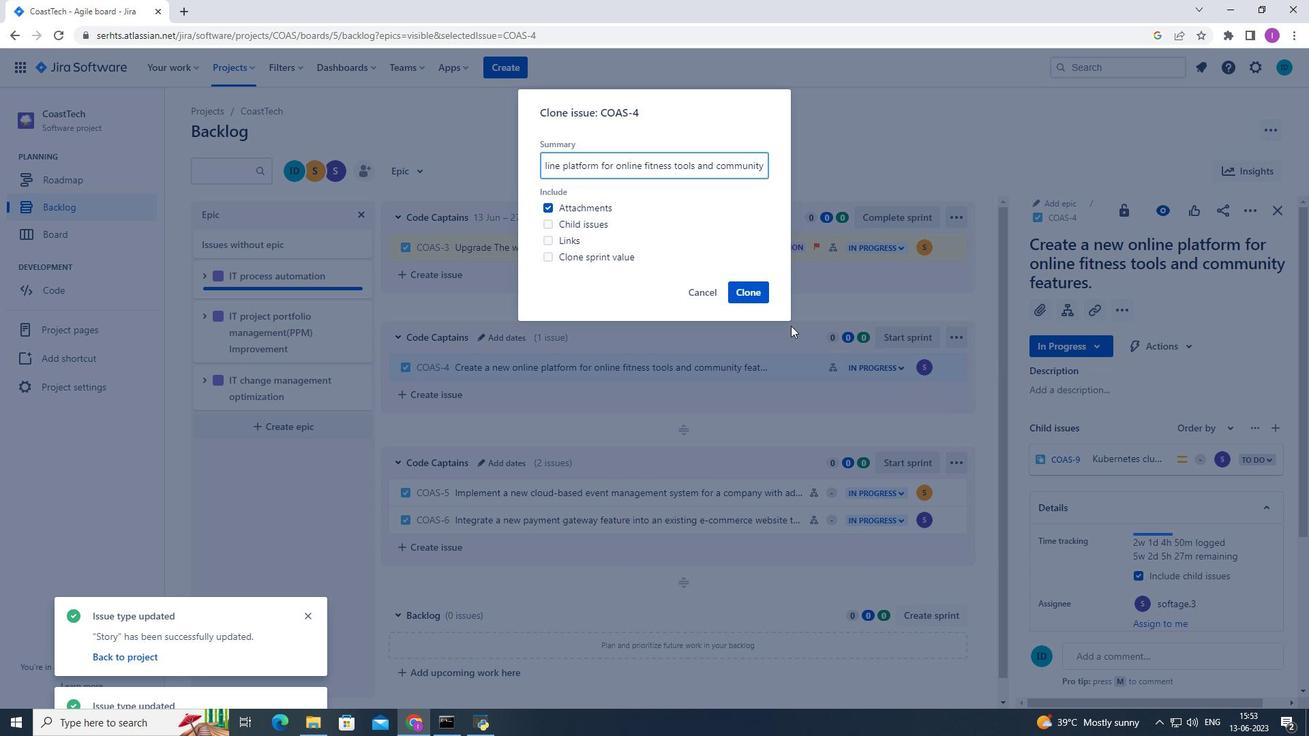 
Action: Mouse pressed left at (750, 293)
Screenshot: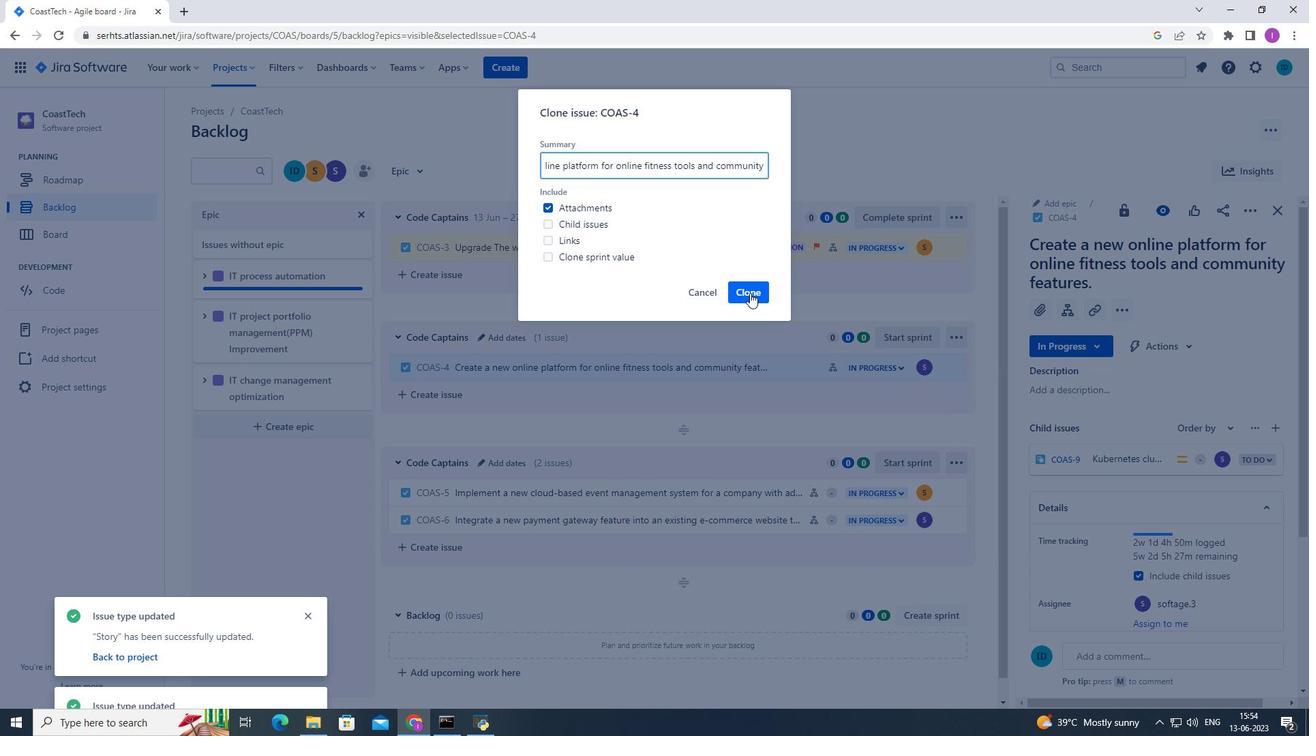 
Action: Mouse moved to (796, 365)
Screenshot: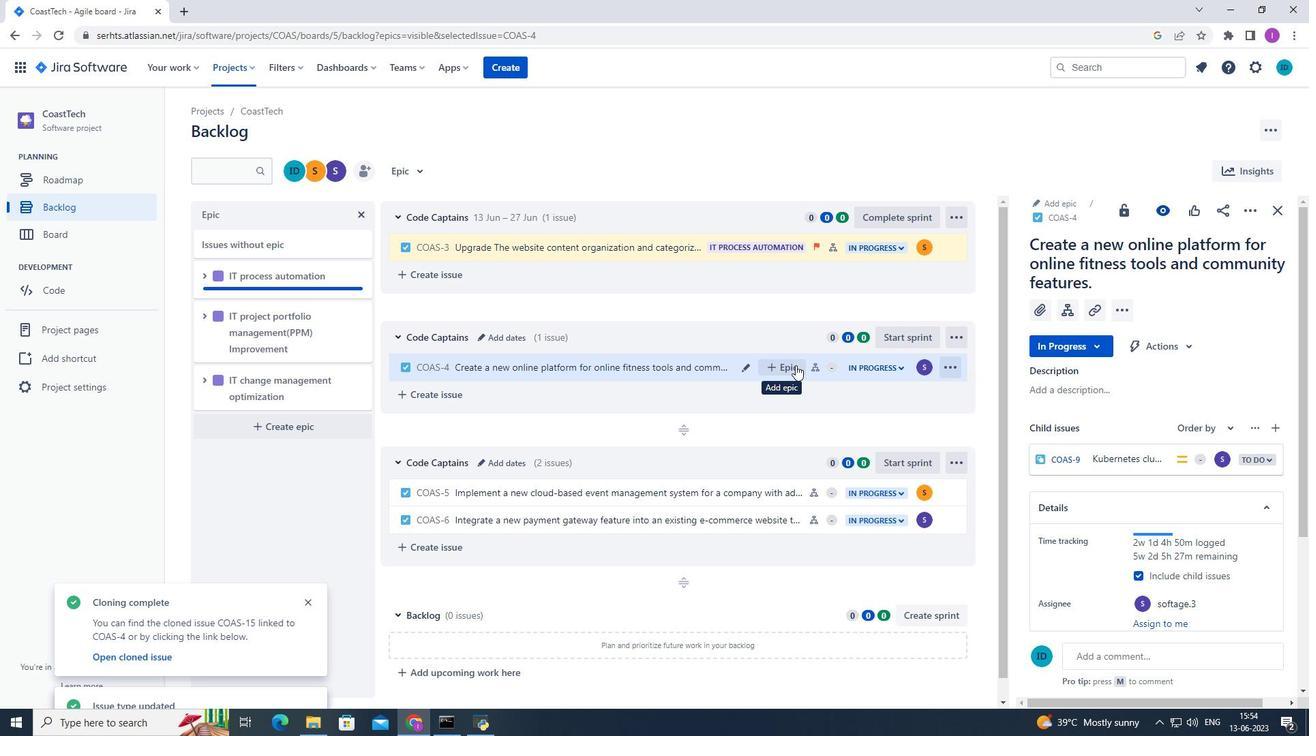 
Action: Mouse pressed left at (796, 365)
Screenshot: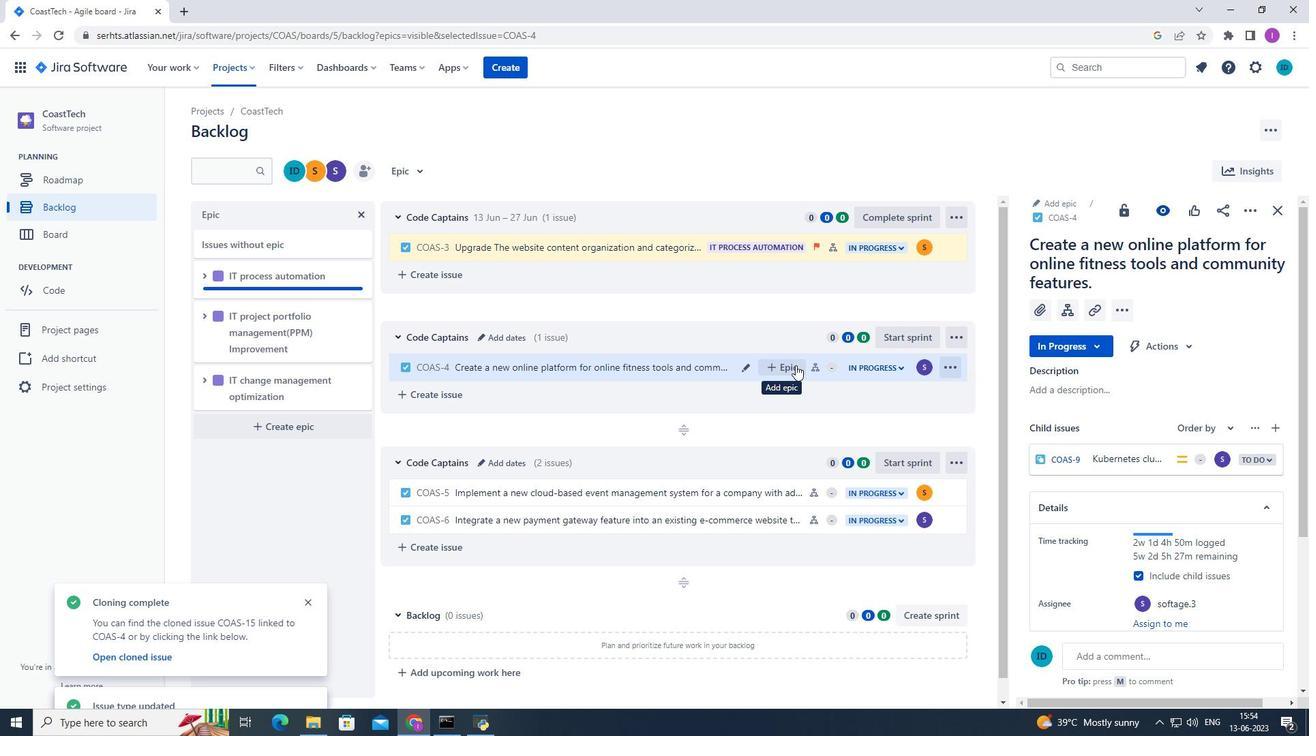 
Action: Mouse moved to (857, 460)
Screenshot: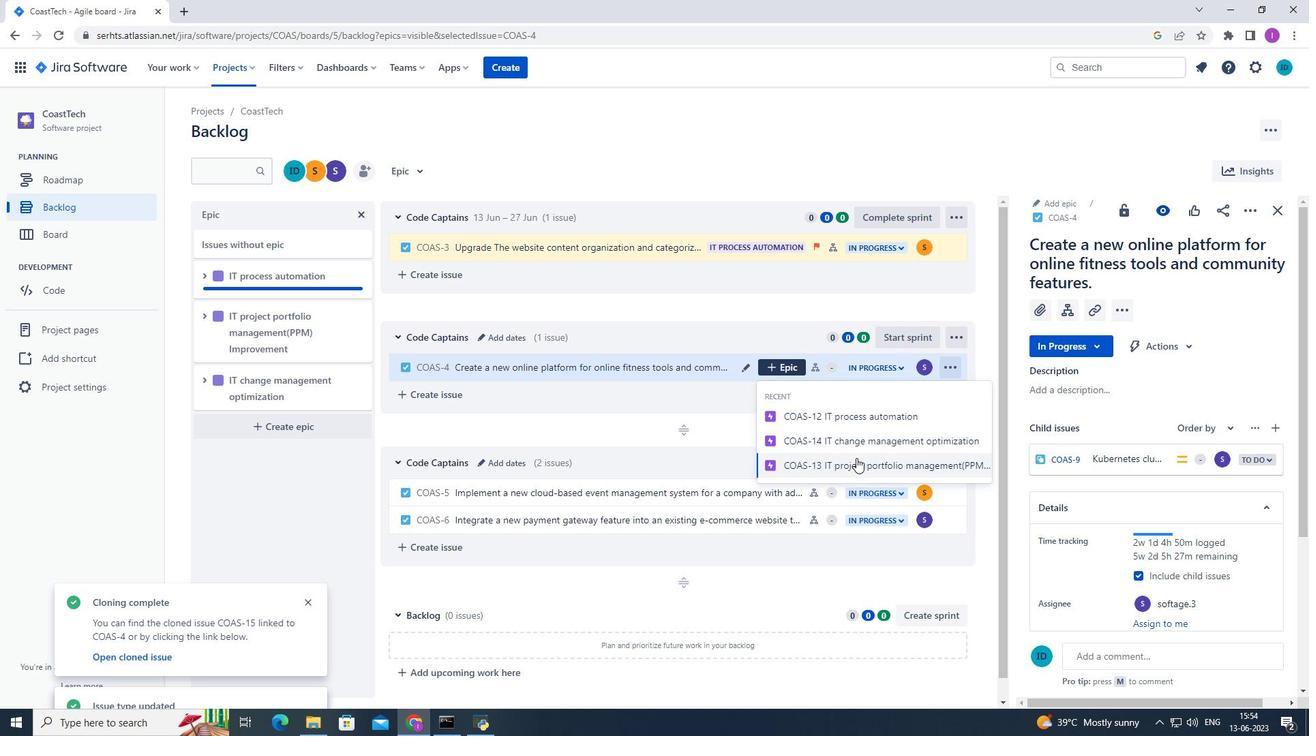 
Action: Mouse pressed left at (857, 460)
Screenshot: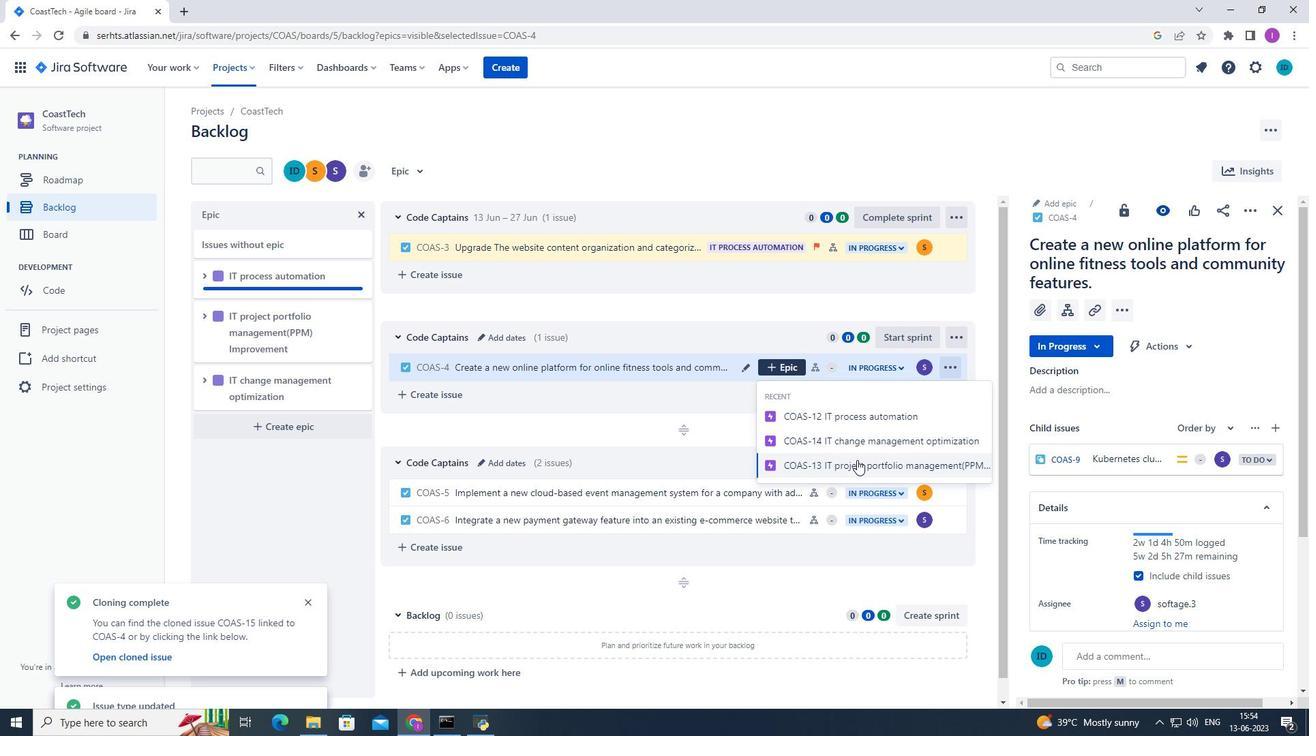 
Action: Mouse moved to (693, 462)
Screenshot: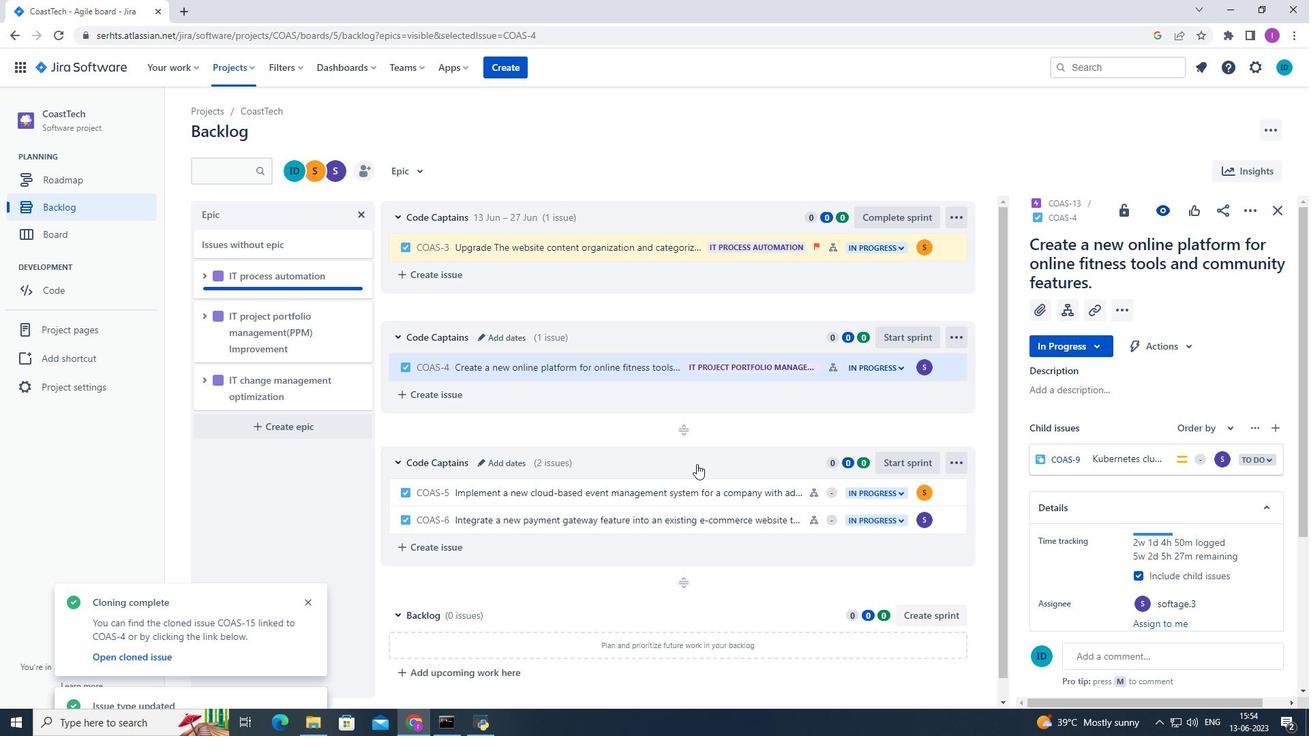 
